 Task: Find connections with filter location Chabet el Ameur with filter topic #lawsuitswith filter profile language English with filter current company Aavas Financiers Ltd with filter school Gudlavalleru Engineering College, Seshadri Rao Knowledge Village, Gudlavalleru, PIN-521356(CC-48) with filter industry Specialty Trade Contractors with filter service category Family Law with filter keywords title Chief Robot Whisperer
Action: Mouse moved to (541, 79)
Screenshot: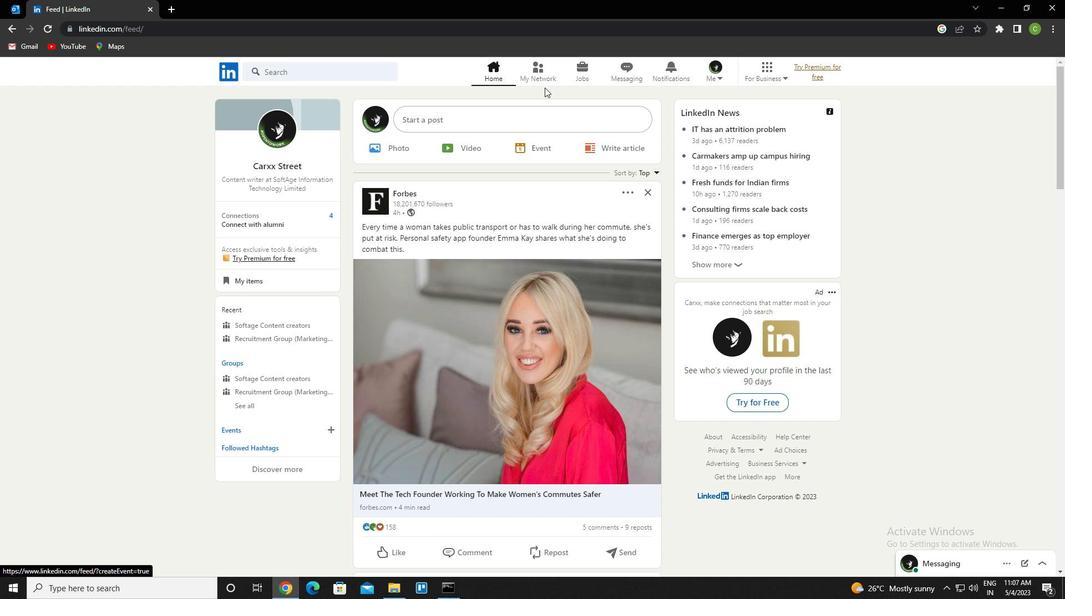 
Action: Mouse pressed left at (541, 79)
Screenshot: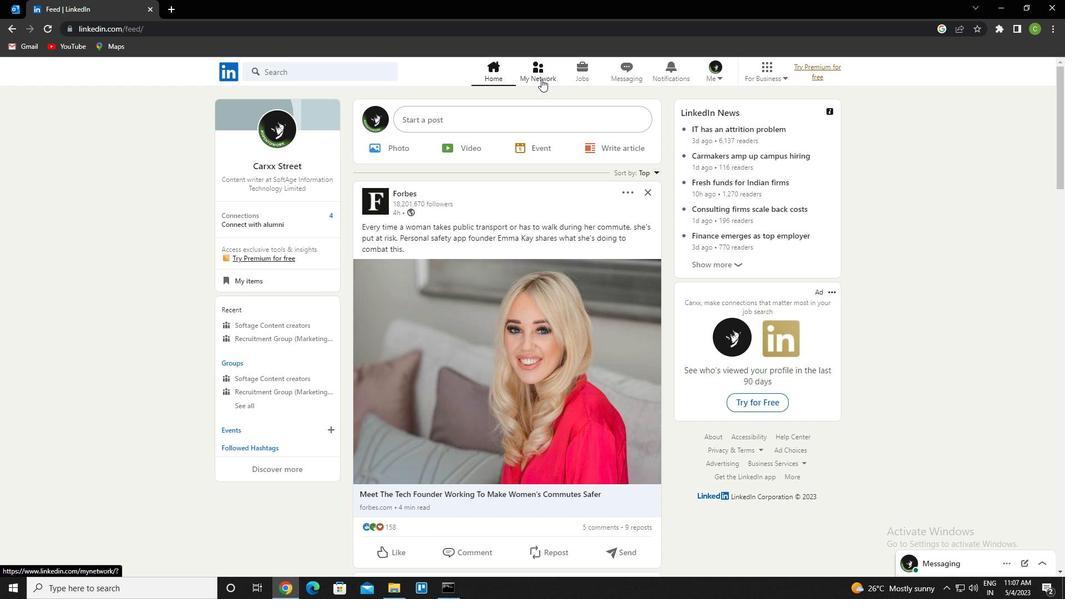 
Action: Mouse moved to (334, 137)
Screenshot: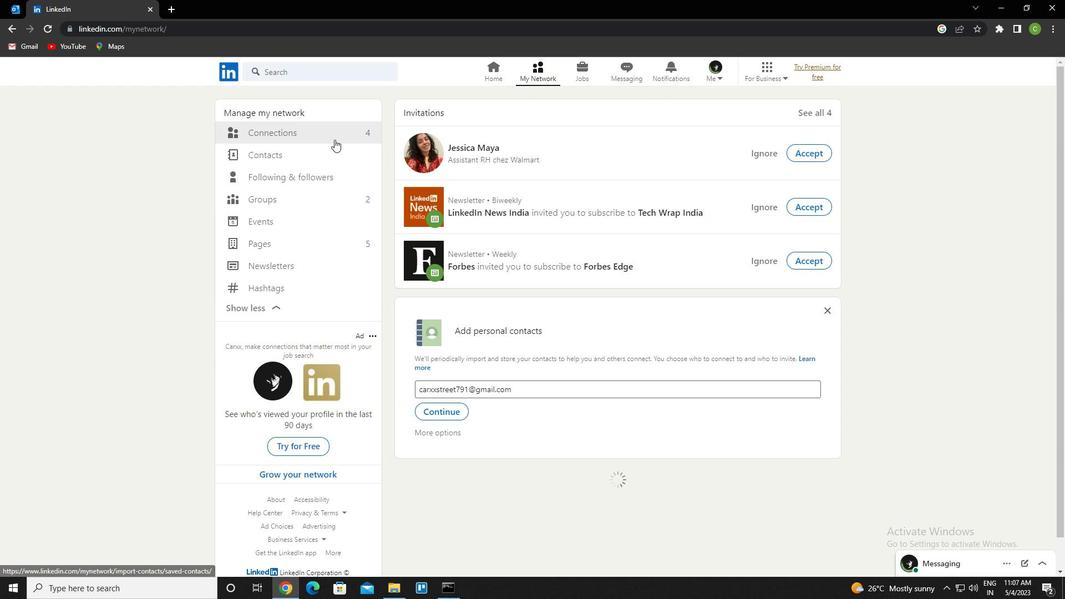 
Action: Mouse pressed left at (334, 137)
Screenshot: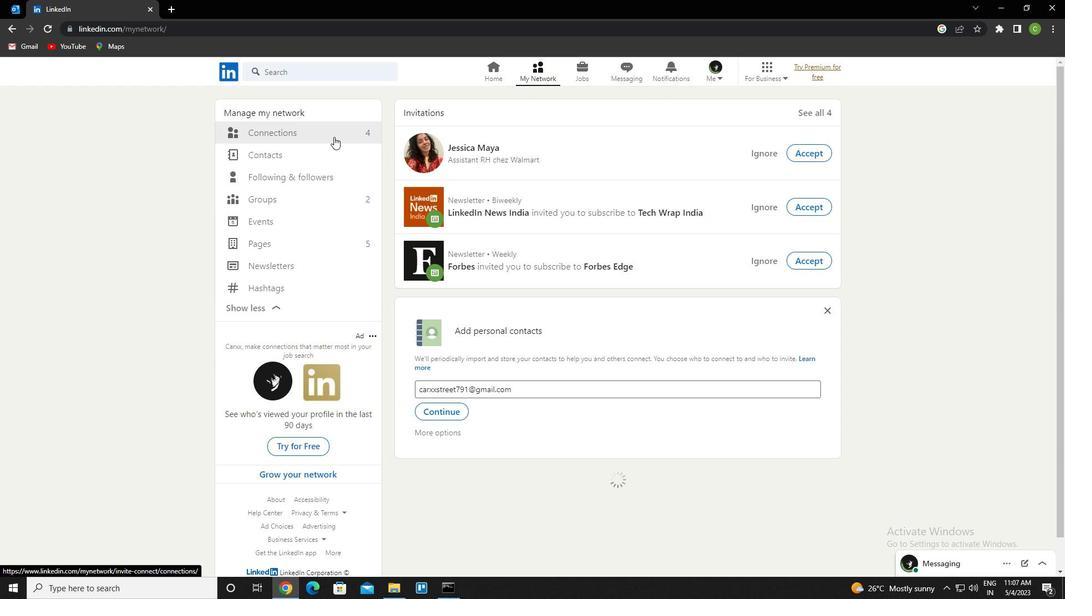 
Action: Mouse moved to (611, 134)
Screenshot: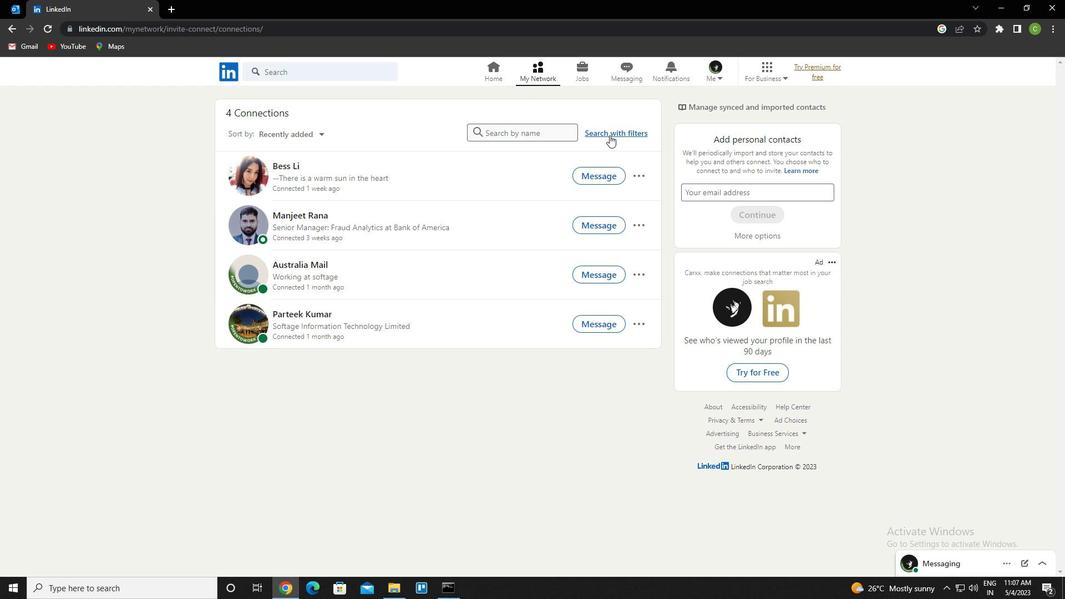 
Action: Mouse pressed left at (611, 134)
Screenshot: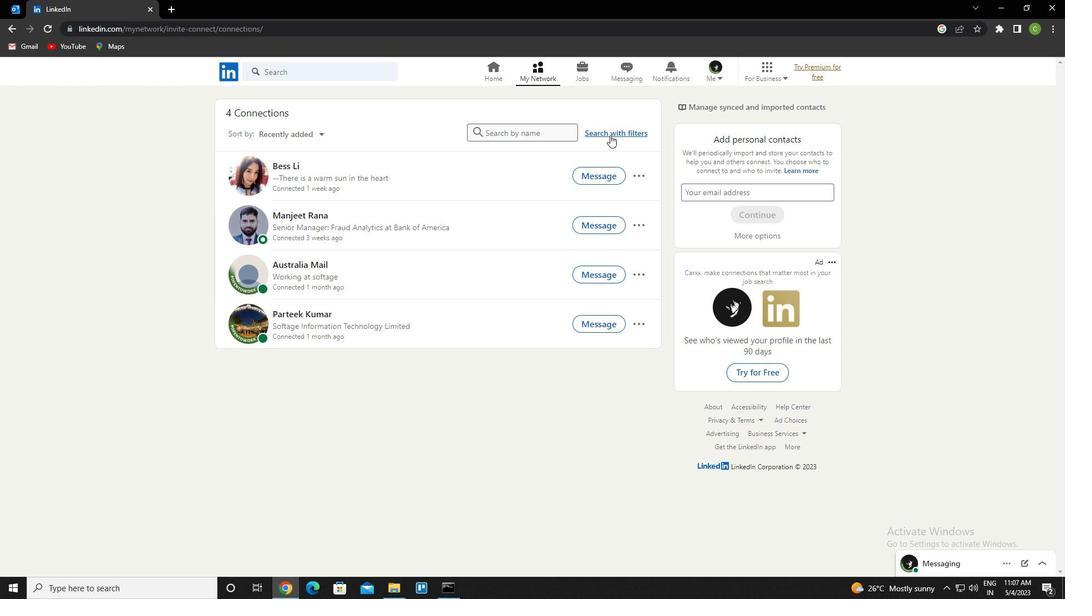 
Action: Mouse moved to (567, 106)
Screenshot: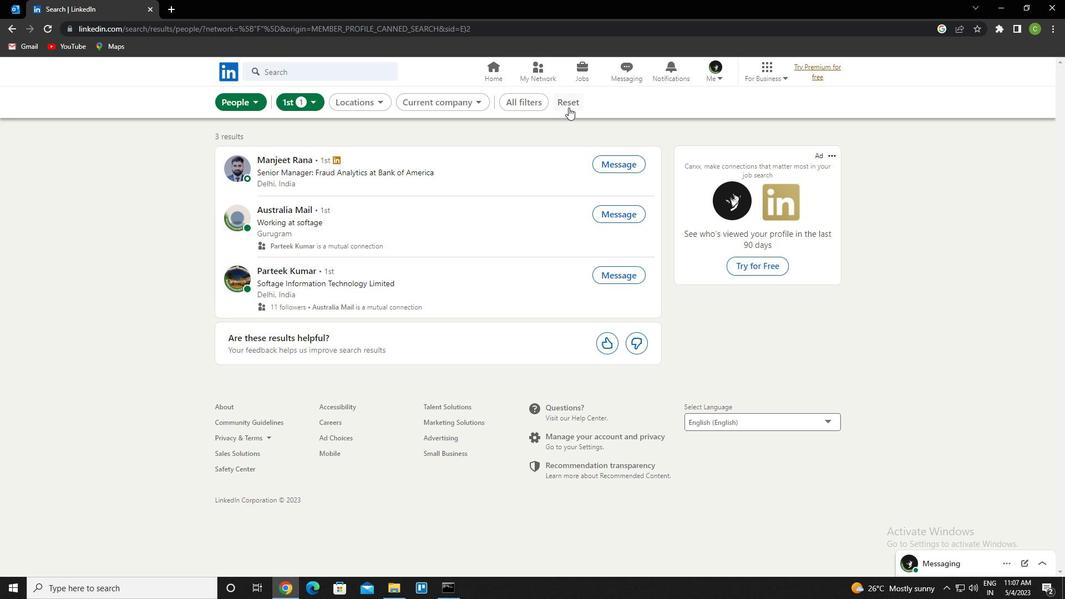 
Action: Mouse pressed left at (567, 106)
Screenshot: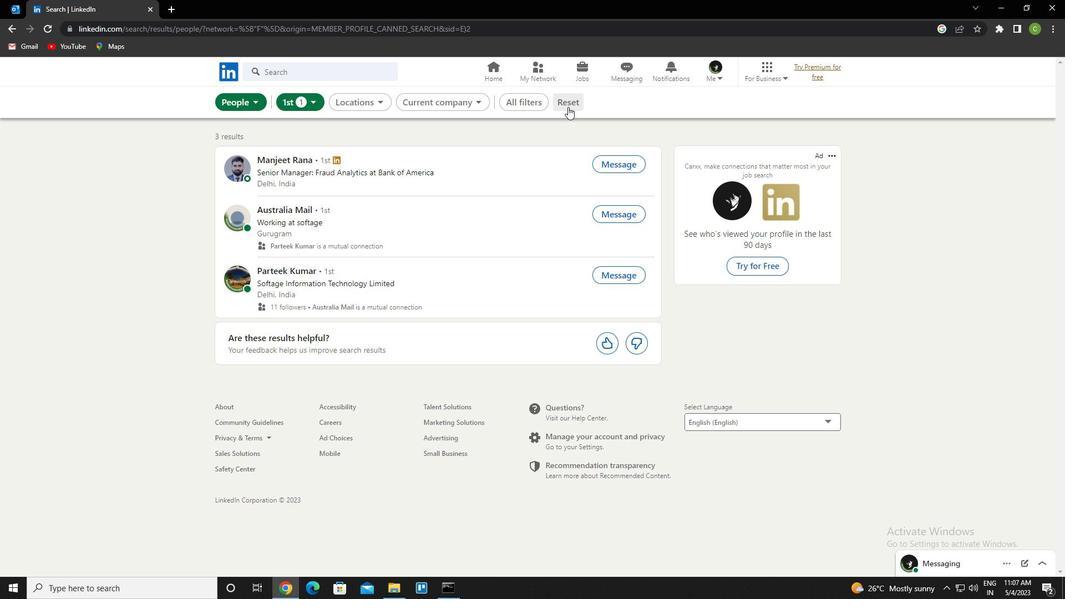 
Action: Mouse moved to (560, 105)
Screenshot: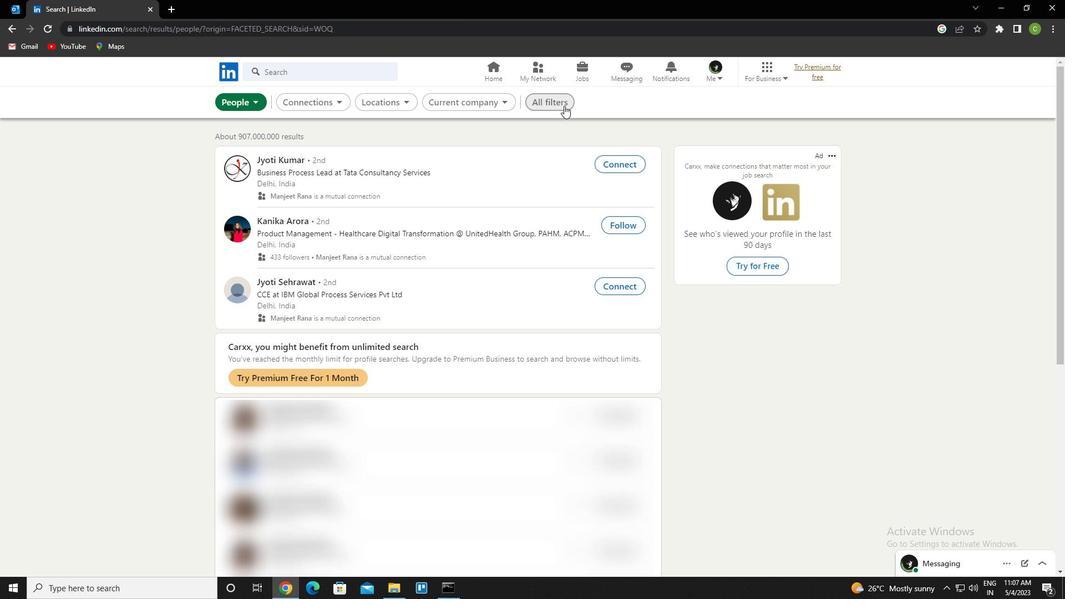 
Action: Mouse pressed left at (560, 105)
Screenshot: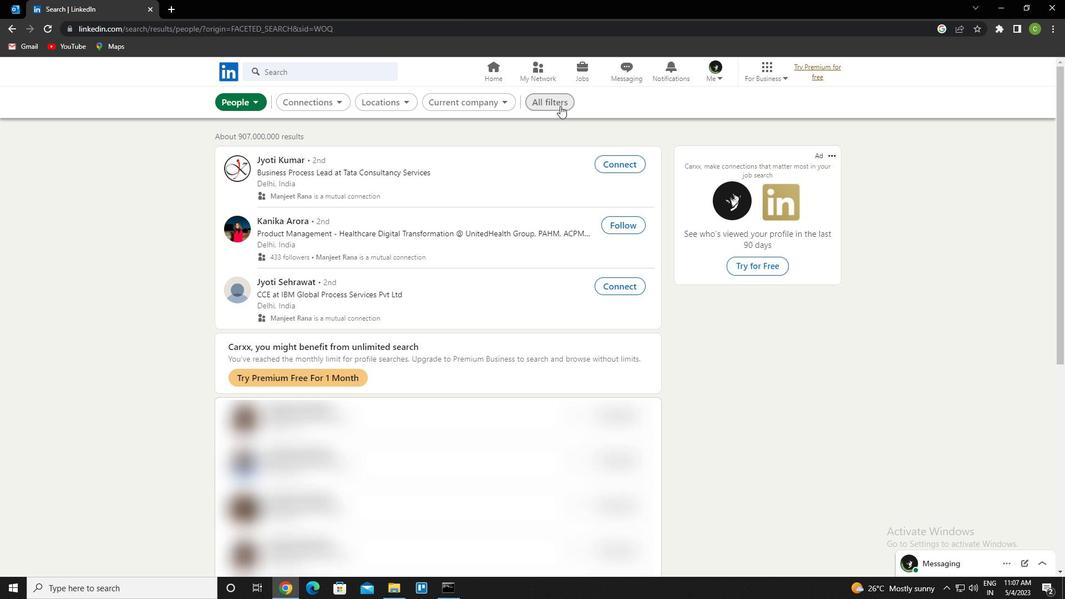 
Action: Mouse moved to (1043, 381)
Screenshot: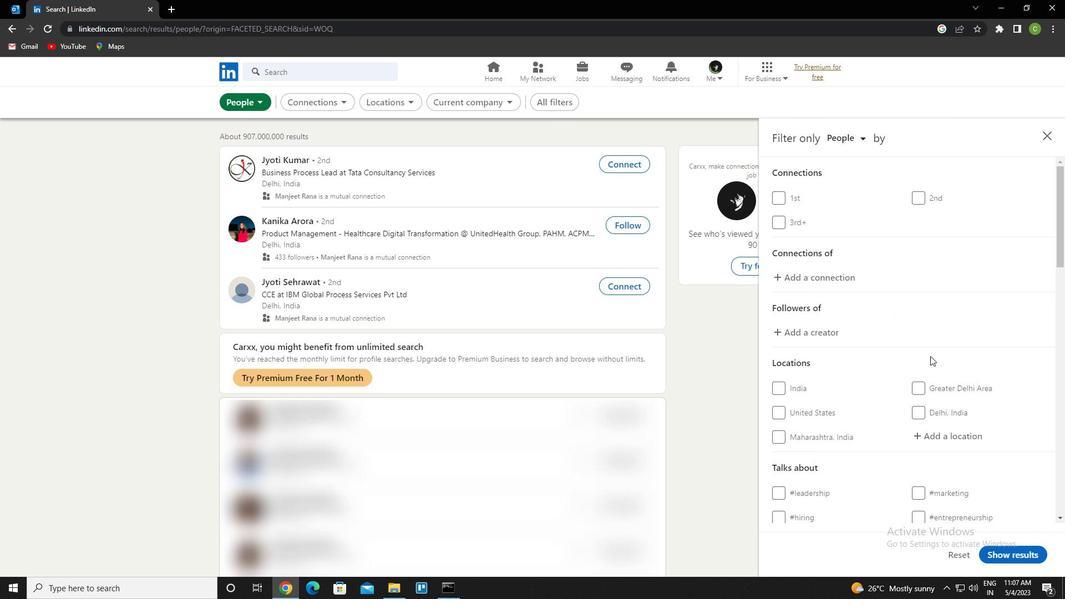 
Action: Mouse scrolled (1043, 381) with delta (0, 0)
Screenshot: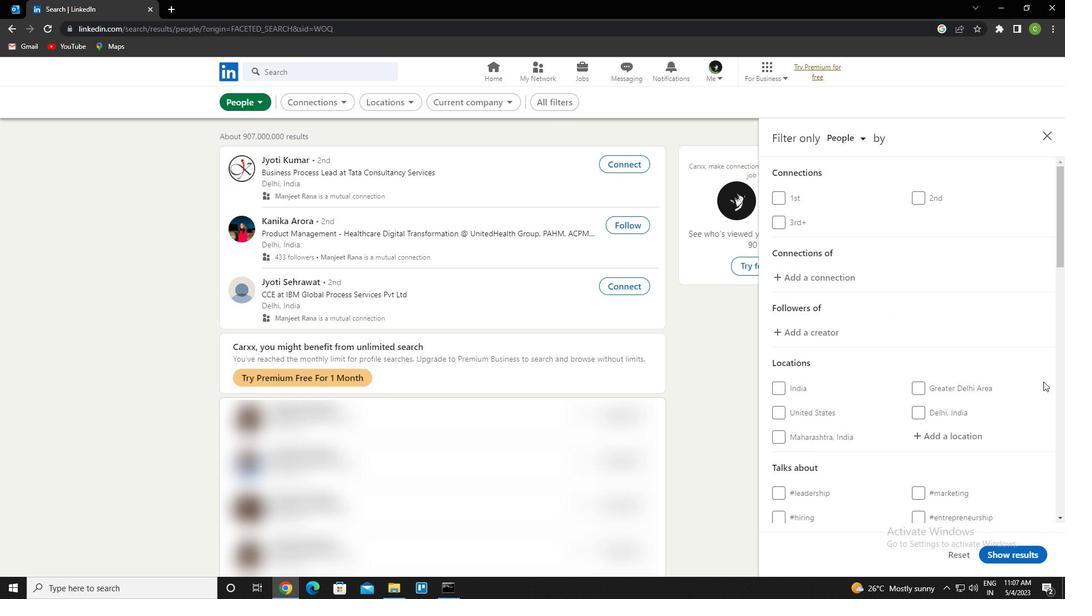 
Action: Mouse moved to (1038, 379)
Screenshot: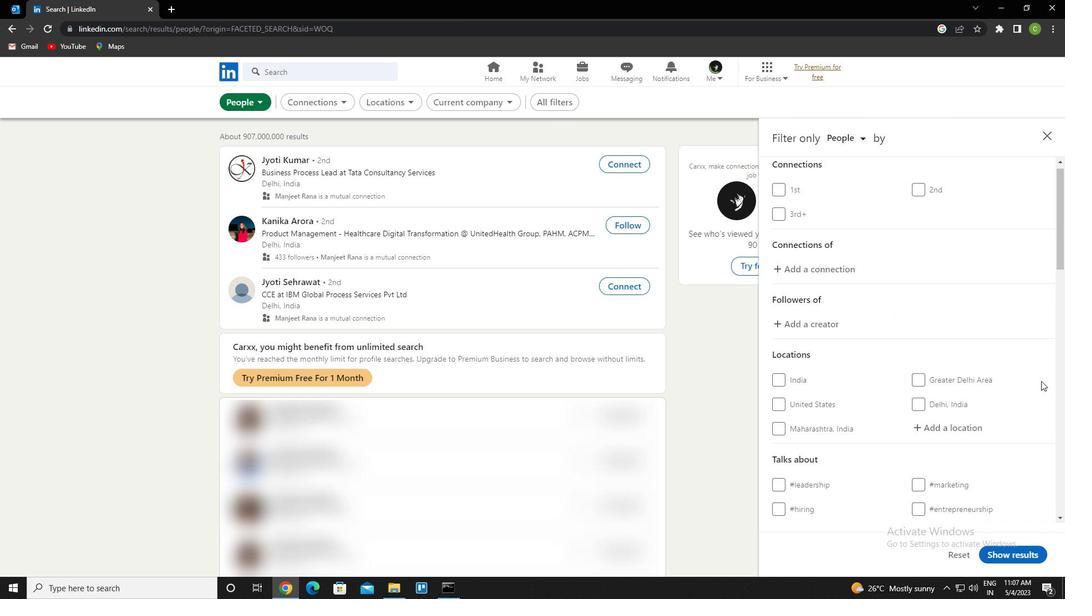 
Action: Mouse scrolled (1038, 379) with delta (0, 0)
Screenshot: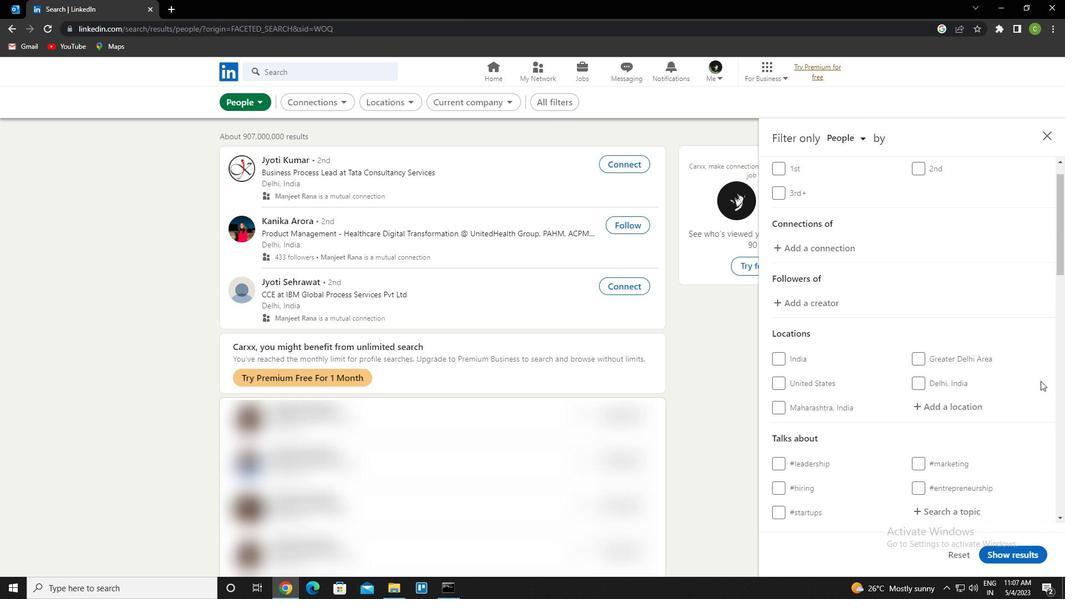 
Action: Mouse moved to (963, 325)
Screenshot: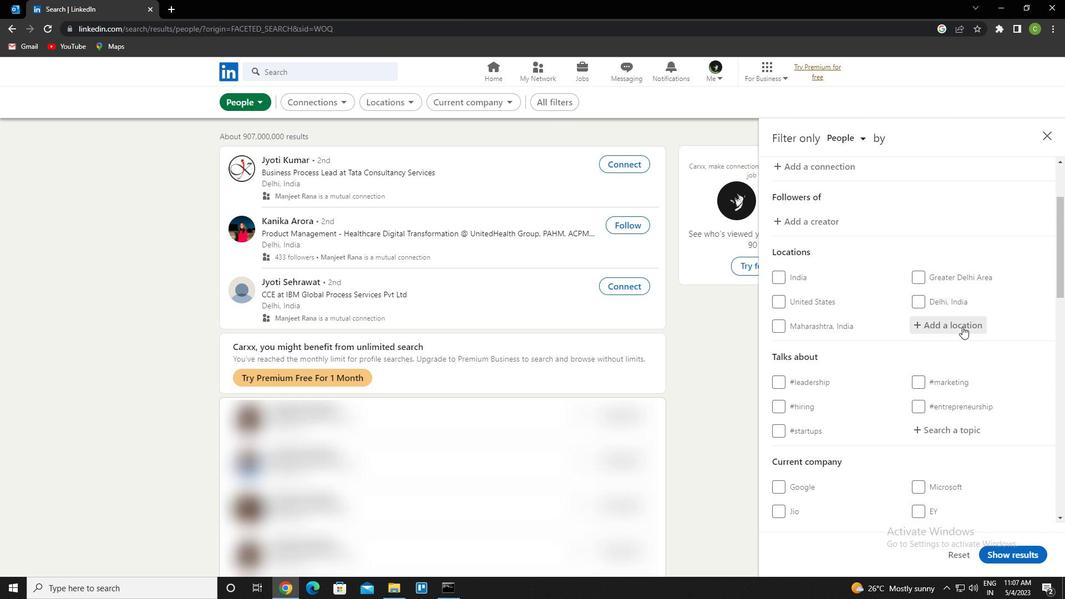 
Action: Mouse pressed left at (963, 325)
Screenshot: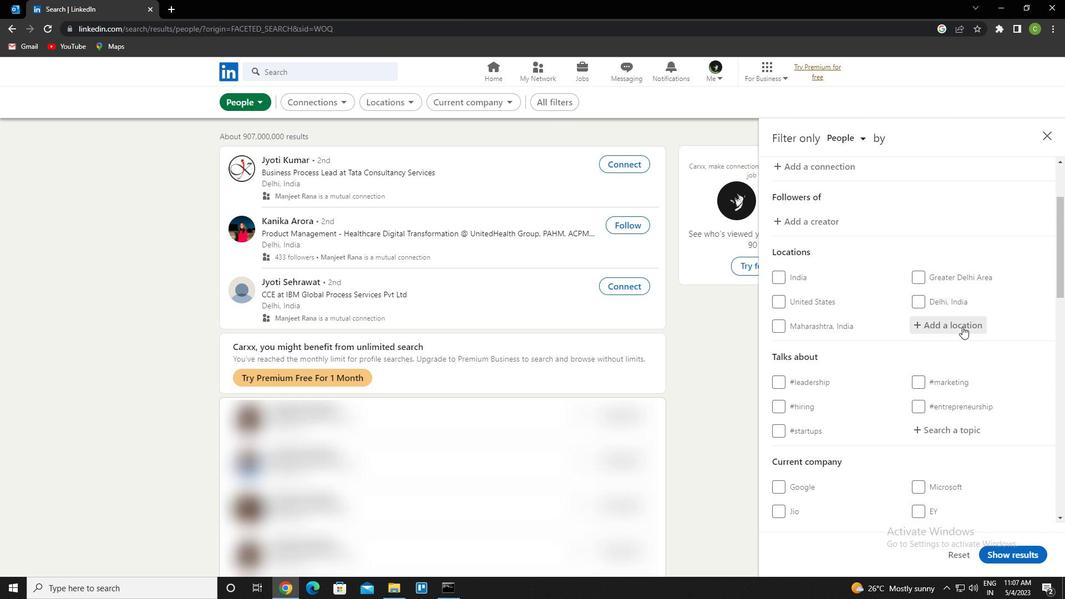 
Action: Mouse moved to (963, 325)
Screenshot: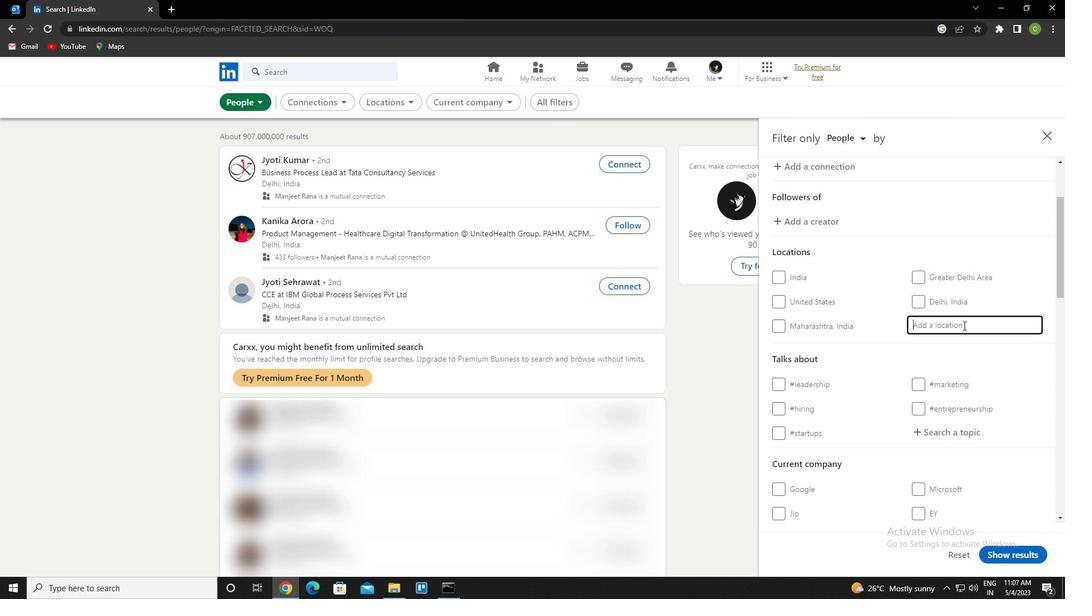 
Action: Key pressed <Key.caps_lock>c<Key.caps_lock>habet<Key.space>el<Key.space><Key.caps_lock>a<Key.caps_lock>meur<Key.down><Key.enter>
Screenshot: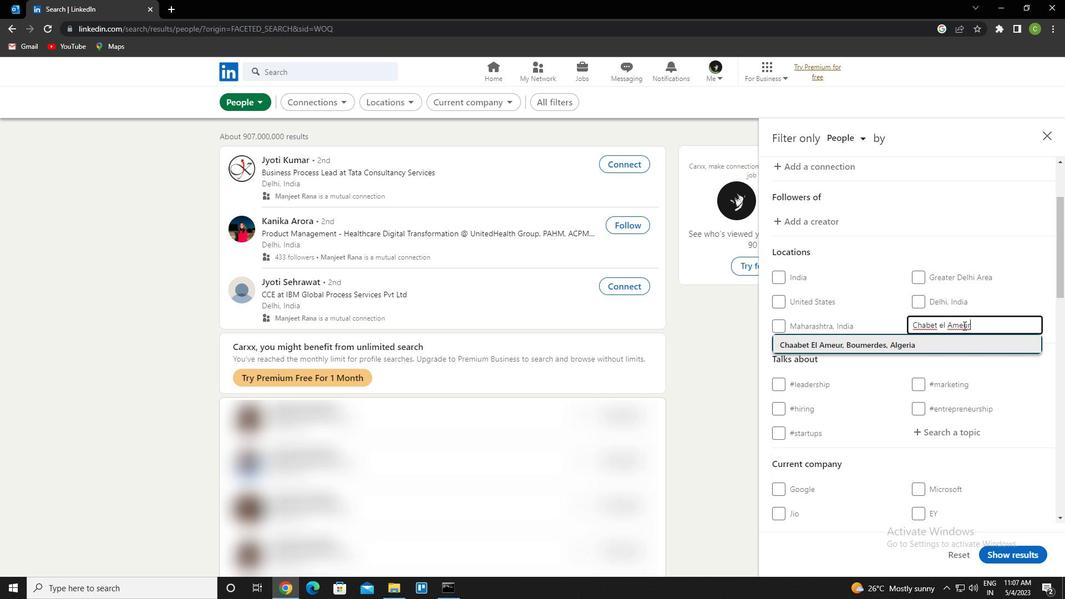 
Action: Mouse moved to (995, 380)
Screenshot: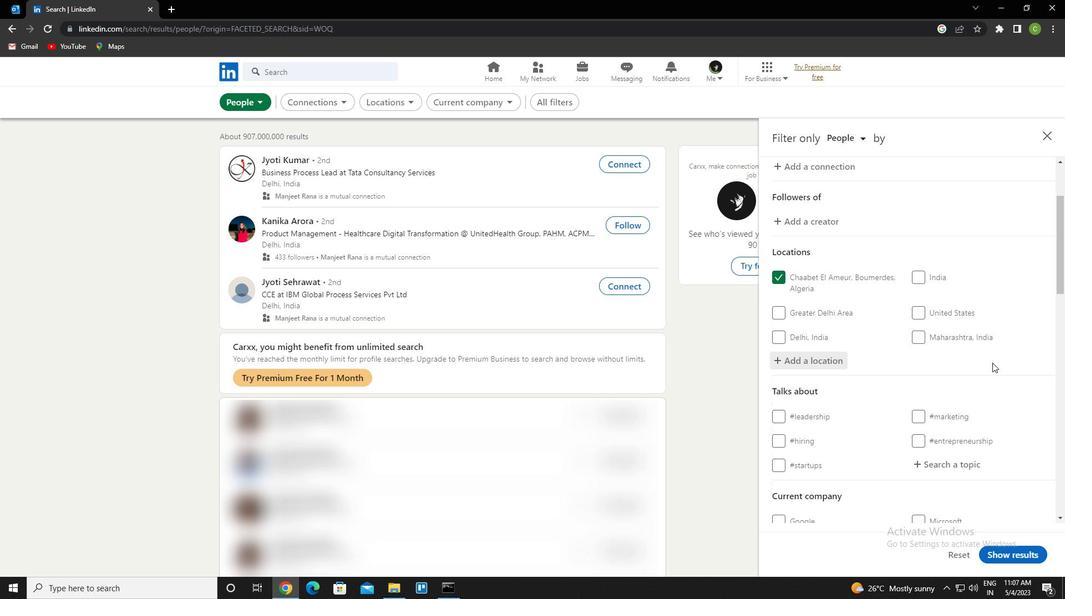 
Action: Mouse scrolled (995, 379) with delta (0, 0)
Screenshot: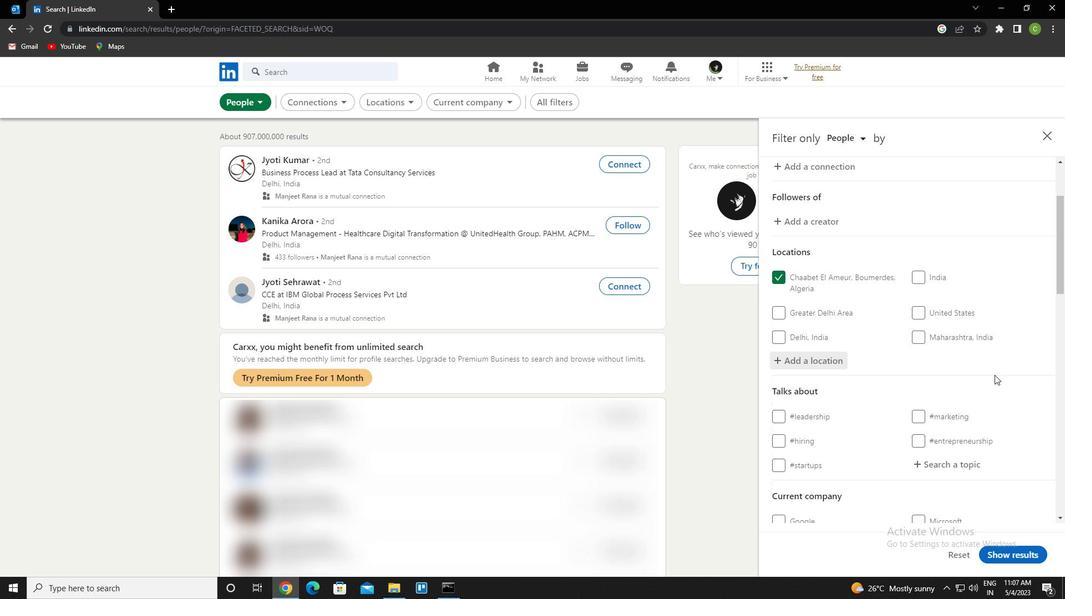 
Action: Mouse scrolled (995, 379) with delta (0, 0)
Screenshot: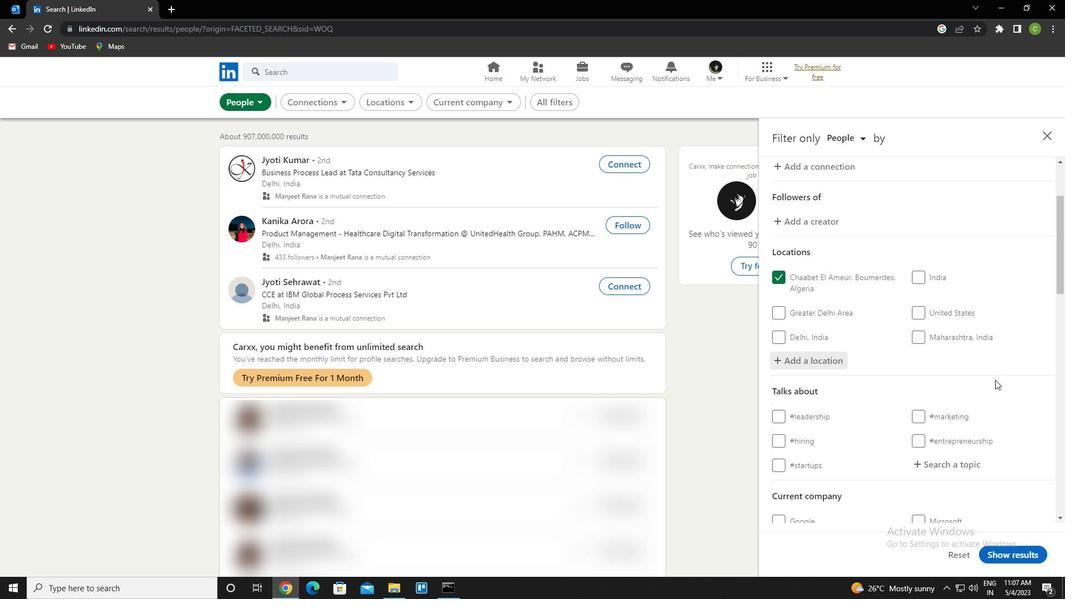 
Action: Mouse moved to (964, 357)
Screenshot: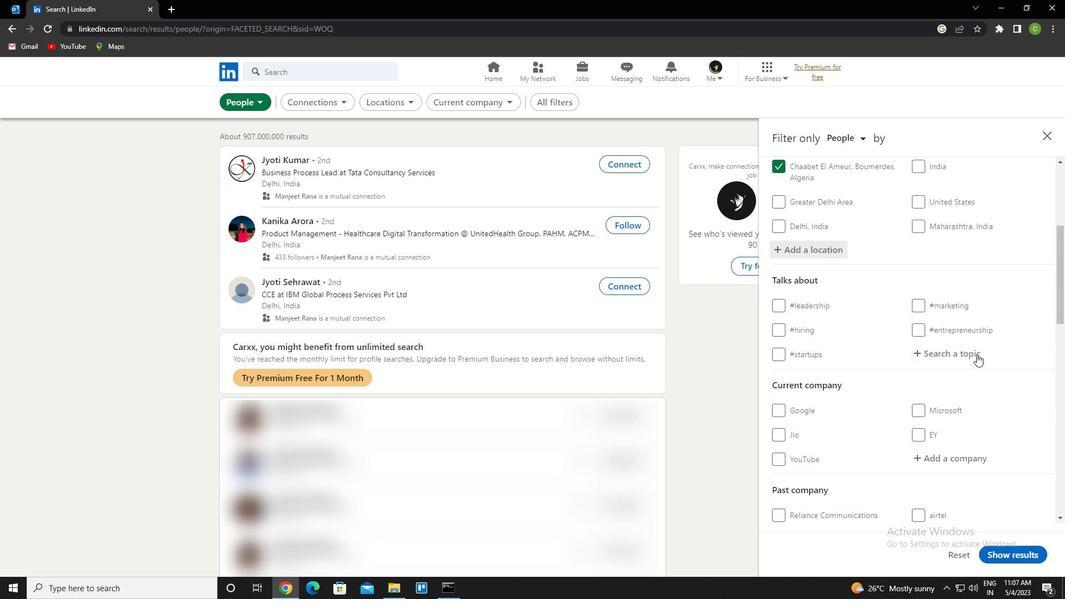 
Action: Mouse pressed left at (964, 357)
Screenshot: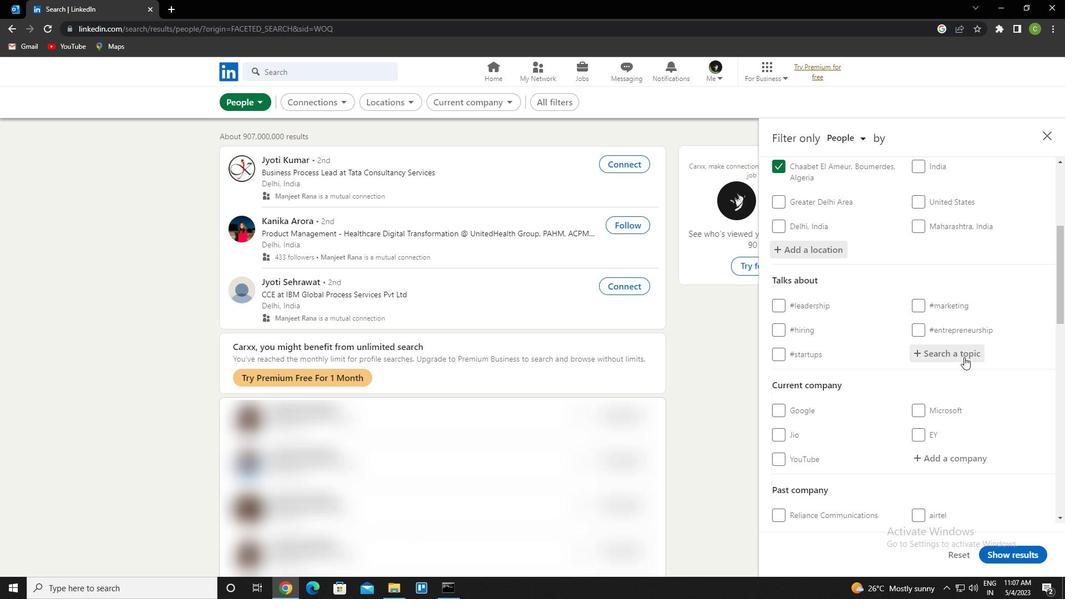 
Action: Key pressed lawsuits<Key.down><Key.enter>
Screenshot: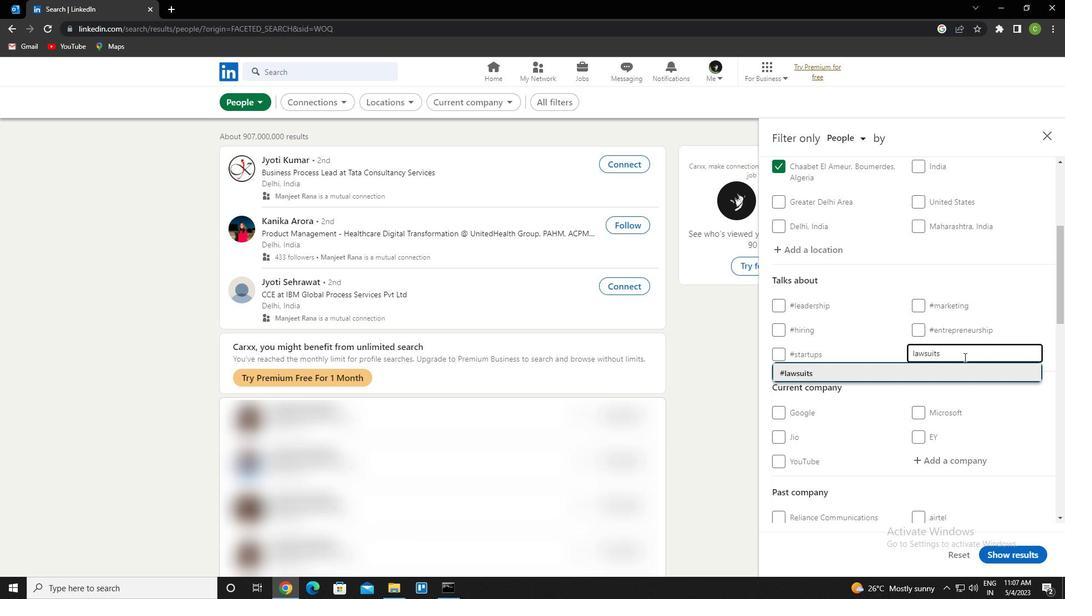 
Action: Mouse moved to (966, 356)
Screenshot: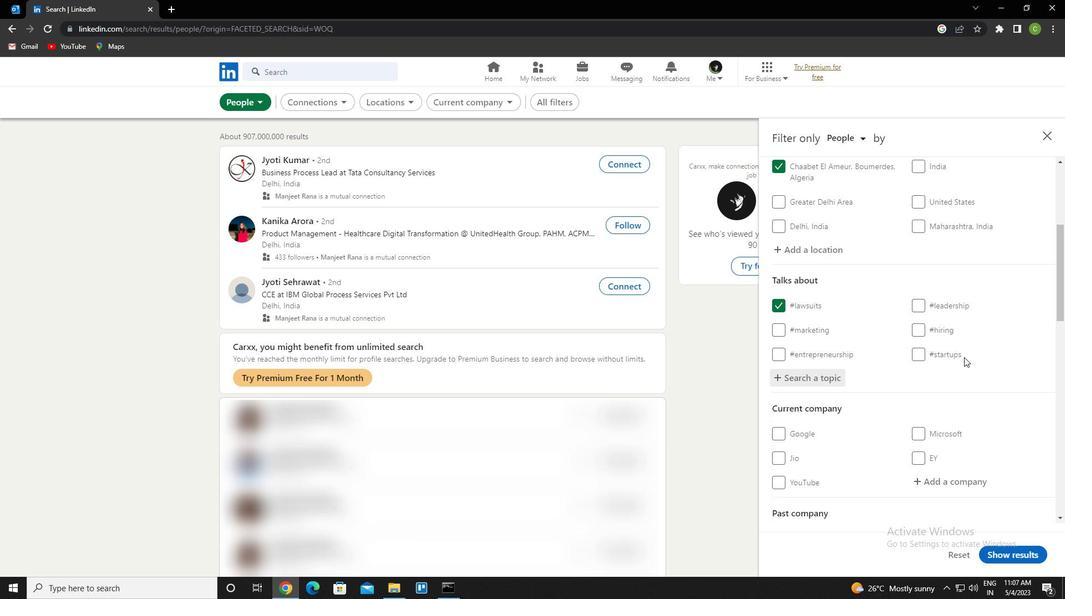 
Action: Mouse scrolled (966, 355) with delta (0, 0)
Screenshot: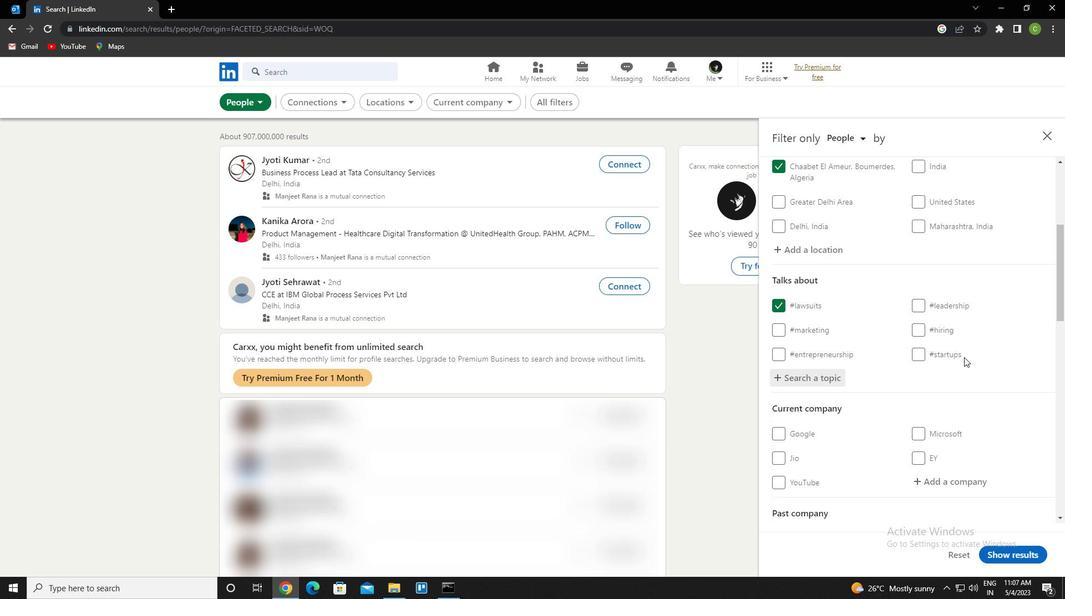 
Action: Mouse moved to (966, 373)
Screenshot: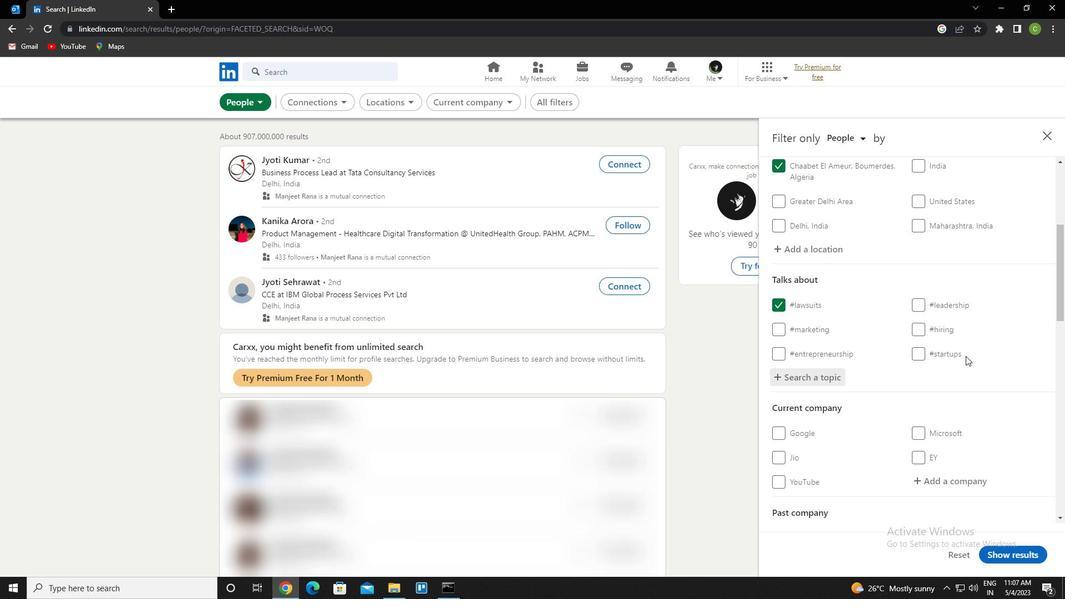 
Action: Mouse scrolled (966, 372) with delta (0, 0)
Screenshot: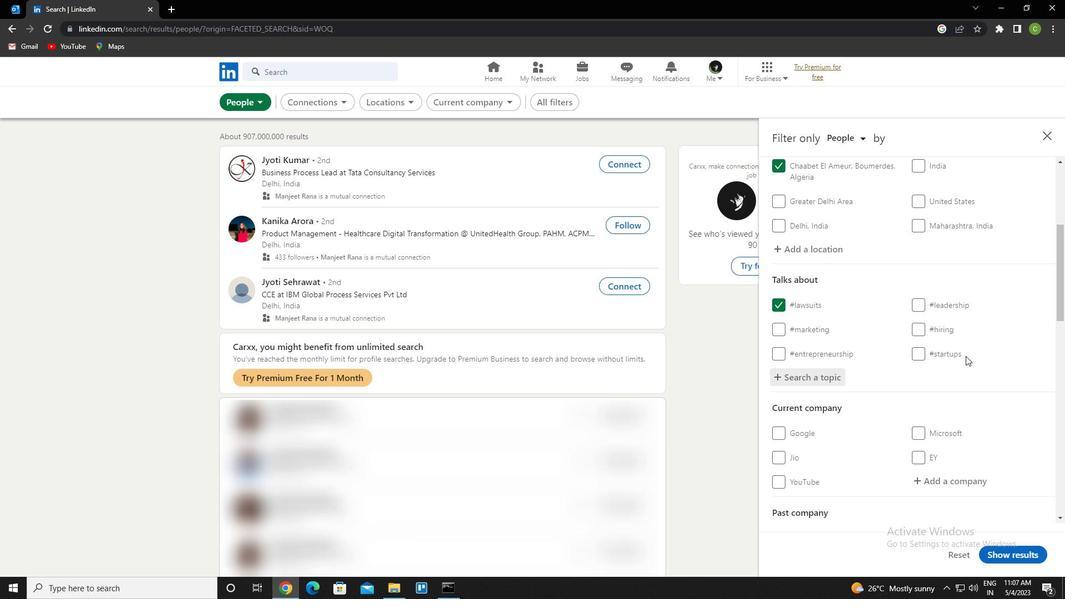 
Action: Mouse moved to (965, 399)
Screenshot: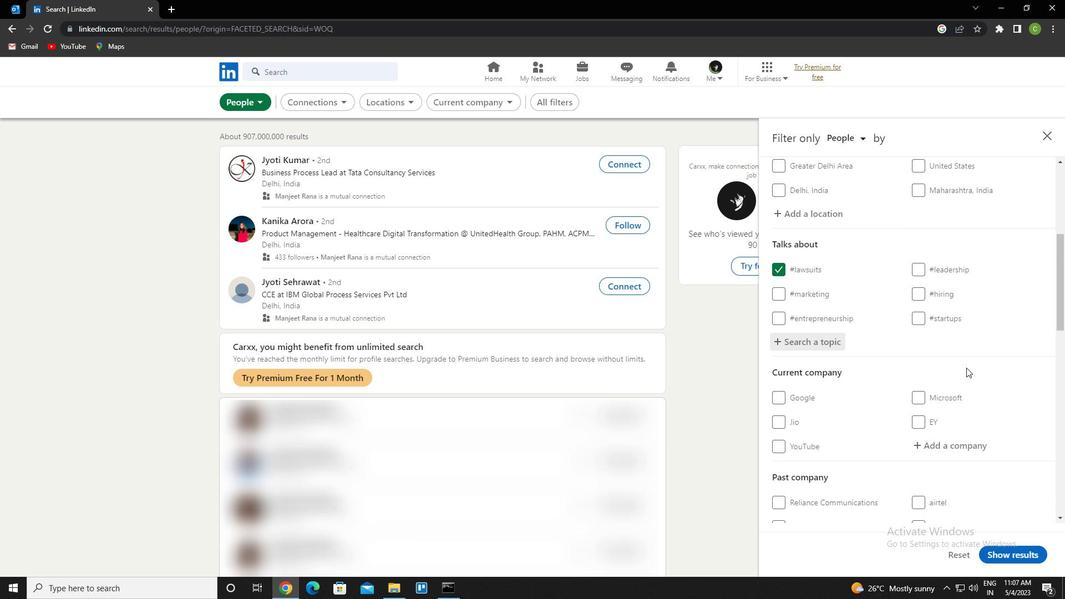 
Action: Mouse scrolled (965, 399) with delta (0, 0)
Screenshot: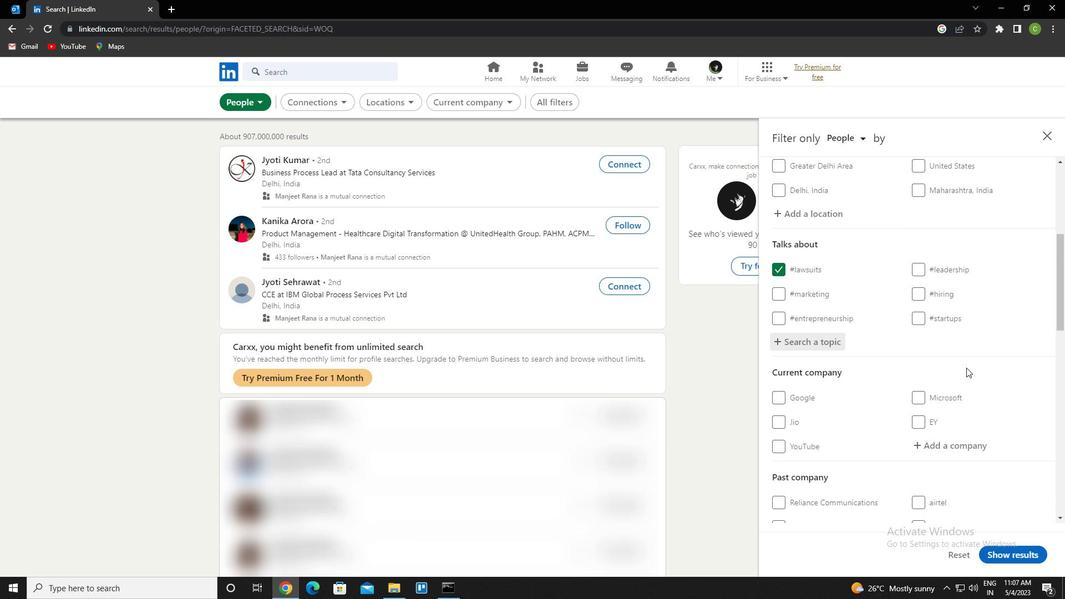 
Action: Mouse moved to (956, 400)
Screenshot: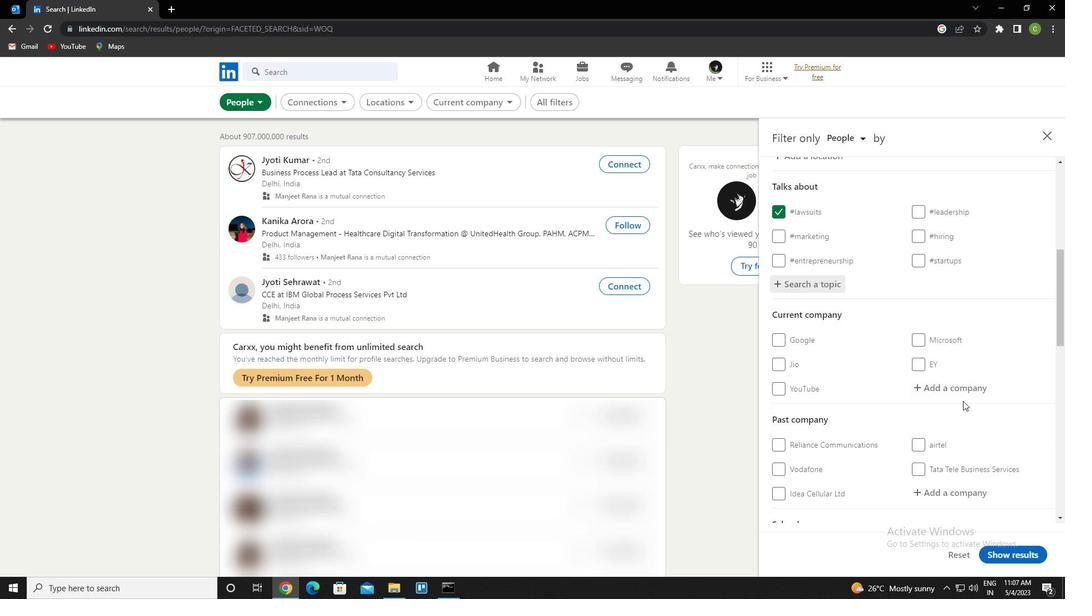 
Action: Mouse scrolled (956, 400) with delta (0, 0)
Screenshot: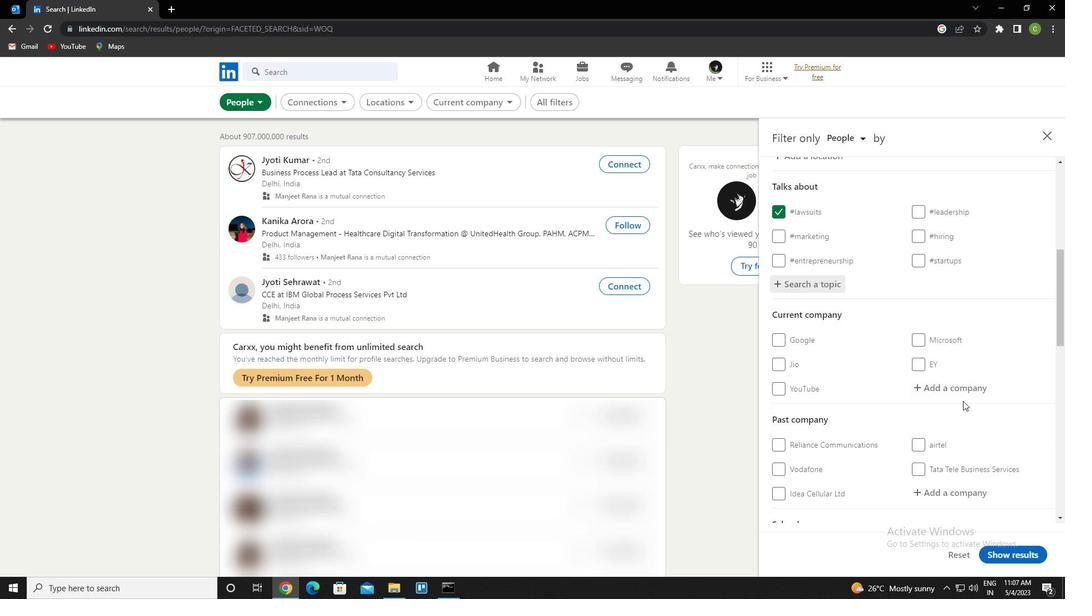 
Action: Mouse moved to (948, 394)
Screenshot: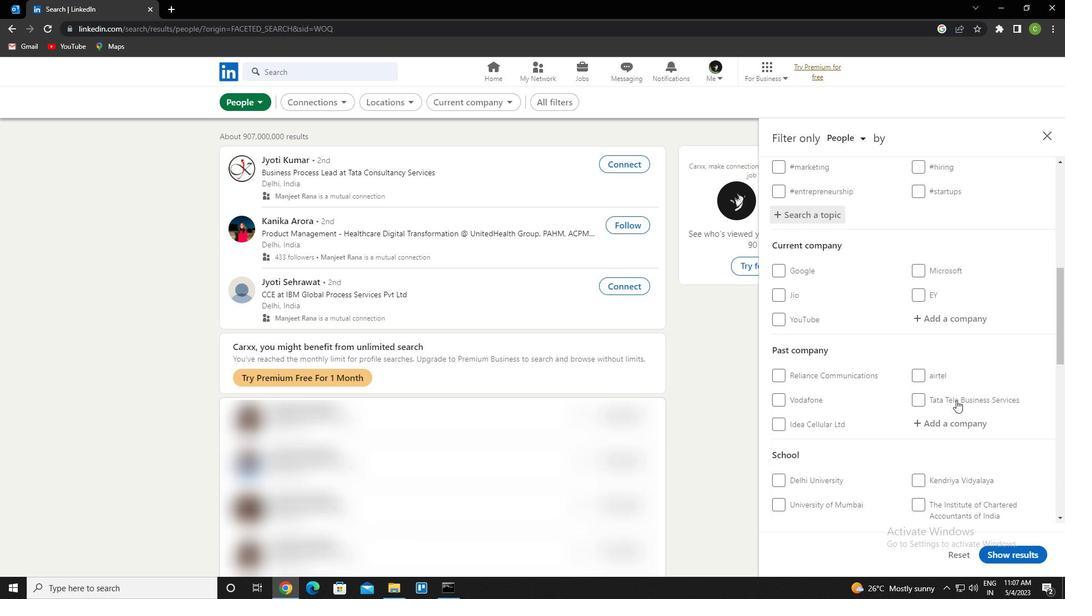 
Action: Mouse scrolled (948, 393) with delta (0, 0)
Screenshot: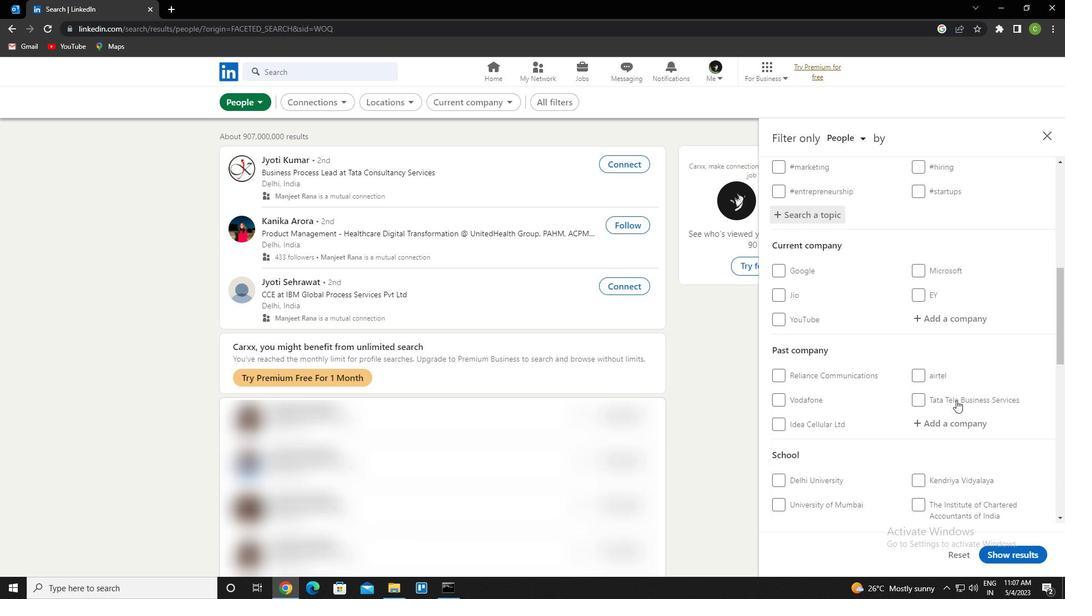 
Action: Mouse moved to (948, 393)
Screenshot: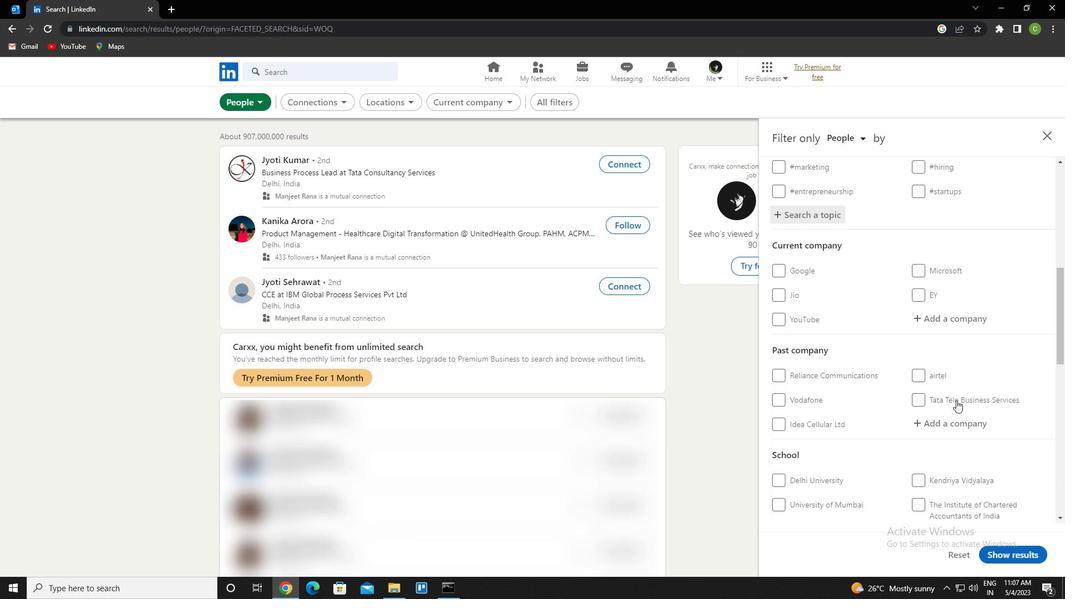
Action: Mouse scrolled (948, 392) with delta (0, 0)
Screenshot: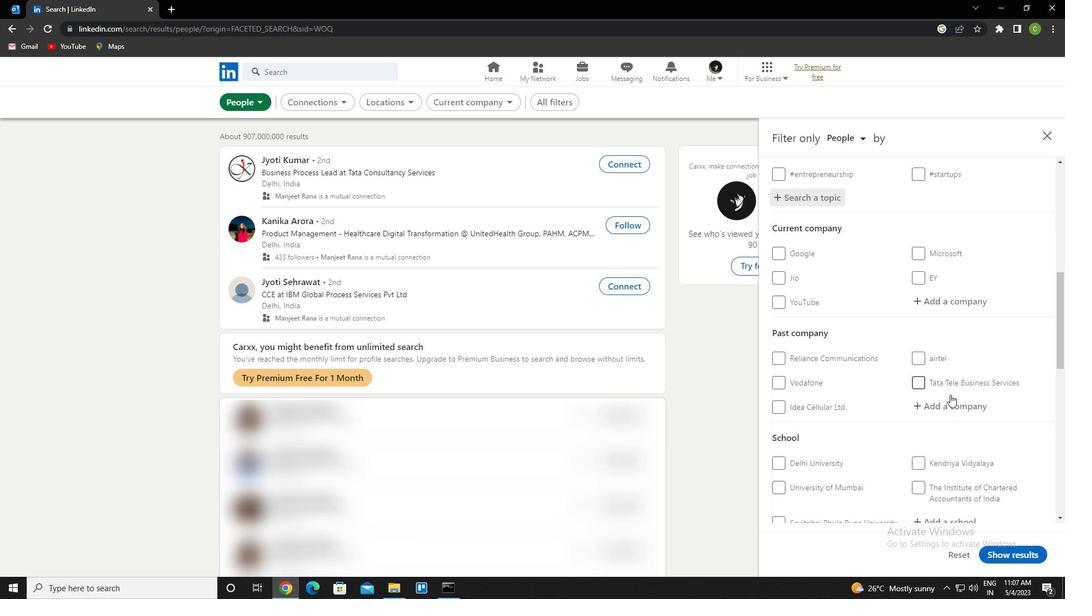
Action: Mouse moved to (947, 392)
Screenshot: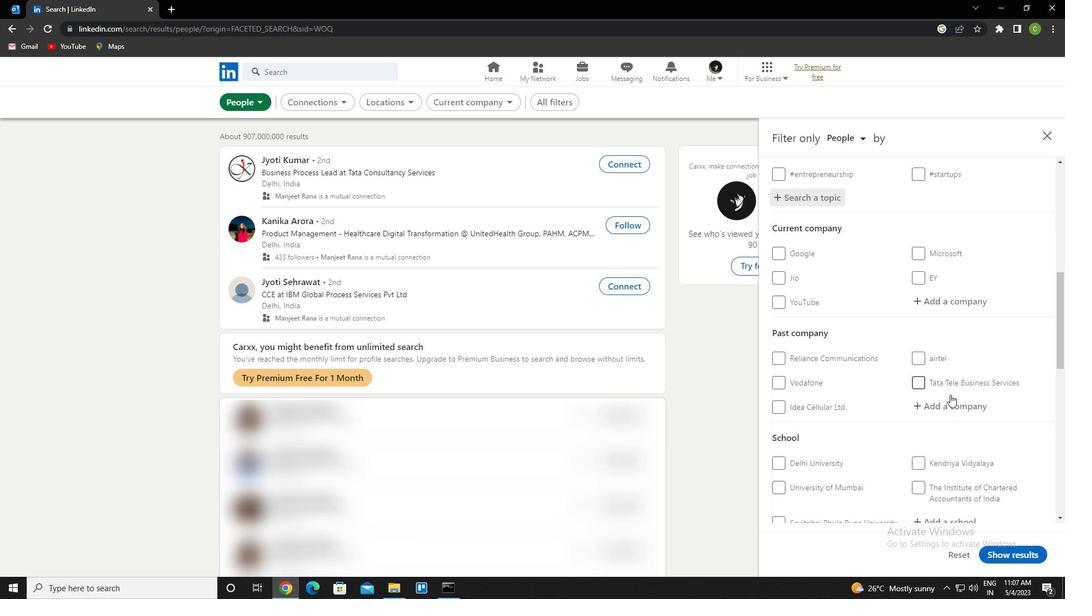 
Action: Mouse scrolled (947, 392) with delta (0, 0)
Screenshot: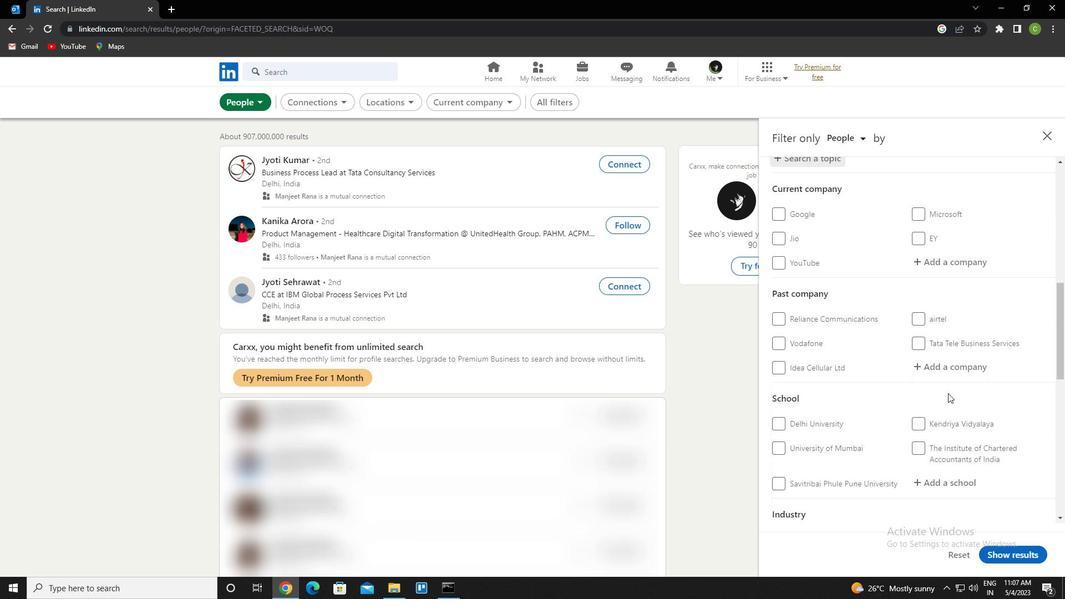 
Action: Mouse moved to (952, 389)
Screenshot: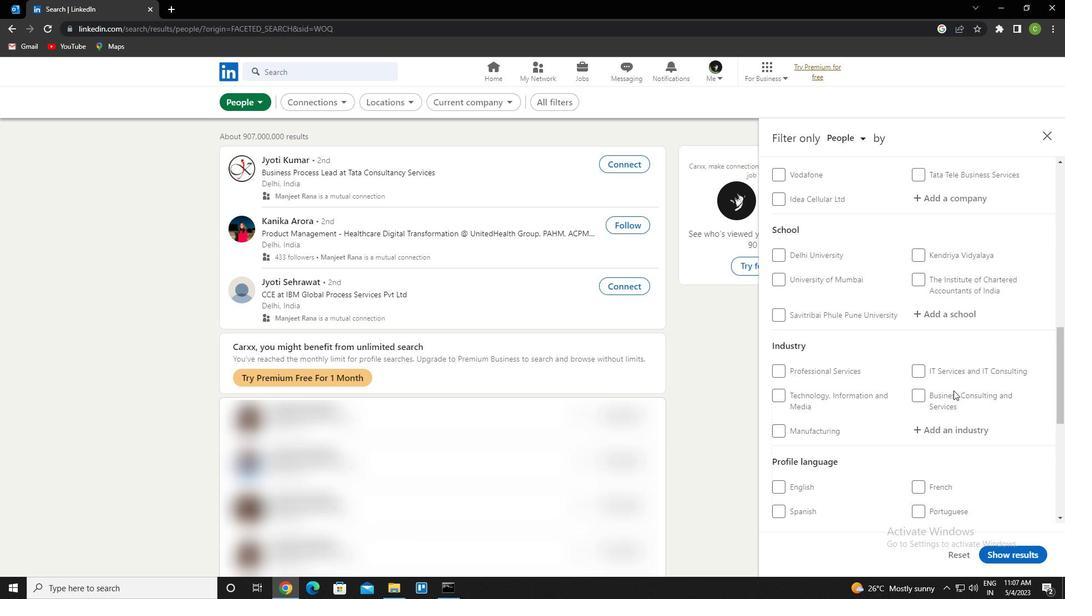 
Action: Mouse scrolled (952, 388) with delta (0, 0)
Screenshot: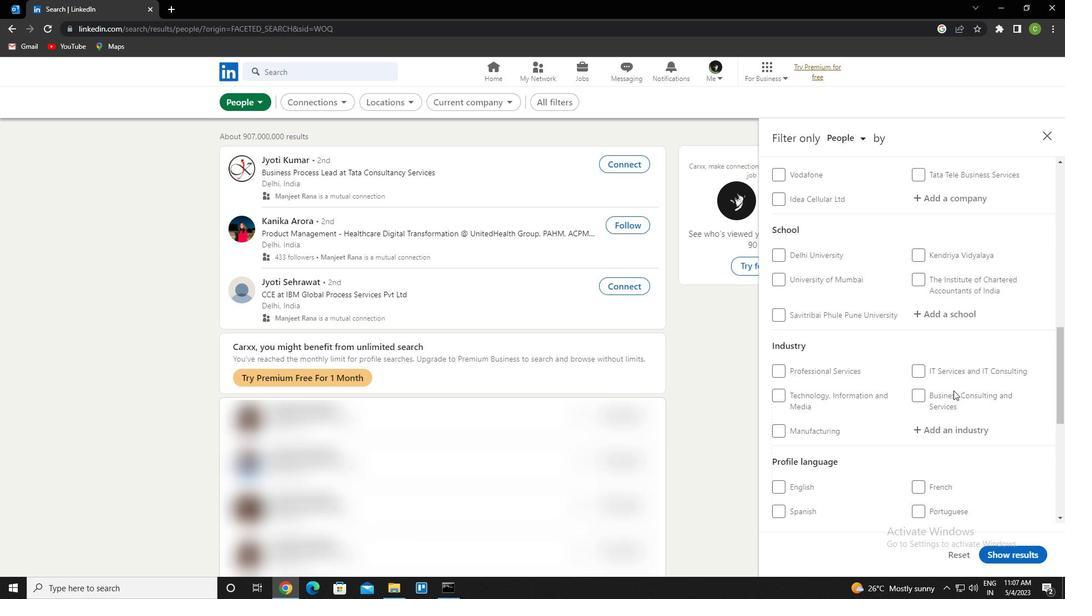 
Action: Mouse moved to (950, 390)
Screenshot: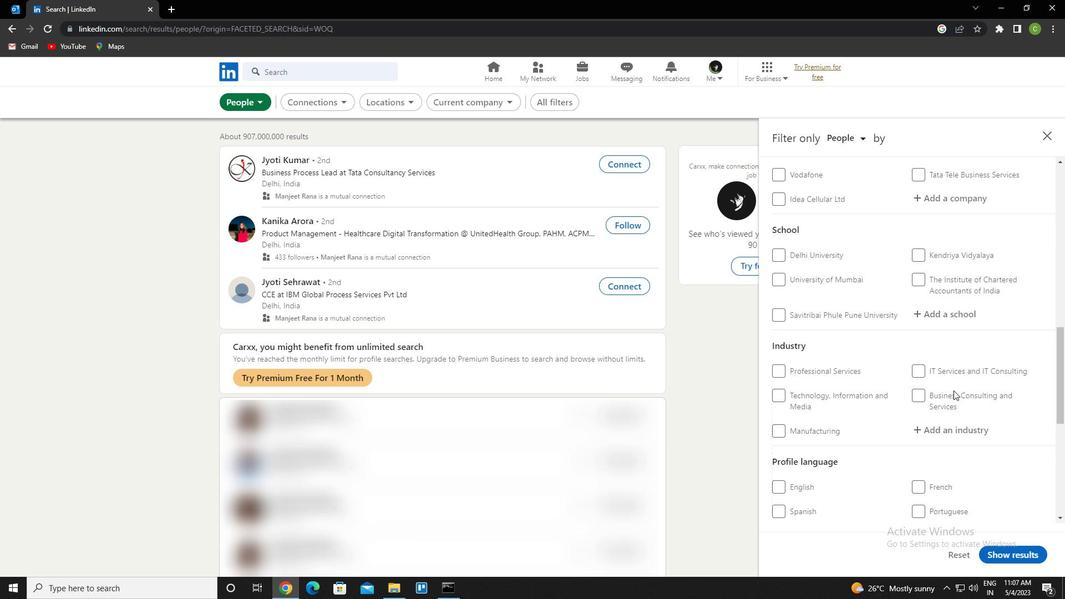 
Action: Mouse scrolled (950, 390) with delta (0, 0)
Screenshot: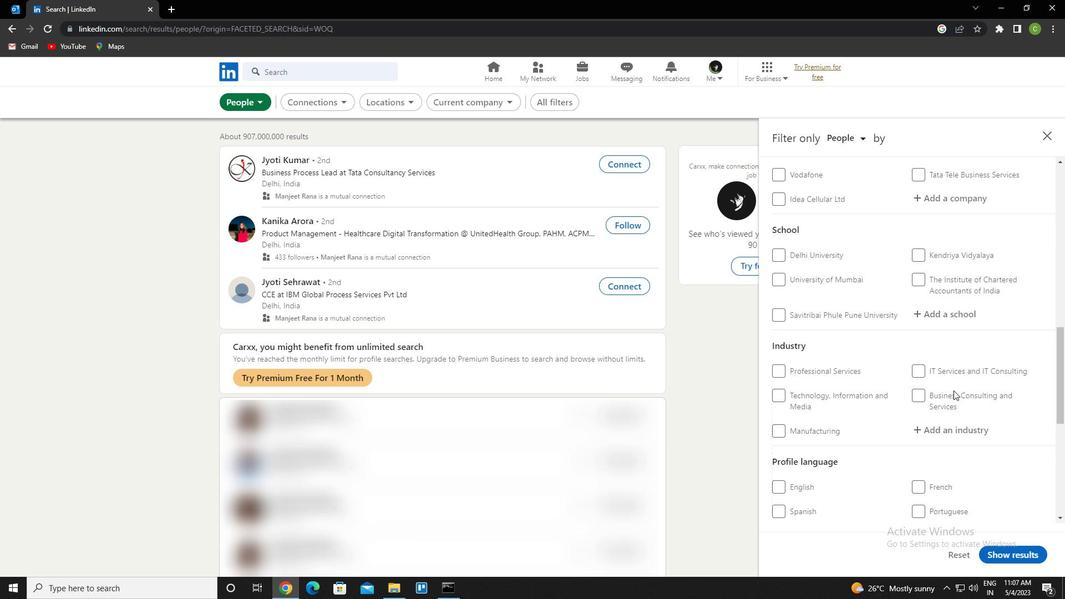 
Action: Mouse moved to (781, 376)
Screenshot: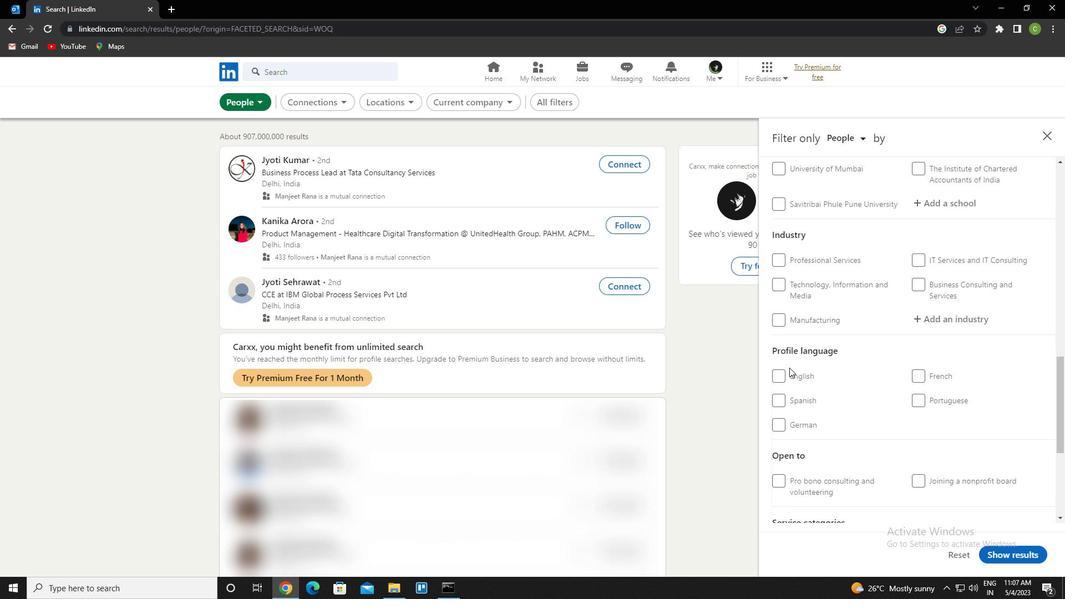 
Action: Mouse pressed left at (781, 376)
Screenshot: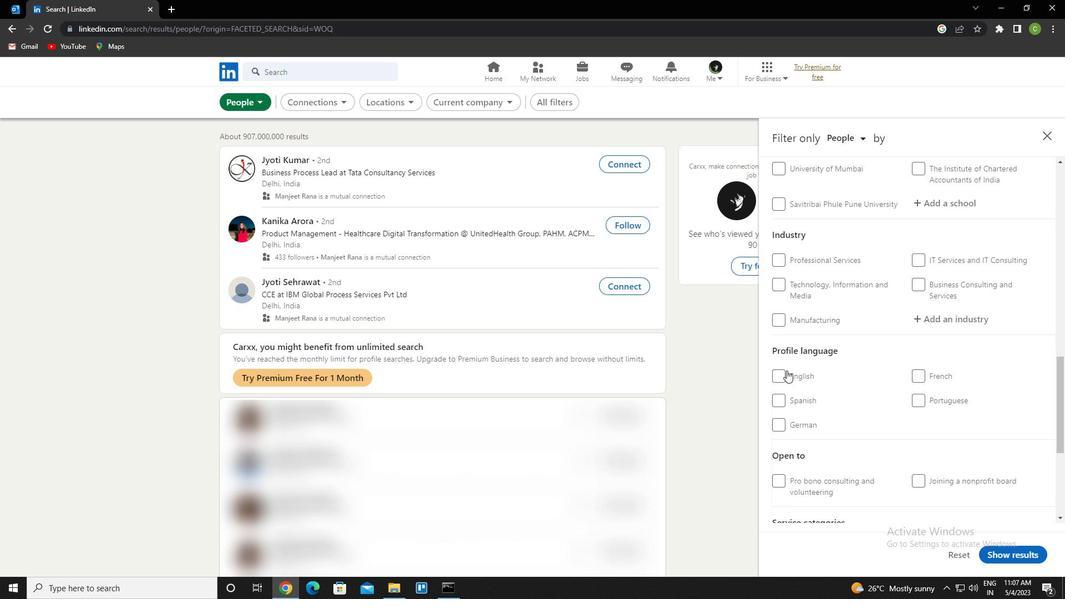 
Action: Mouse moved to (885, 396)
Screenshot: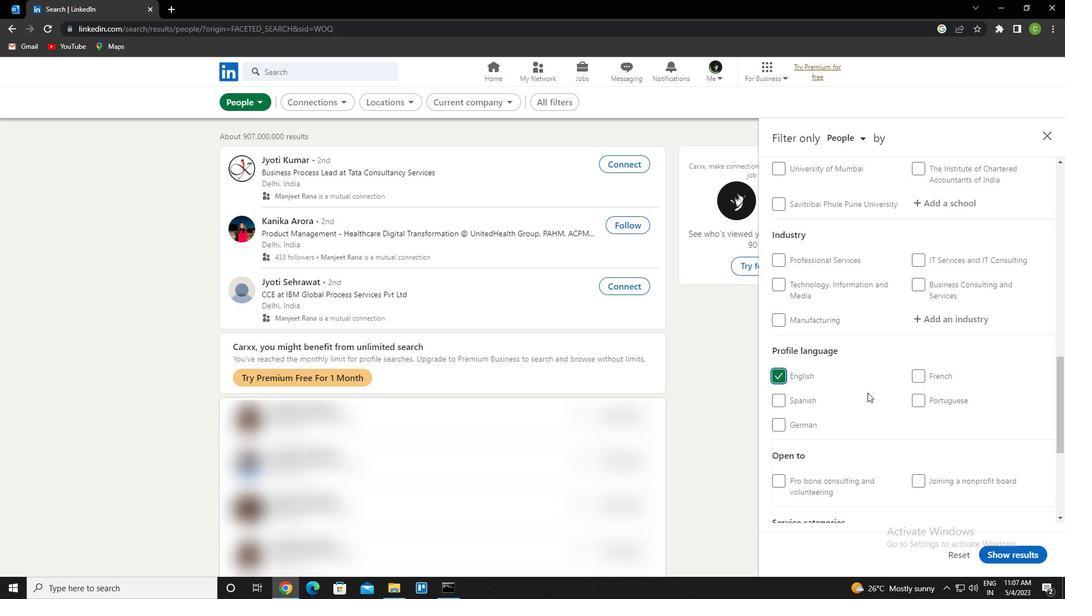 
Action: Mouse scrolled (885, 397) with delta (0, 0)
Screenshot: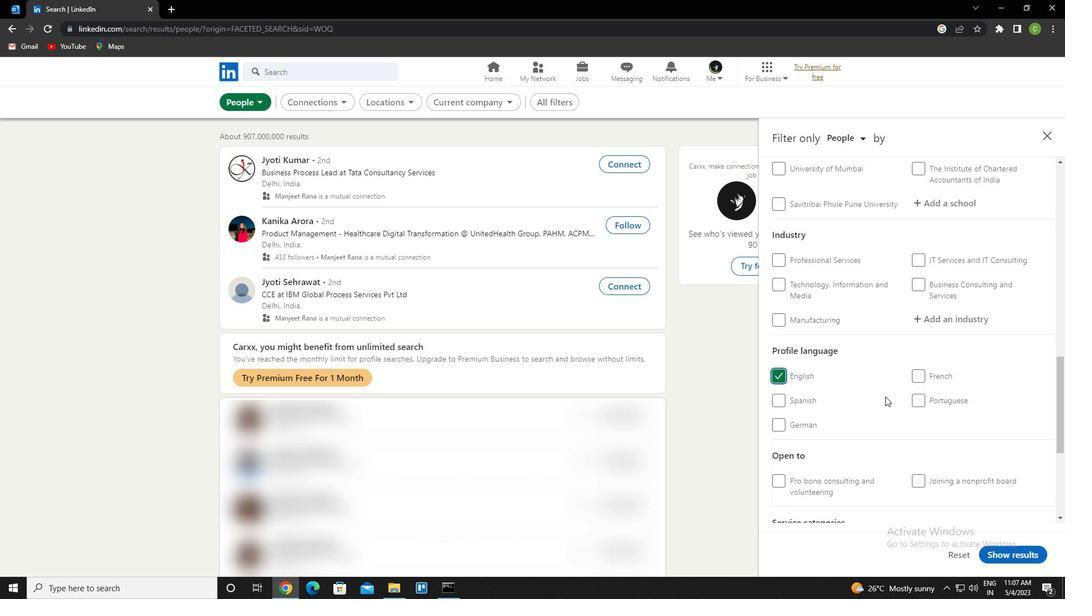 
Action: Mouse scrolled (885, 397) with delta (0, 0)
Screenshot: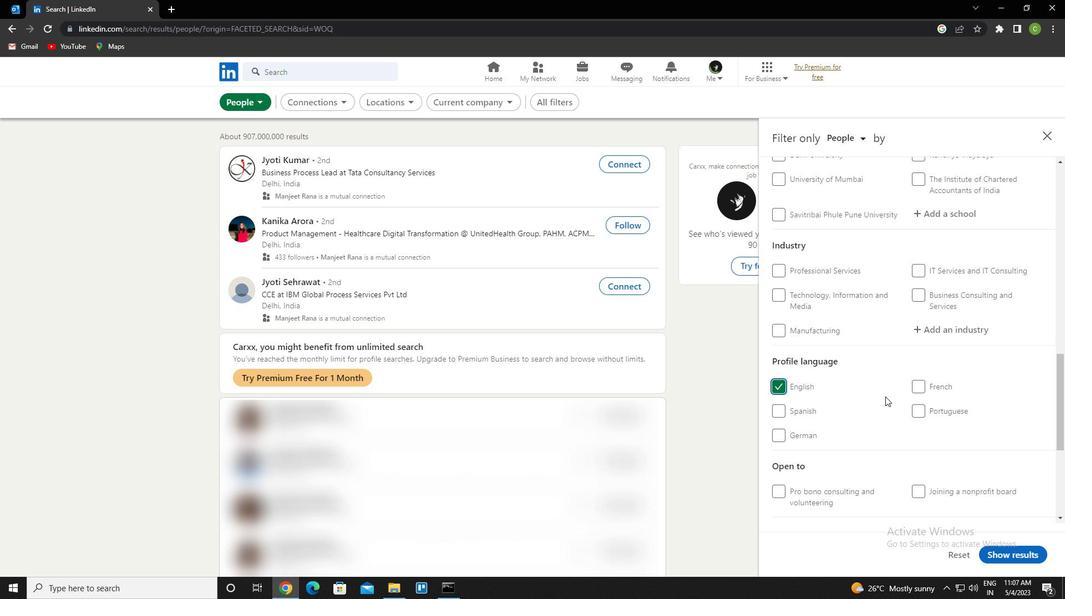 
Action: Mouse moved to (886, 397)
Screenshot: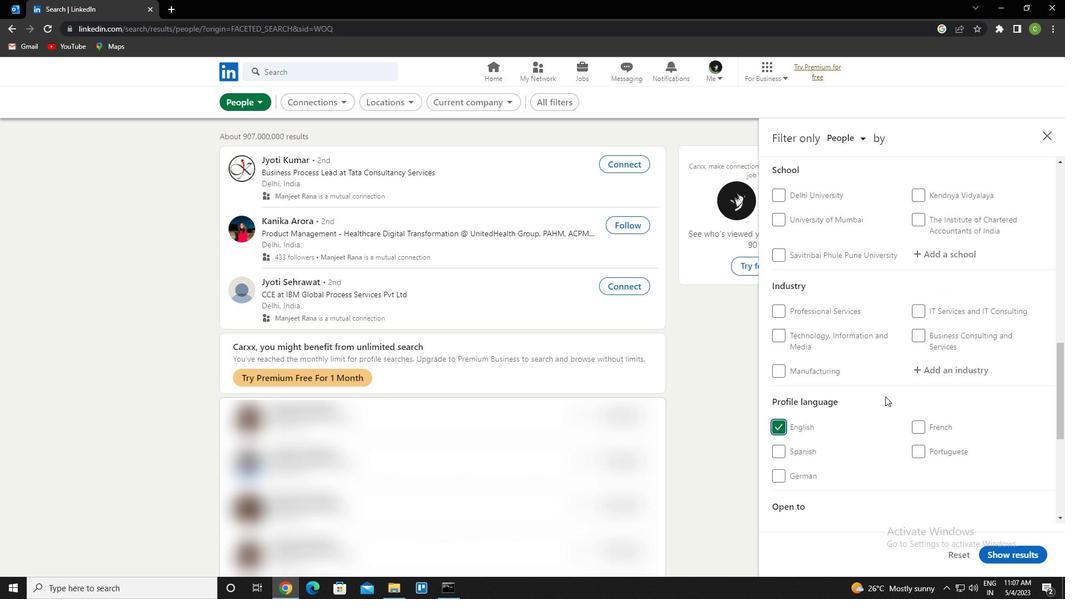 
Action: Mouse scrolled (886, 397) with delta (0, 0)
Screenshot: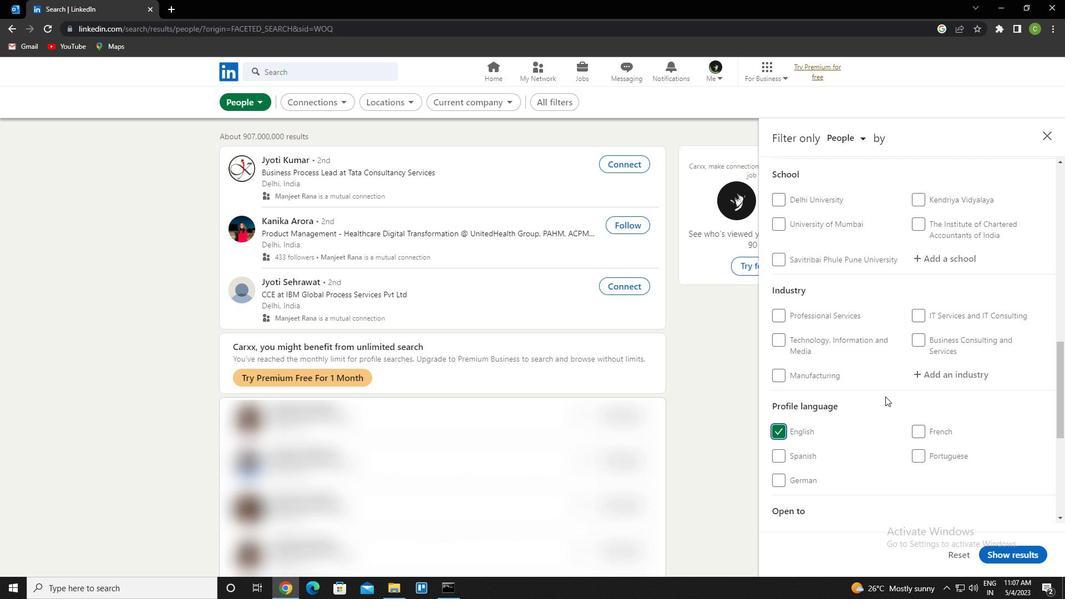 
Action: Mouse scrolled (886, 397) with delta (0, 0)
Screenshot: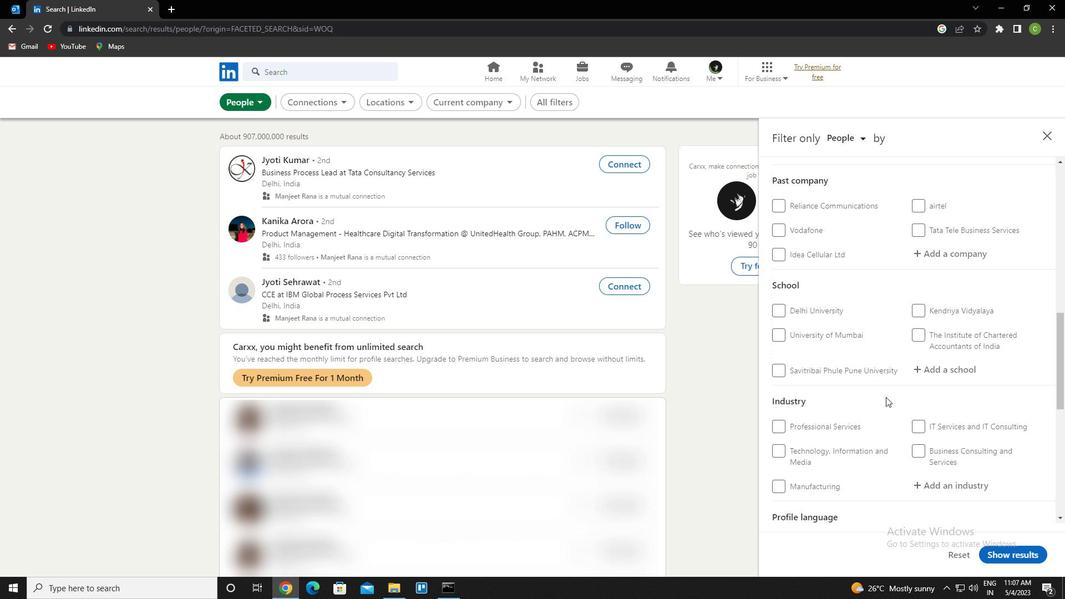 
Action: Mouse scrolled (886, 397) with delta (0, 0)
Screenshot: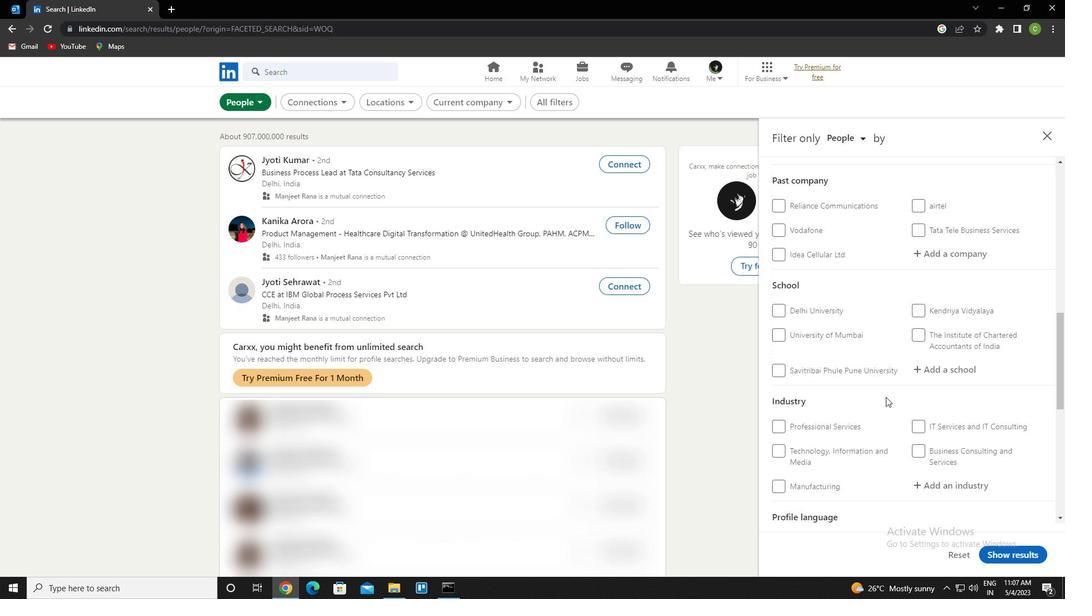 
Action: Mouse scrolled (886, 397) with delta (0, 0)
Screenshot: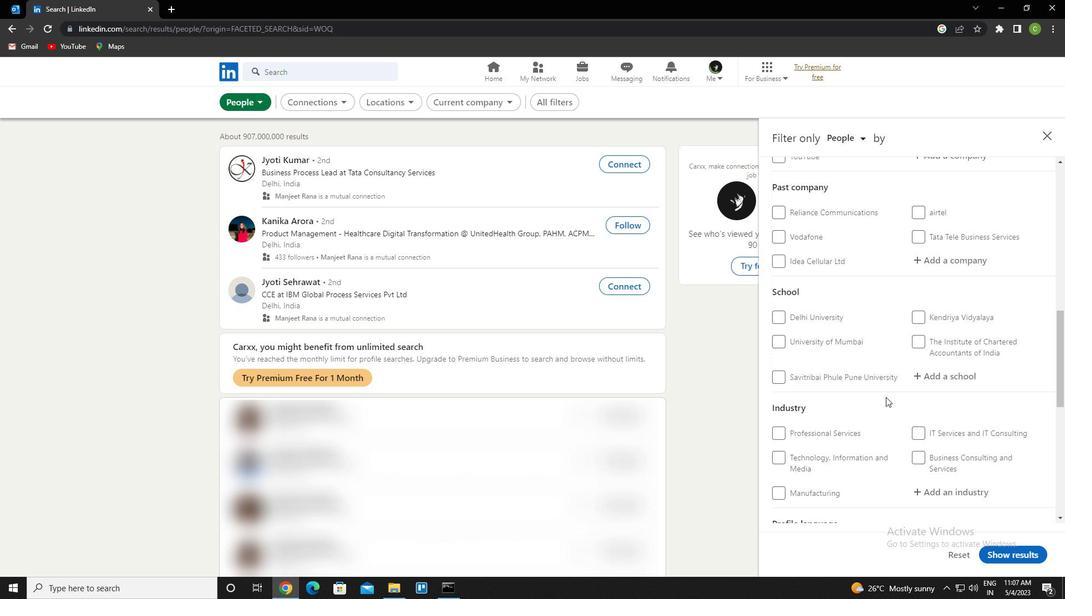 
Action: Mouse moved to (967, 321)
Screenshot: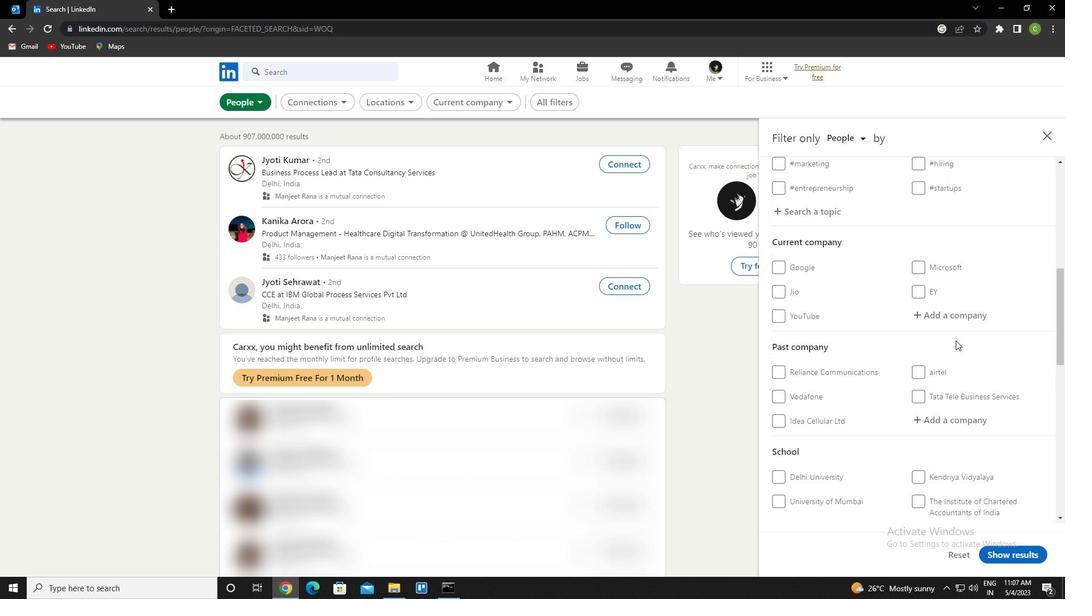 
Action: Mouse pressed left at (967, 321)
Screenshot: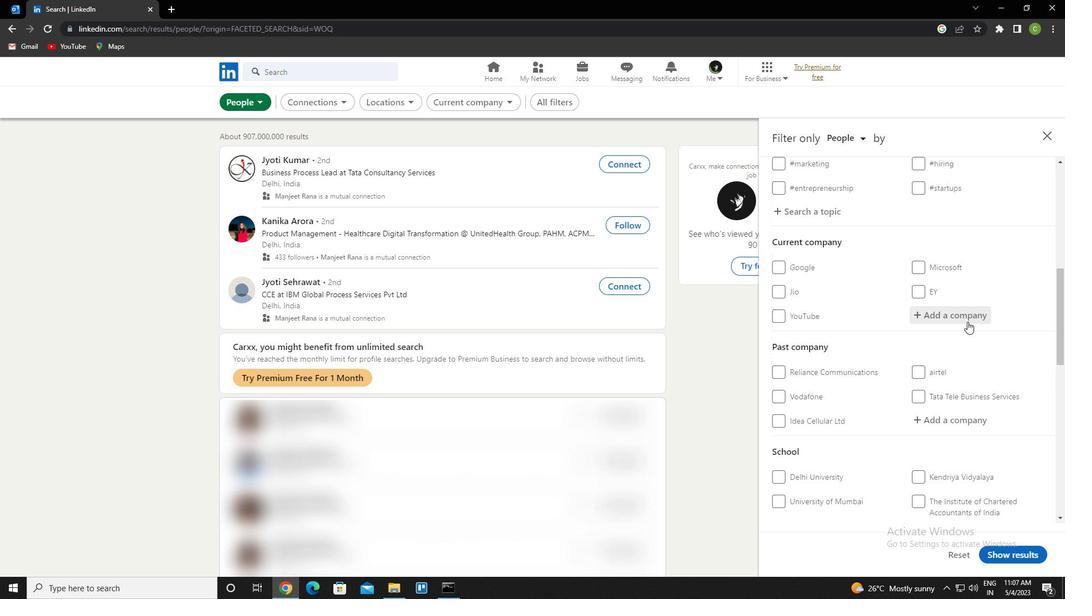 
Action: Key pressed <Key.caps_lock>a<Key.caps_lock>avas<Key.space><Key.caps_lock>f<Key.caps_lock>inanciers<Key.down><Key.enter>
Screenshot: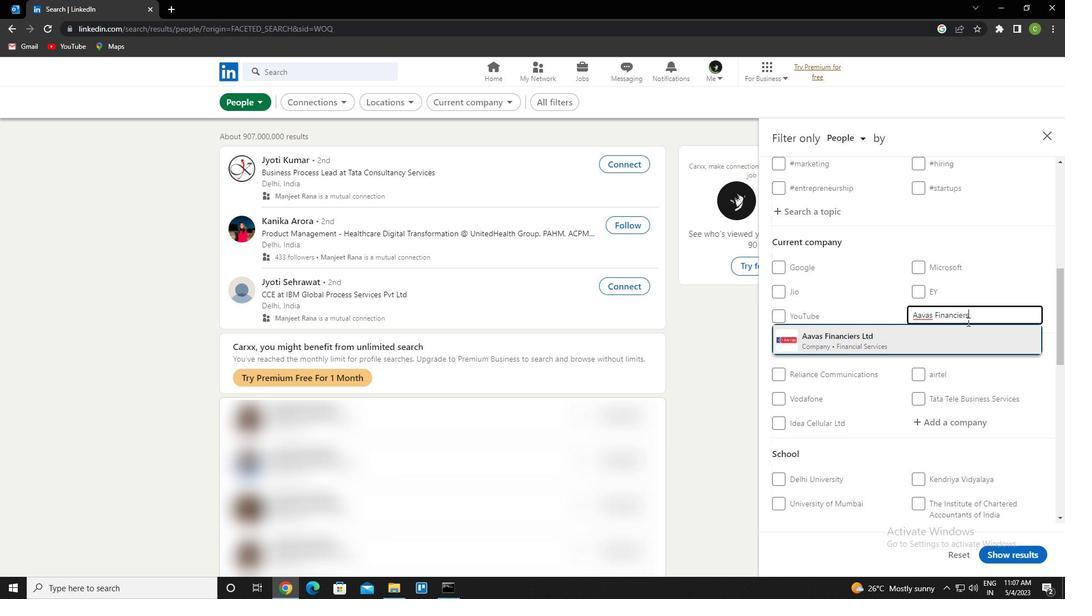 
Action: Mouse moved to (962, 327)
Screenshot: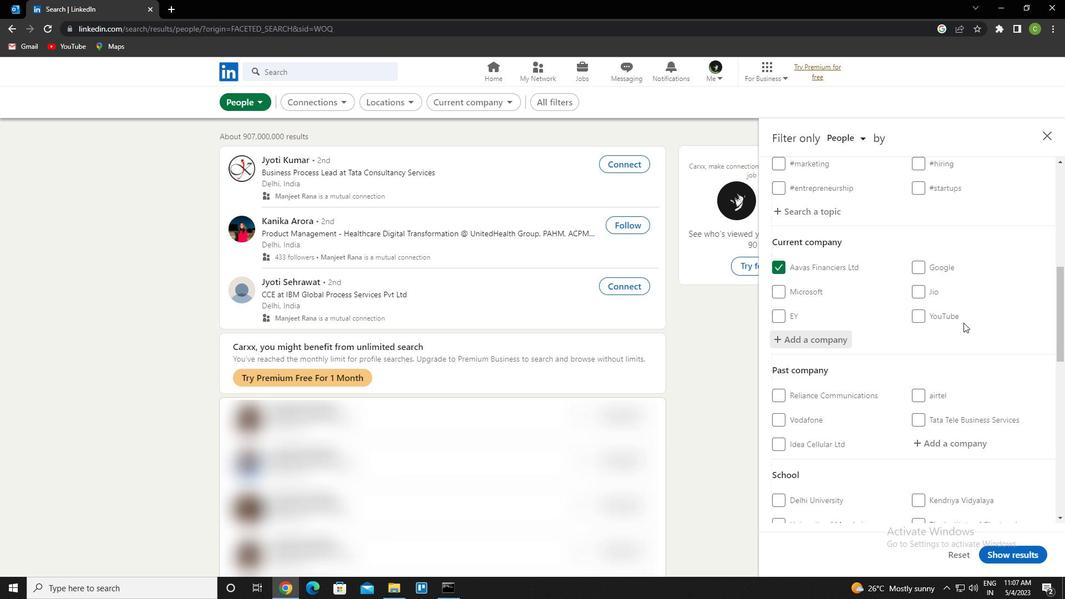 
Action: Mouse scrolled (962, 326) with delta (0, 0)
Screenshot: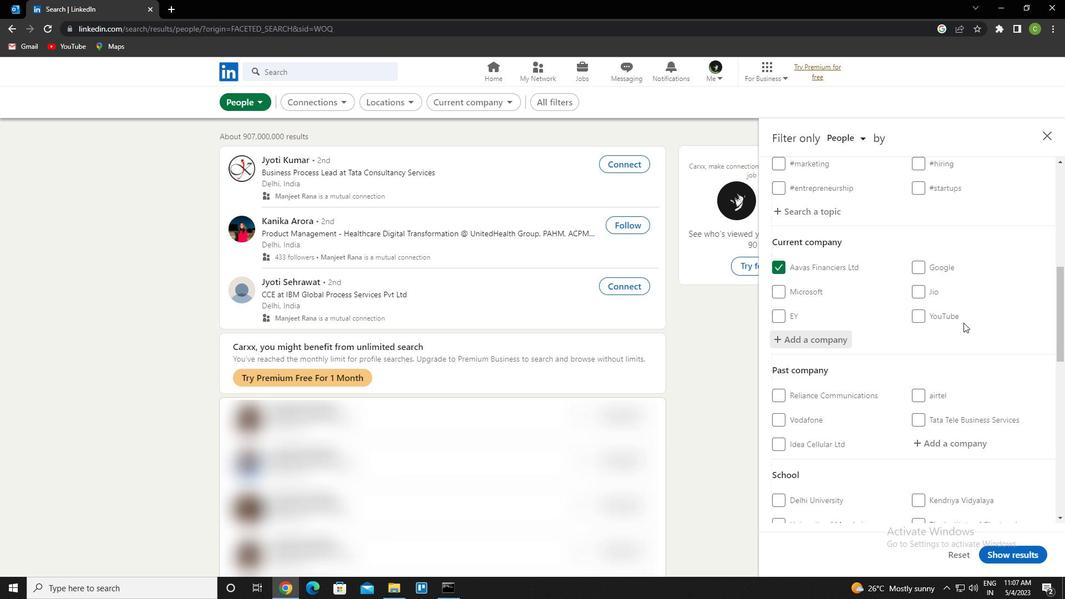 
Action: Mouse moved to (962, 328)
Screenshot: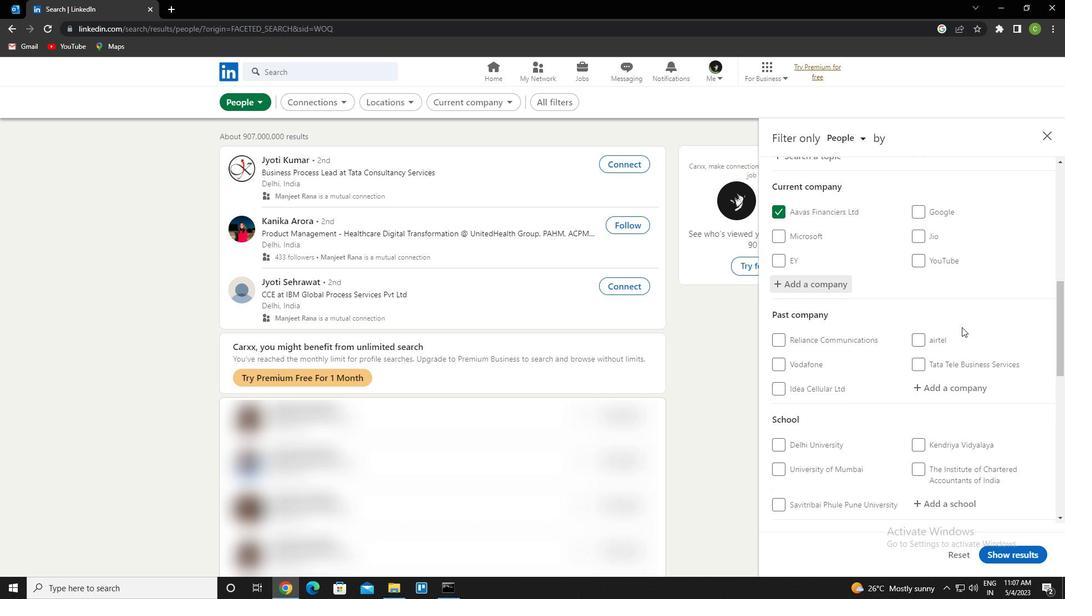 
Action: Mouse scrolled (962, 327) with delta (0, 0)
Screenshot: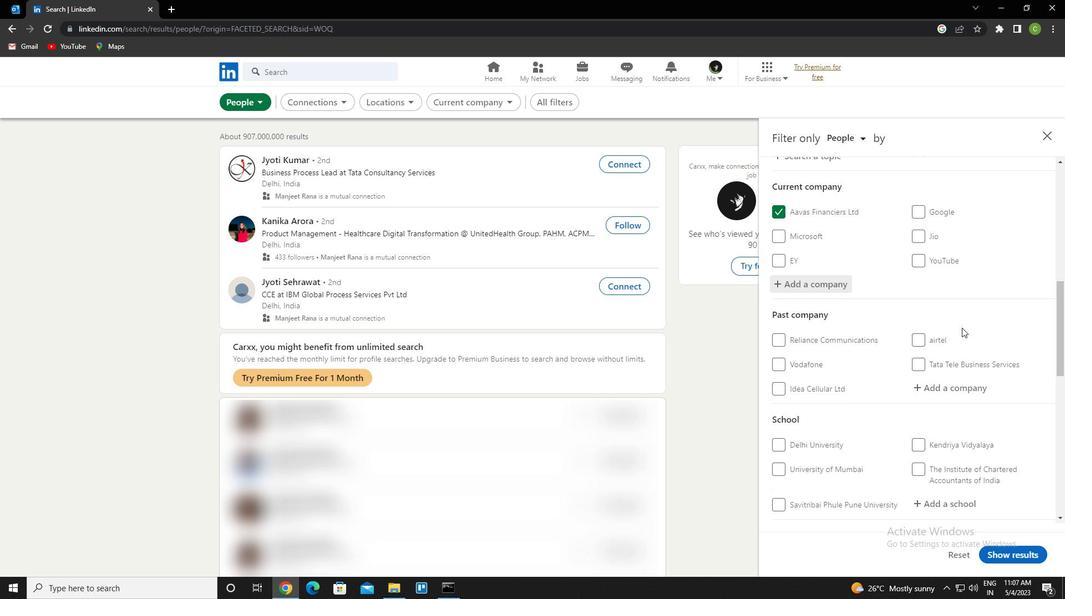 
Action: Mouse moved to (956, 401)
Screenshot: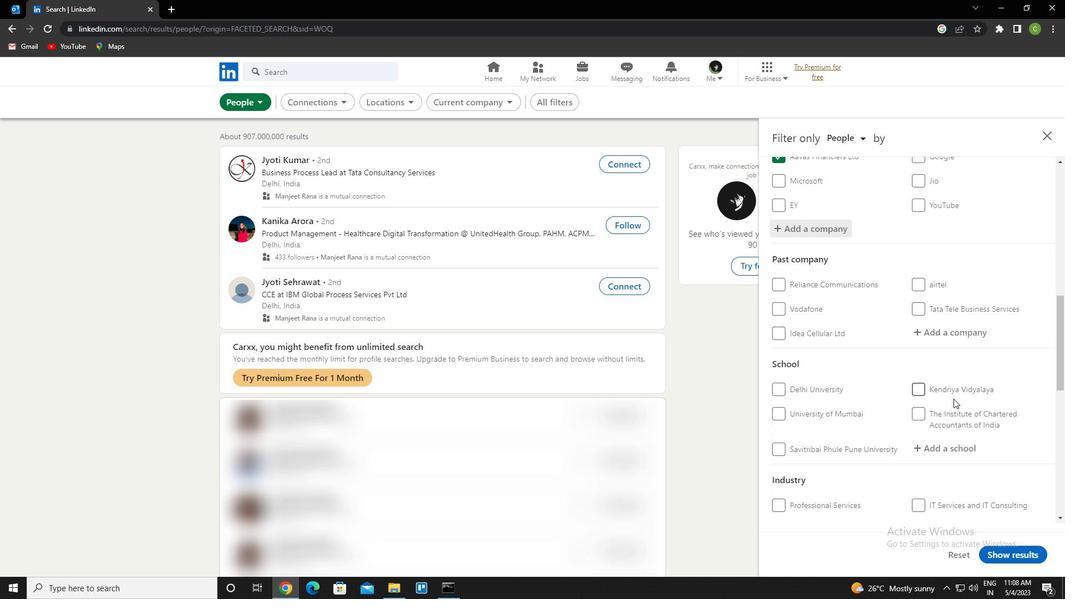 
Action: Mouse scrolled (956, 401) with delta (0, 0)
Screenshot: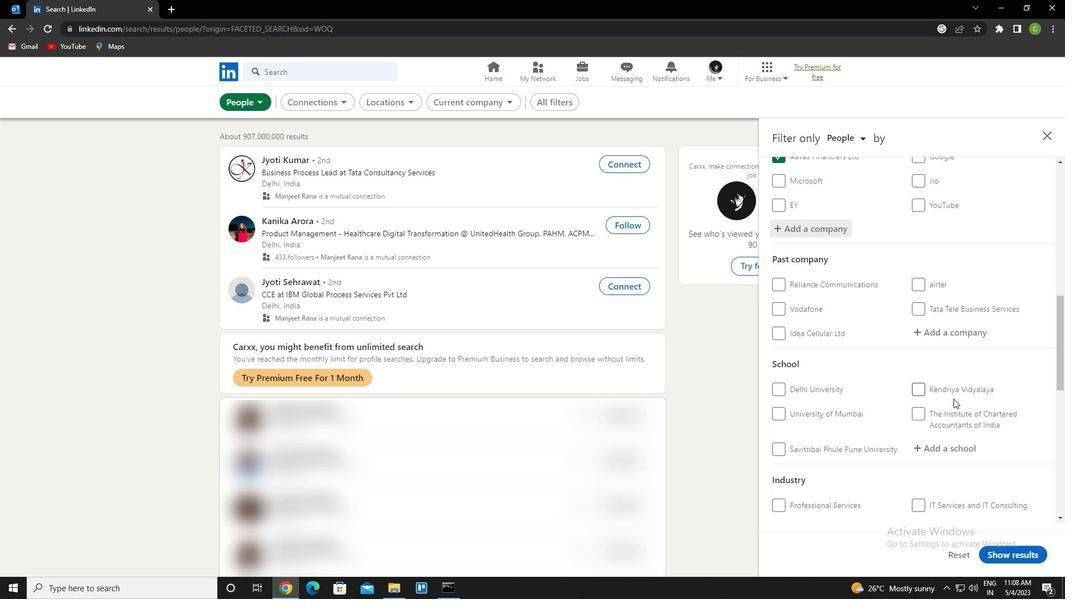
Action: Mouse moved to (945, 389)
Screenshot: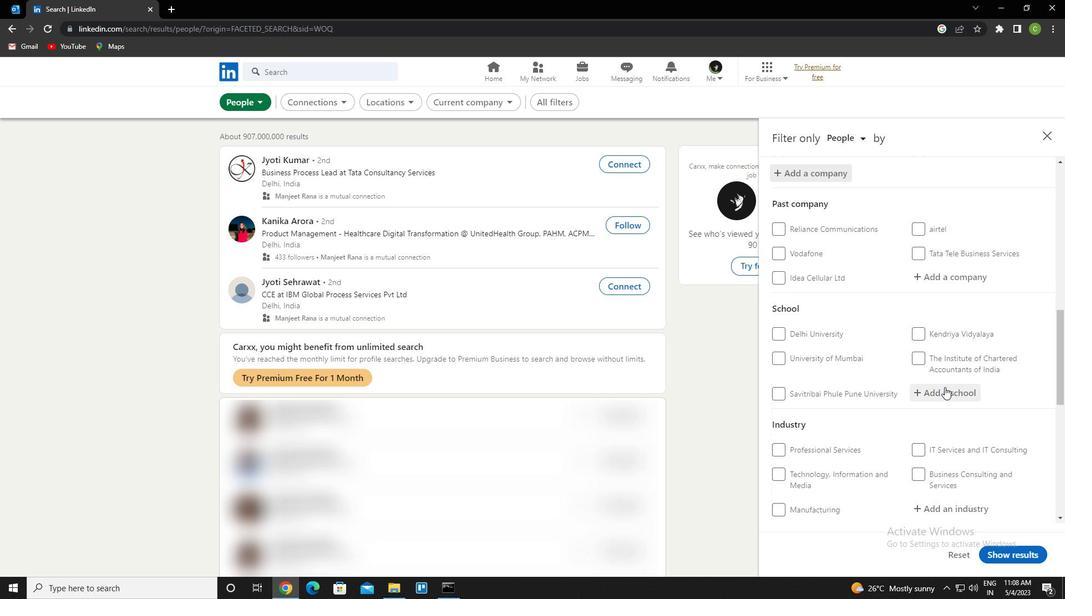 
Action: Mouse pressed left at (945, 389)
Screenshot: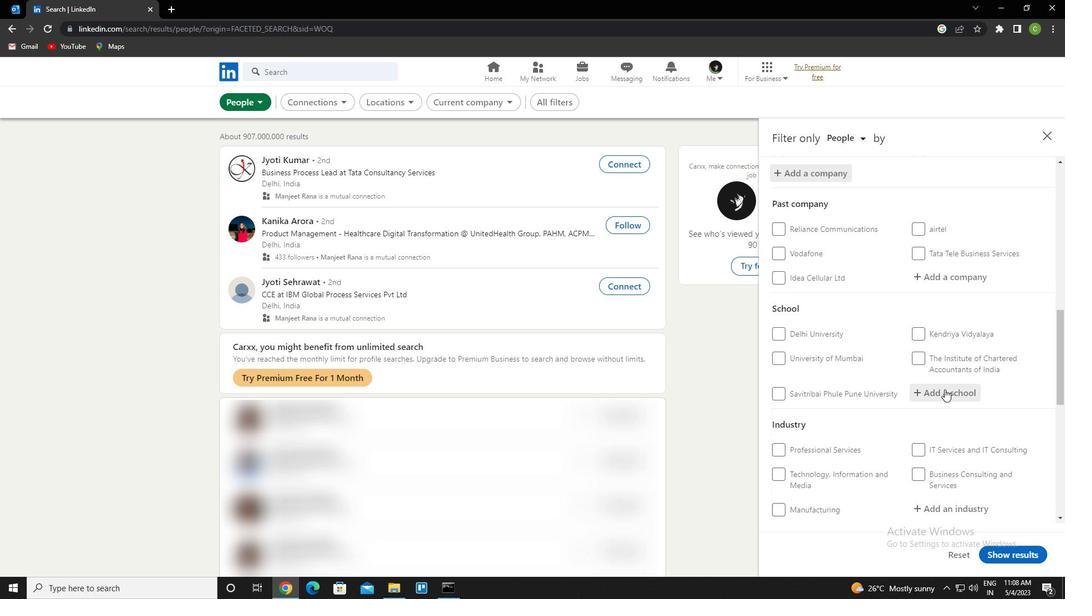 
Action: Key pressed <Key.caps_lock>g<Key.caps_lock>udlavellaru
Screenshot: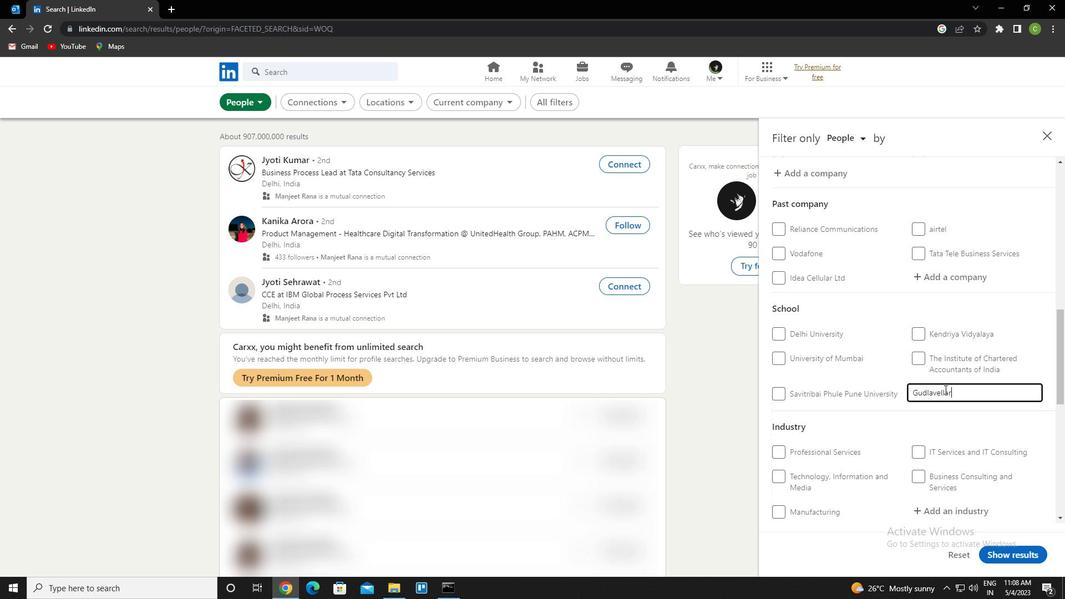 
Action: Mouse moved to (942, 392)
Screenshot: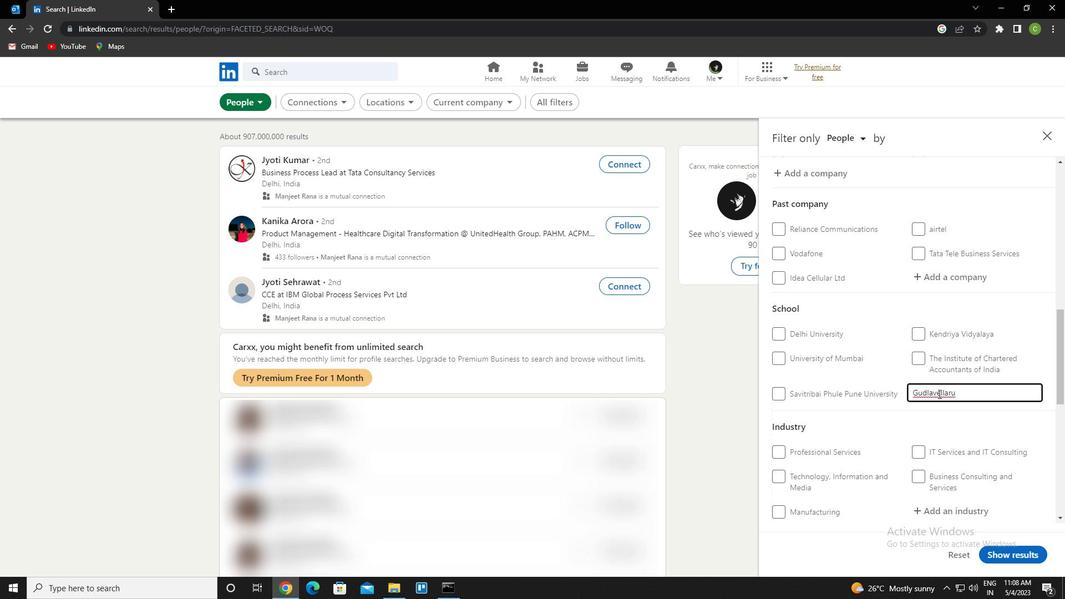 
Action: Mouse pressed left at (942, 392)
Screenshot: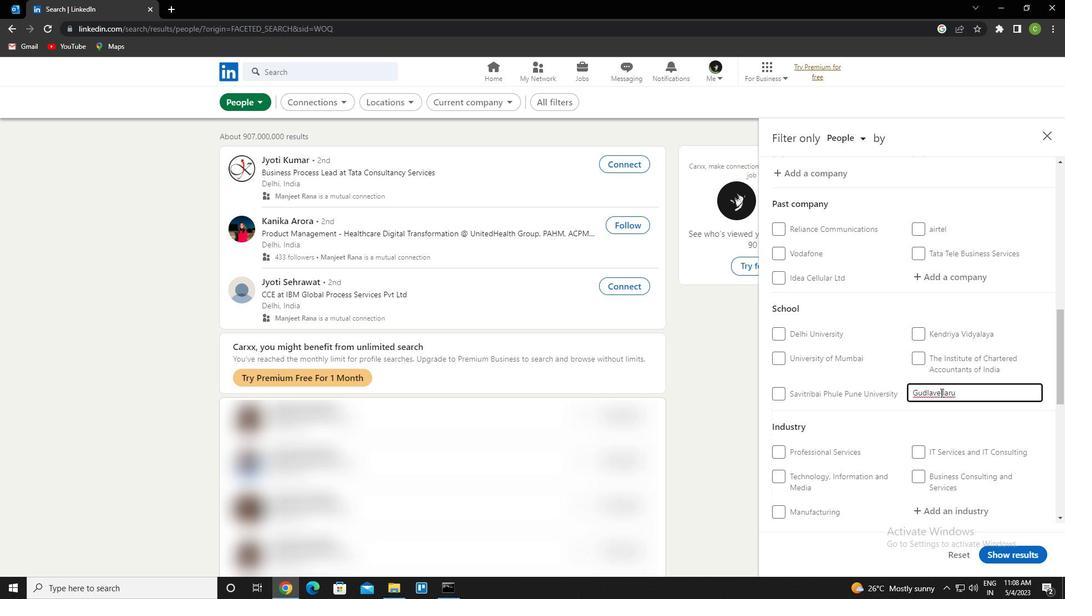
Action: Mouse moved to (945, 392)
Screenshot: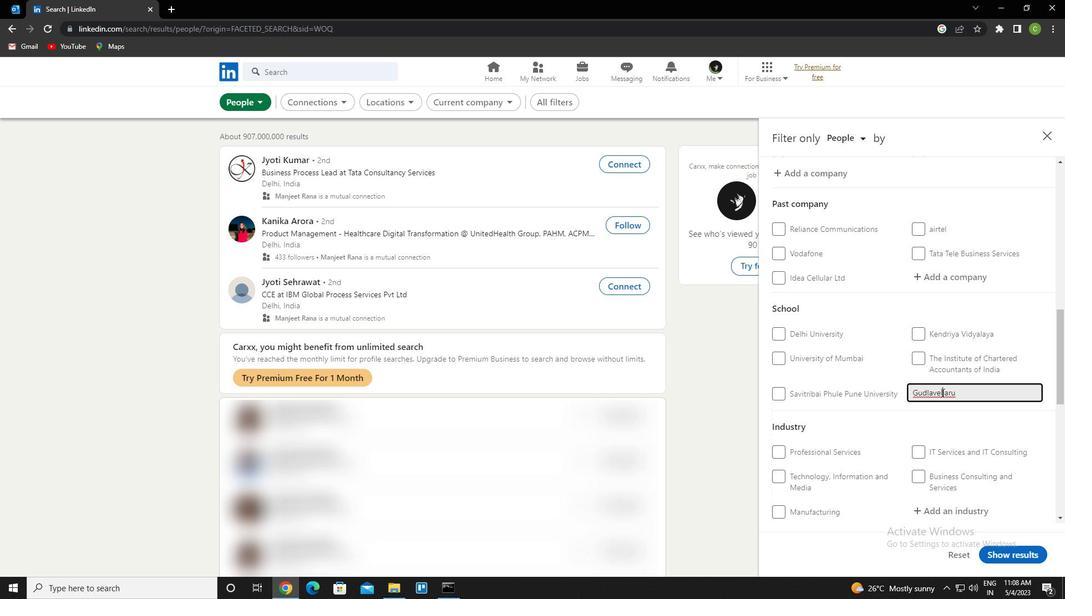 
Action: Key pressed <Key.left><Key.backspace>a
Screenshot: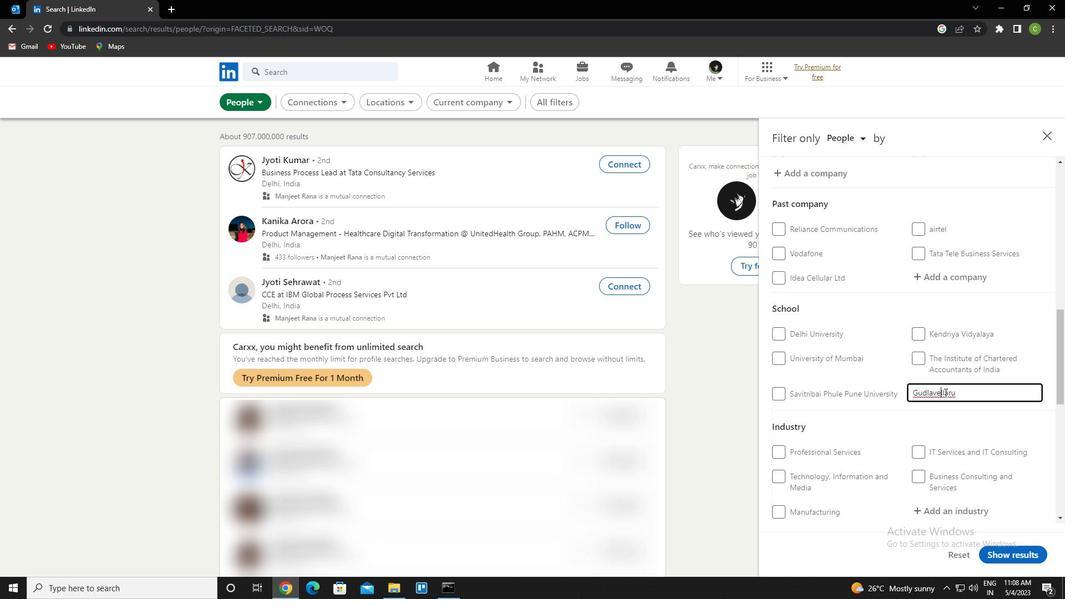 
Action: Mouse moved to (948, 391)
Screenshot: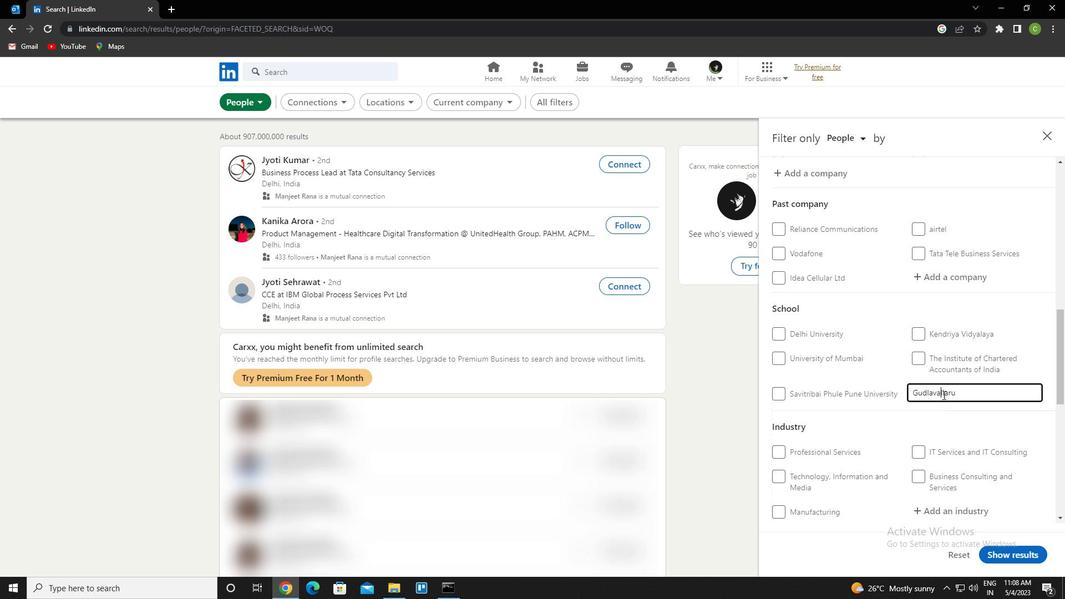 
Action: Mouse pressed left at (948, 391)
Screenshot: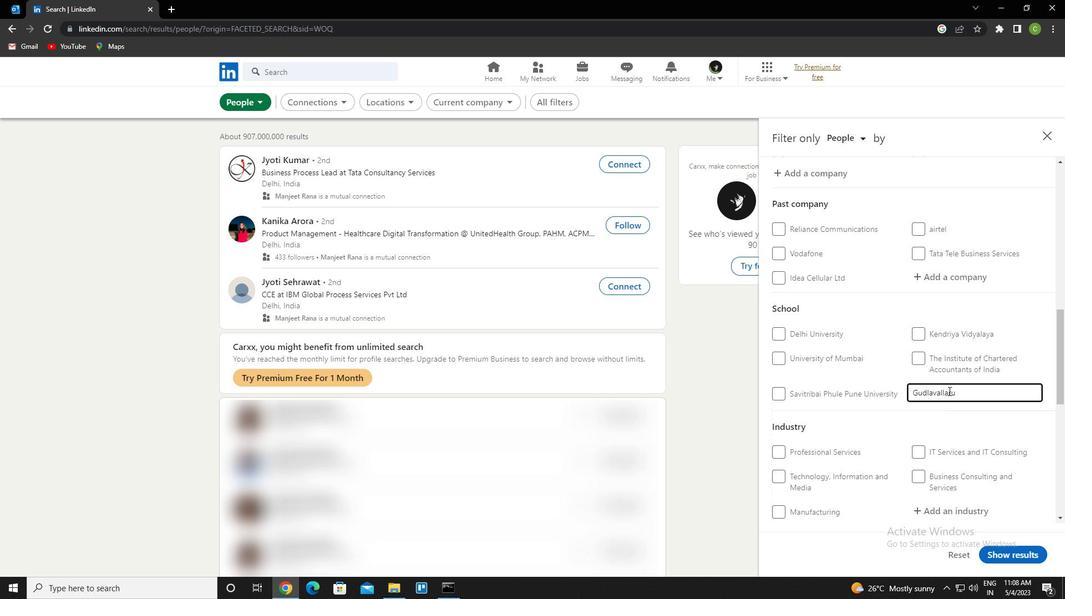 
Action: Mouse moved to (948, 391)
Screenshot: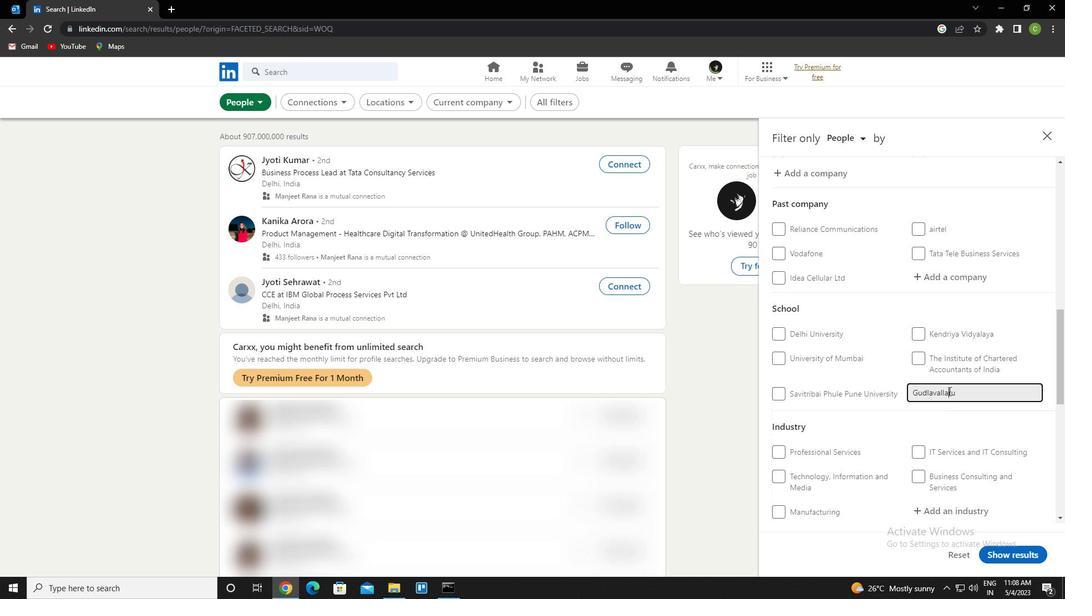 
Action: Key pressed <Key.backspace>e<Key.right><Key.space>ctrl+Engineering<Key.space>college<Key.space><Key.caps_lock>s<Key.caps_lock>eshadri<Key.down><Key.enter>
Screenshot: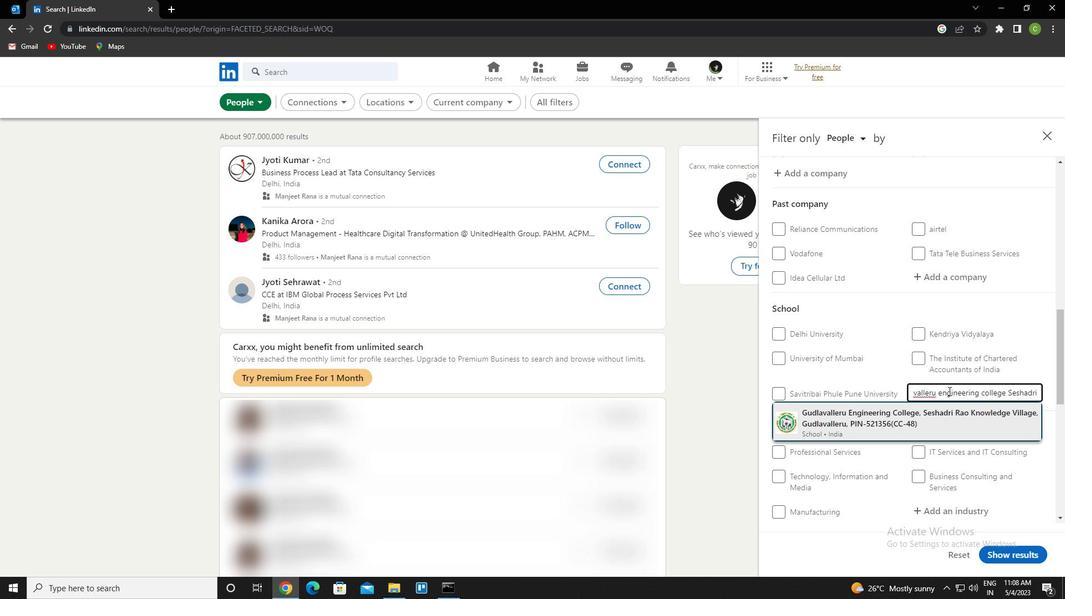 
Action: Mouse moved to (900, 385)
Screenshot: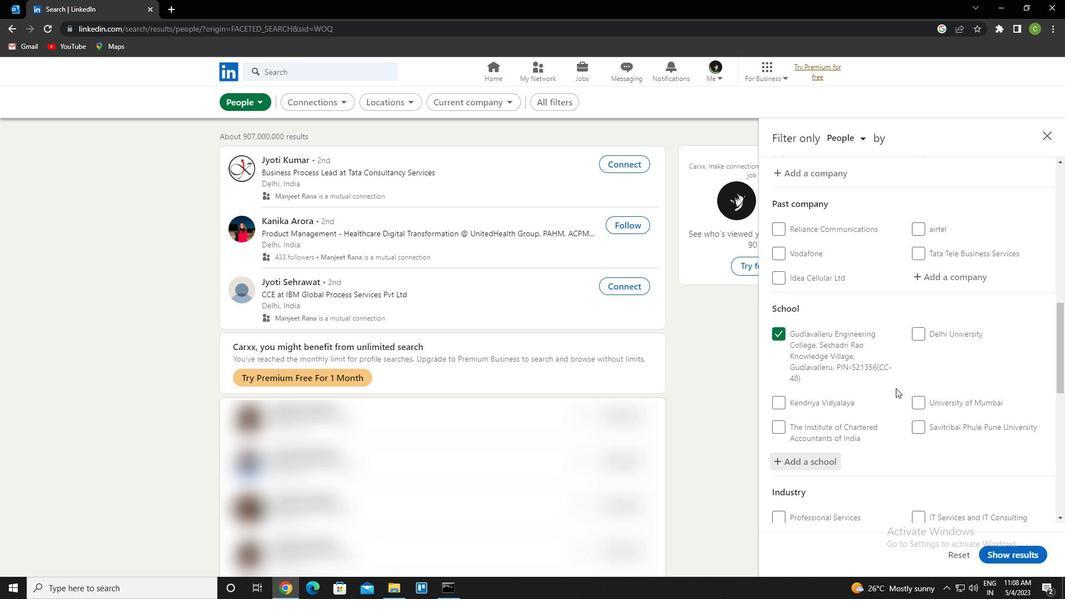 
Action: Mouse scrolled (900, 384) with delta (0, 0)
Screenshot: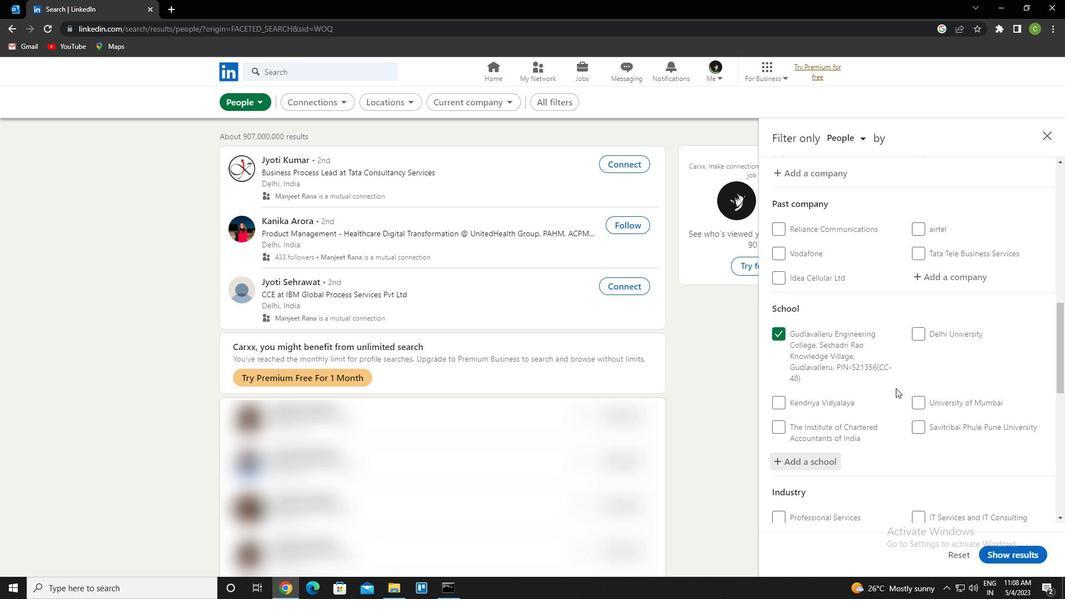 
Action: Mouse scrolled (900, 384) with delta (0, 0)
Screenshot: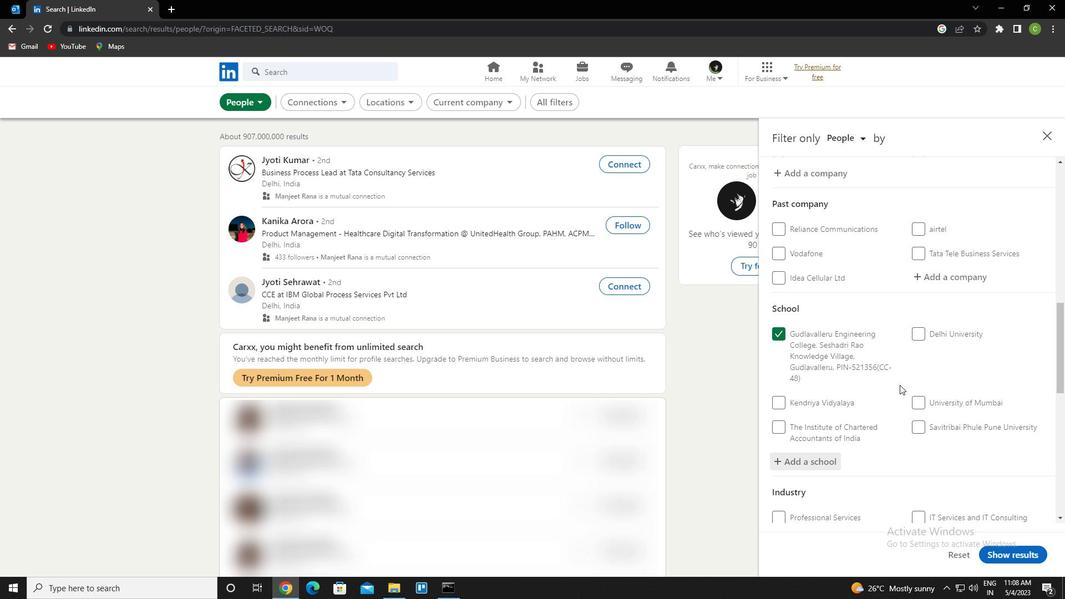 
Action: Mouse moved to (901, 391)
Screenshot: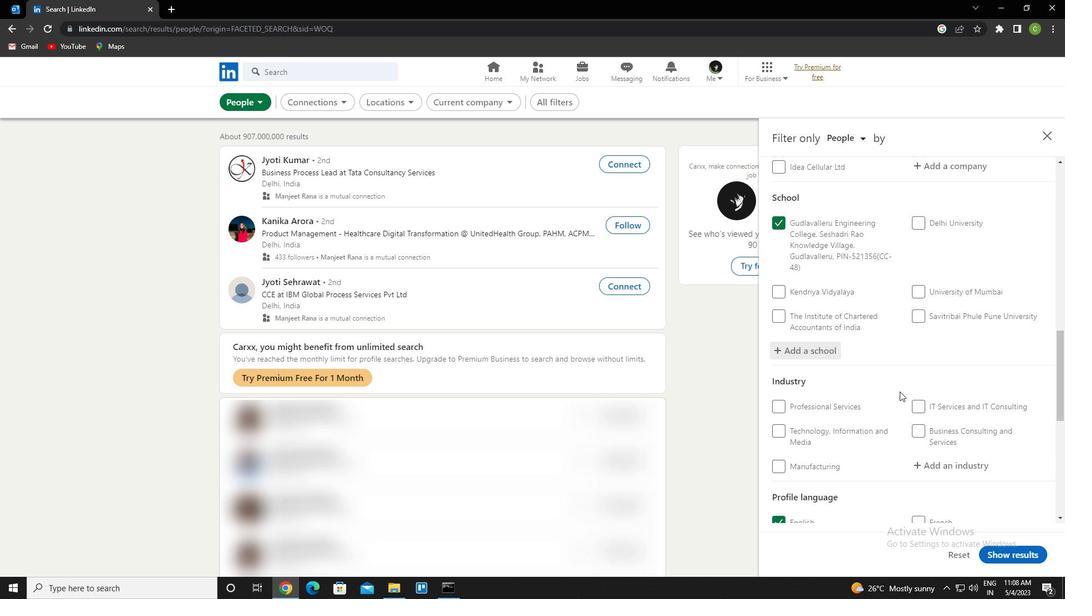 
Action: Mouse scrolled (901, 390) with delta (0, 0)
Screenshot: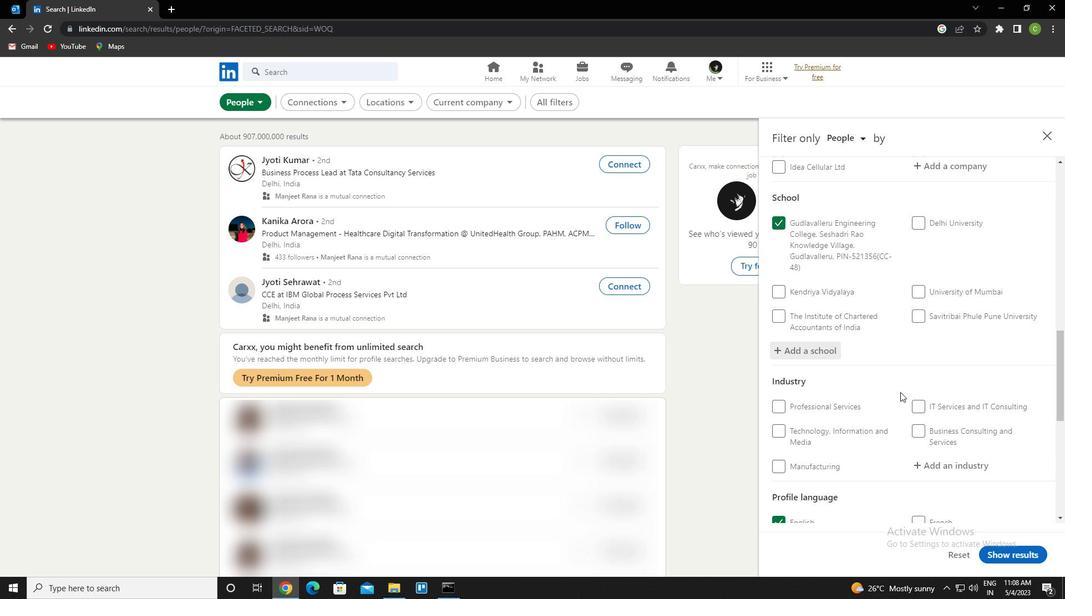 
Action: Mouse moved to (903, 390)
Screenshot: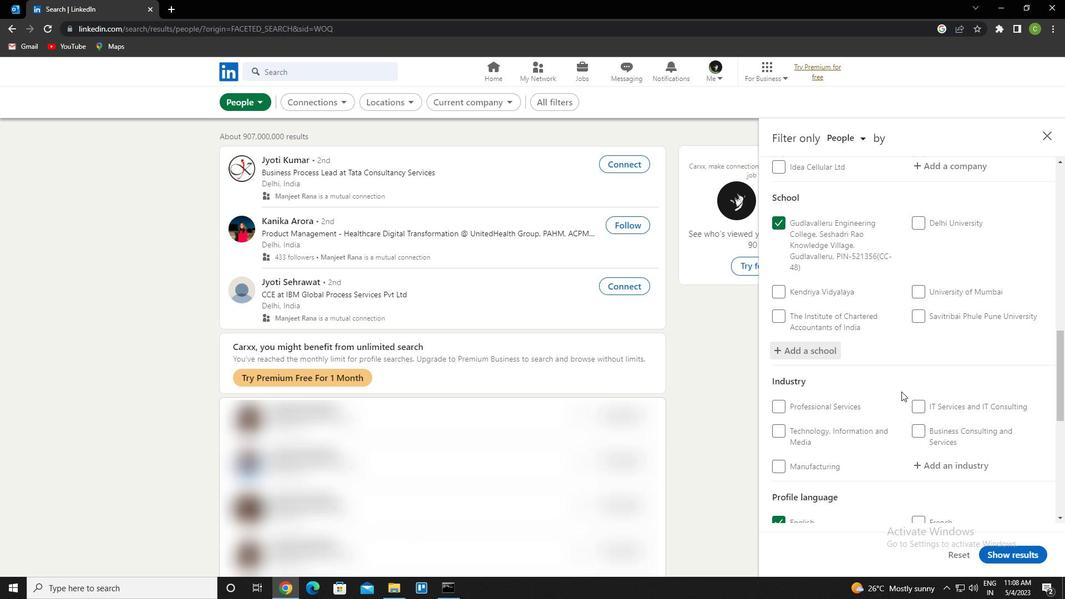
Action: Mouse scrolled (903, 389) with delta (0, 0)
Screenshot: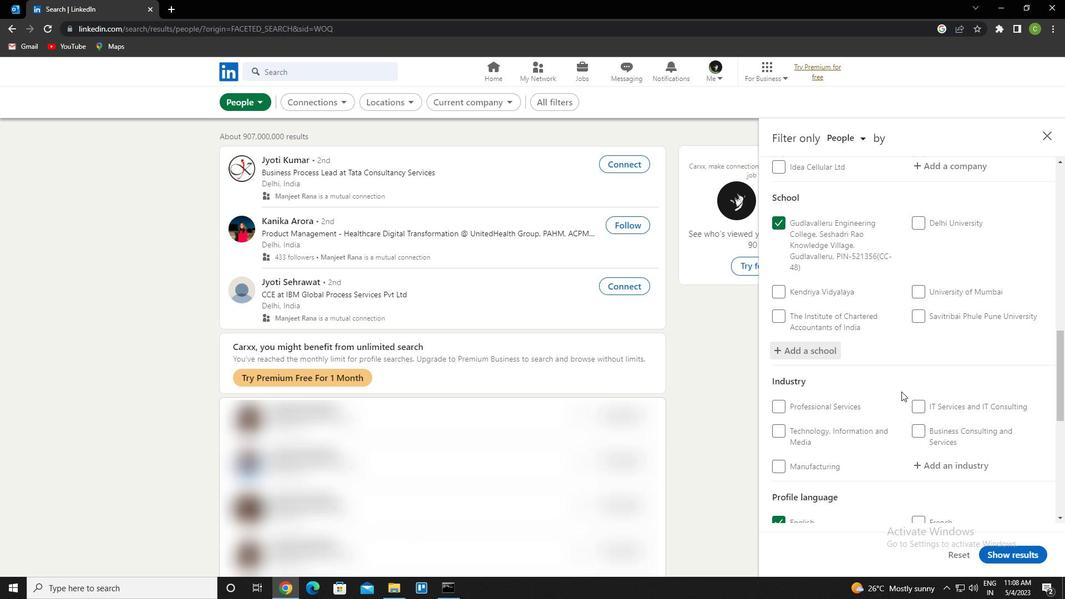 
Action: Mouse moved to (952, 358)
Screenshot: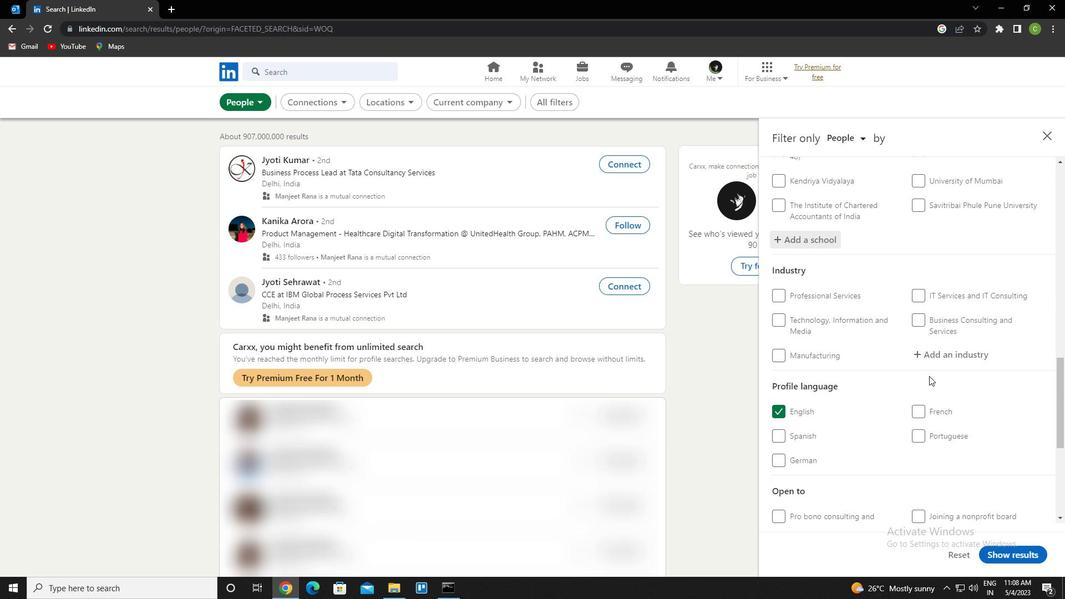 
Action: Mouse pressed left at (952, 358)
Screenshot: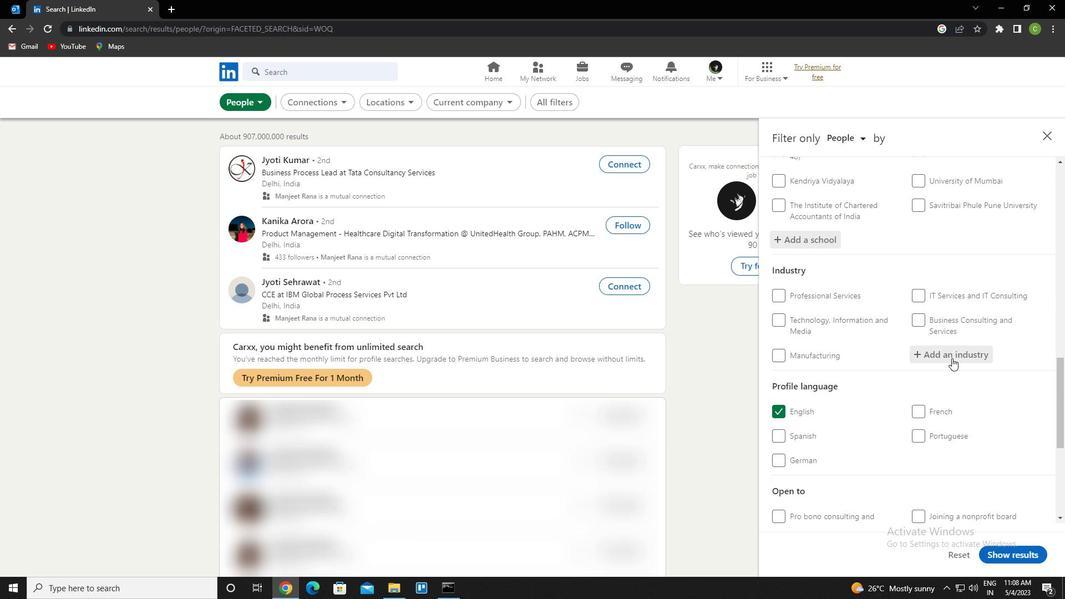 
Action: Key pressed <Key.caps_lock>s<Key.caps_lock>pecialty<Key.space>trade<Key.space>con<Key.down><Key.enter>
Screenshot: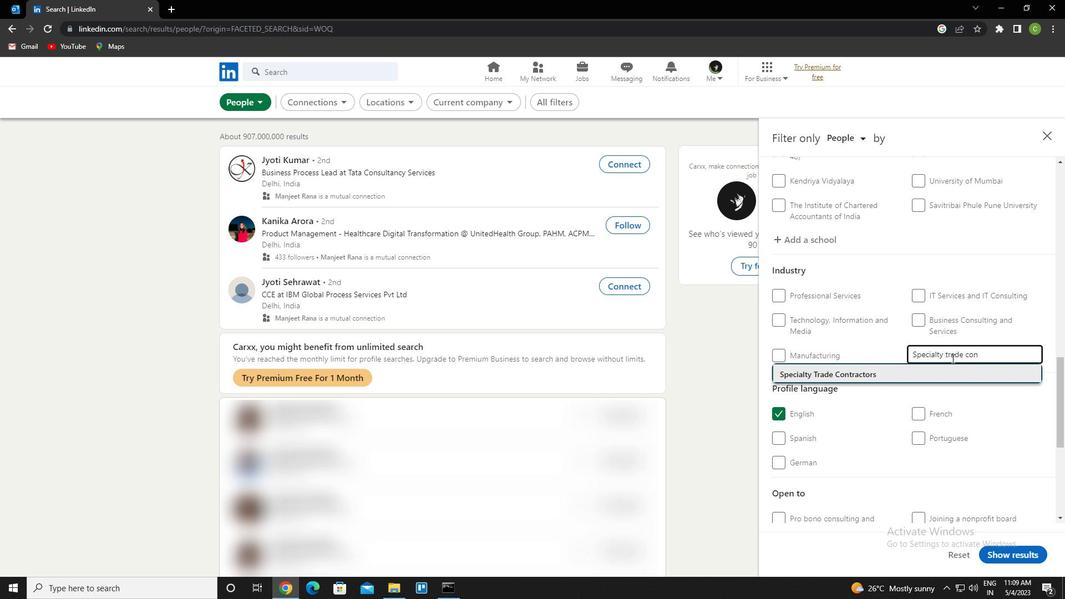 
Action: Mouse moved to (951, 334)
Screenshot: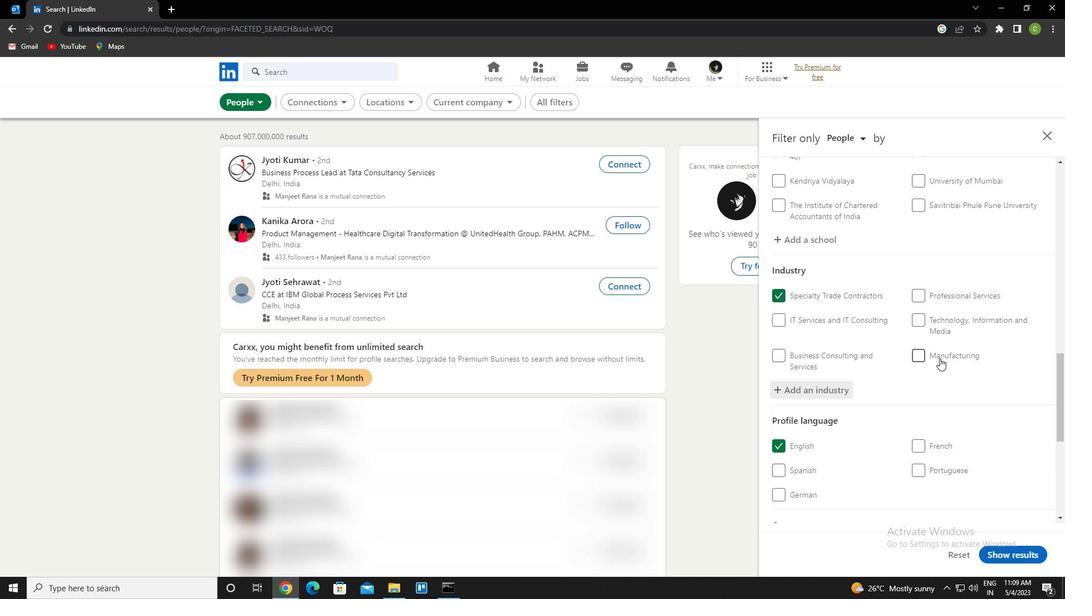 
Action: Mouse scrolled (951, 334) with delta (0, 0)
Screenshot: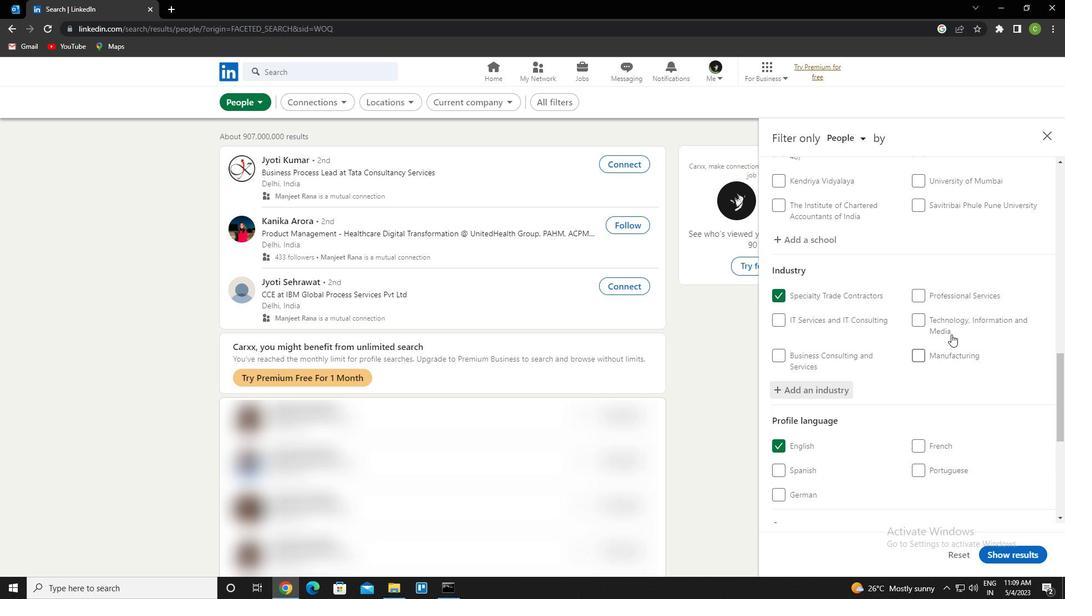
Action: Mouse scrolled (951, 334) with delta (0, 0)
Screenshot: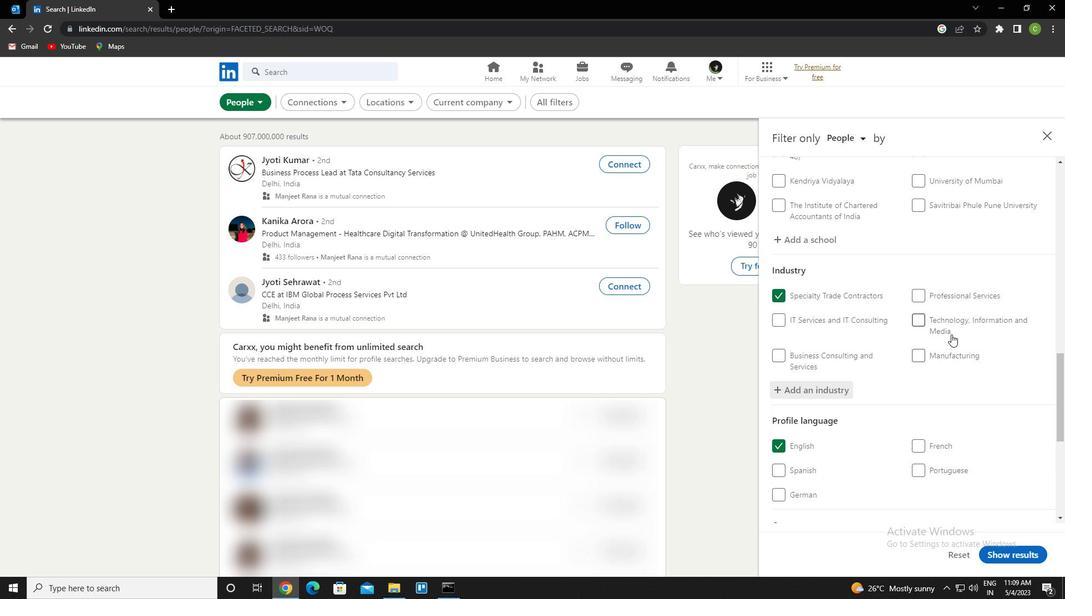 
Action: Mouse scrolled (951, 334) with delta (0, 0)
Screenshot: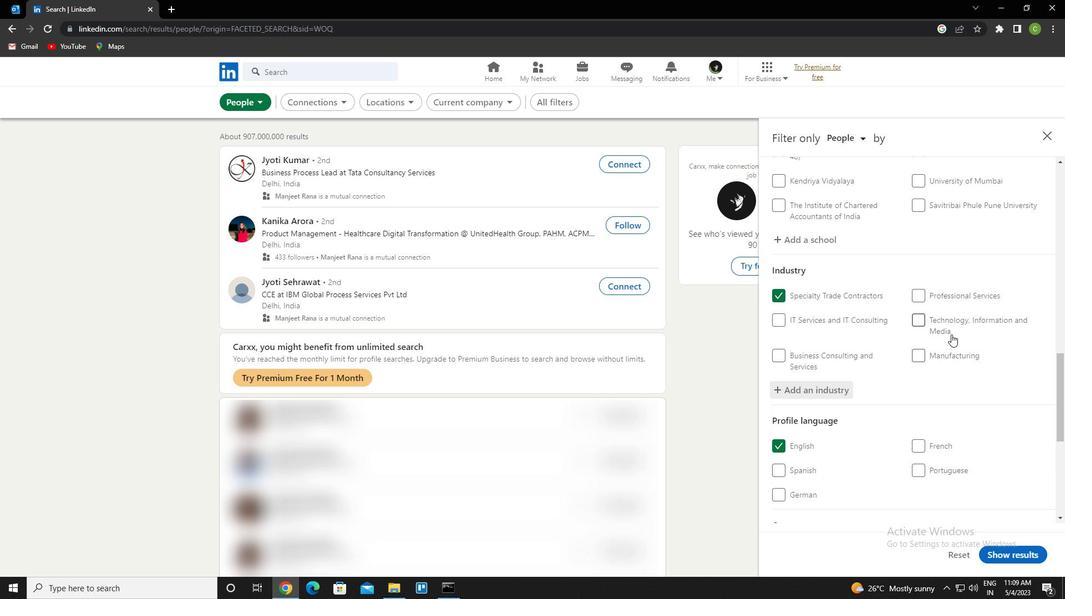 
Action: Mouse moved to (931, 355)
Screenshot: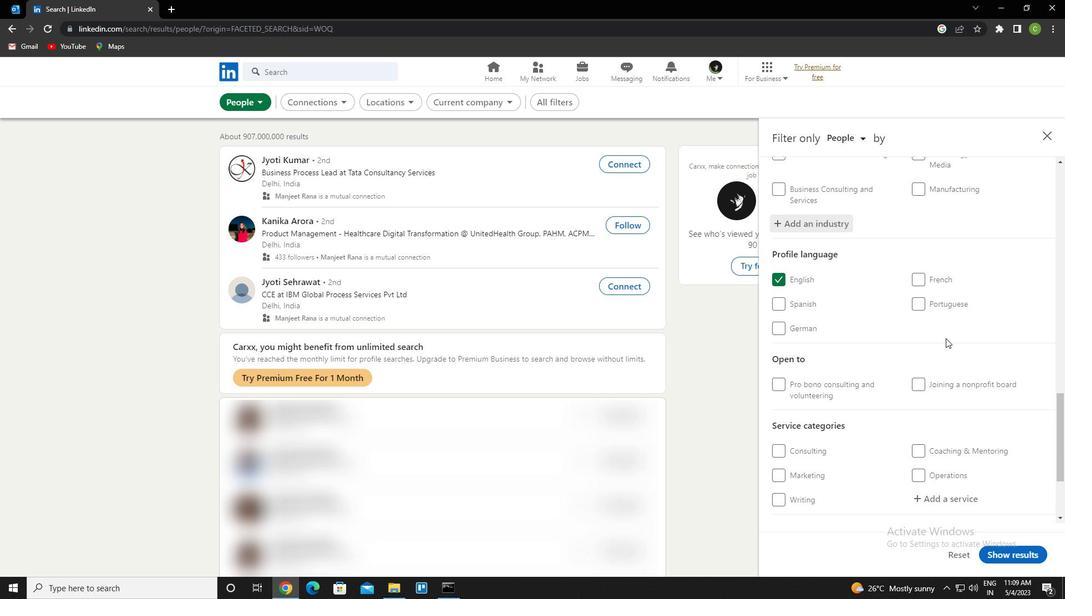 
Action: Mouse scrolled (931, 355) with delta (0, 0)
Screenshot: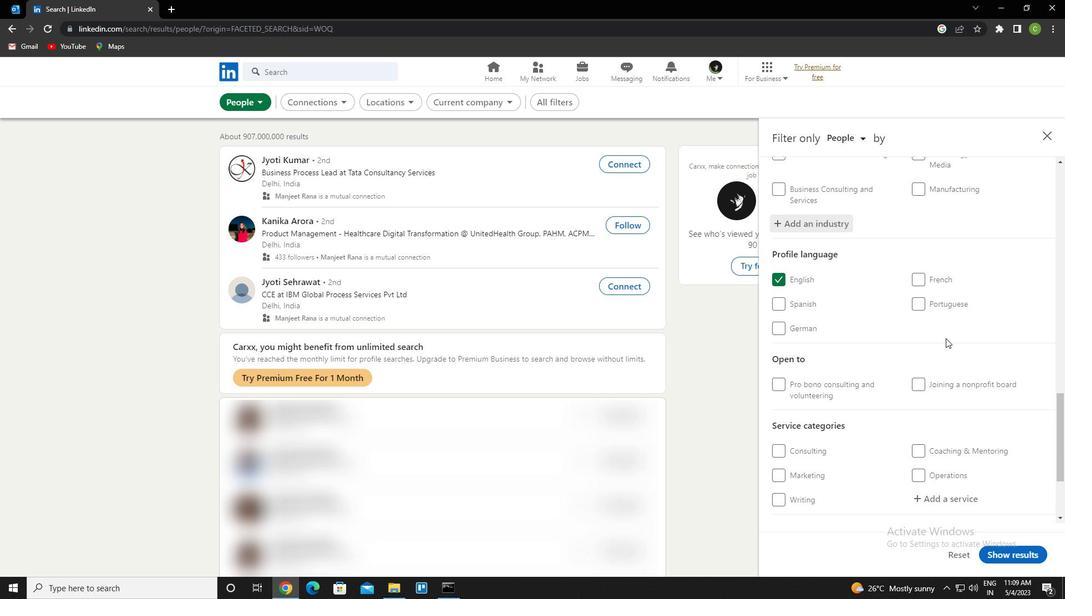 
Action: Mouse moved to (925, 360)
Screenshot: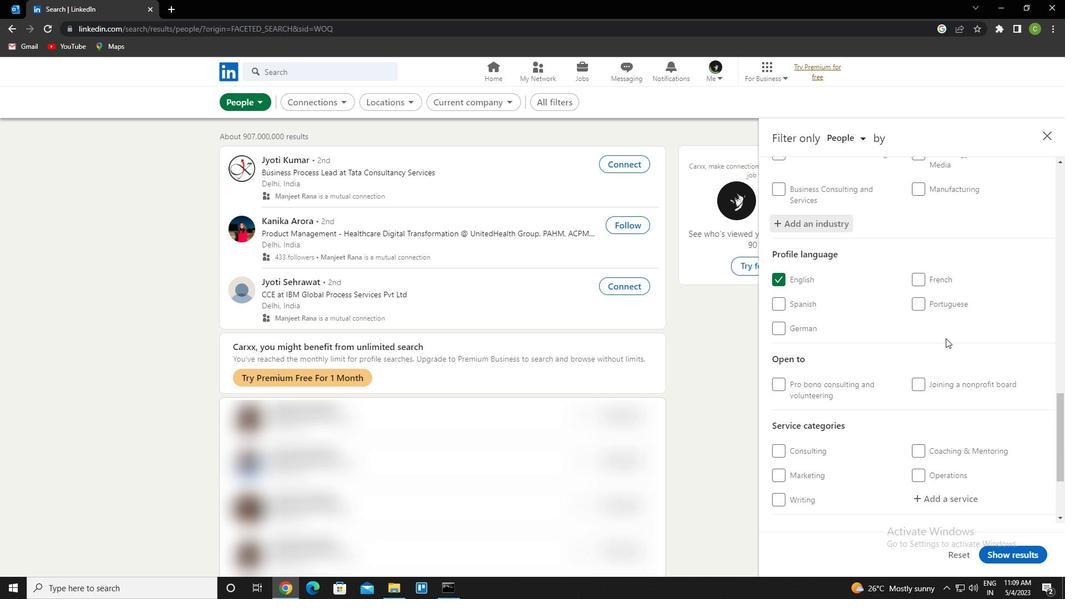 
Action: Mouse scrolled (925, 359) with delta (0, 0)
Screenshot: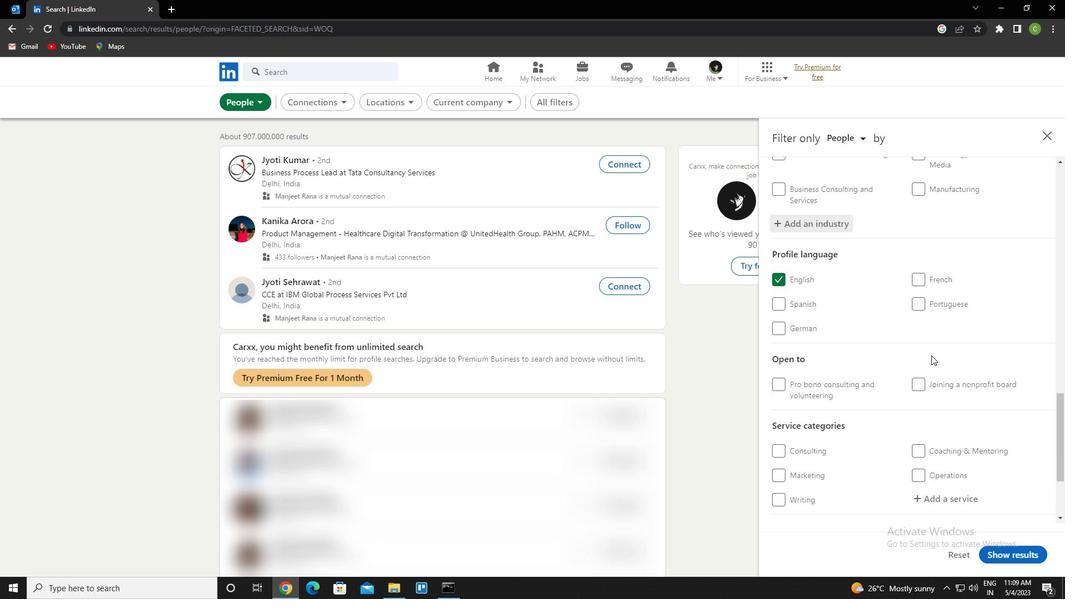 
Action: Mouse moved to (925, 360)
Screenshot: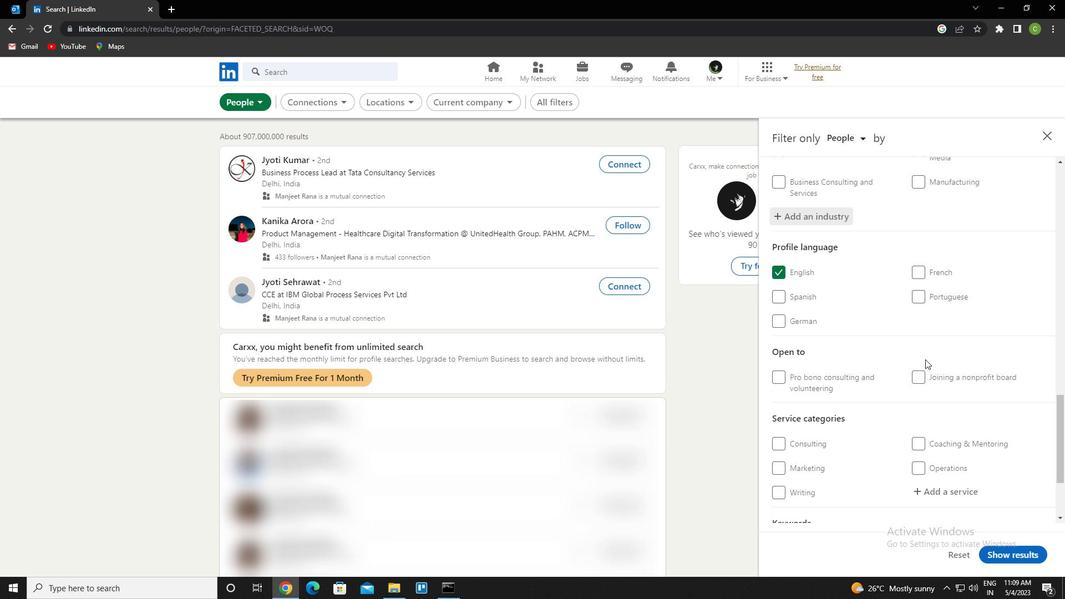 
Action: Mouse scrolled (925, 359) with delta (0, 0)
Screenshot: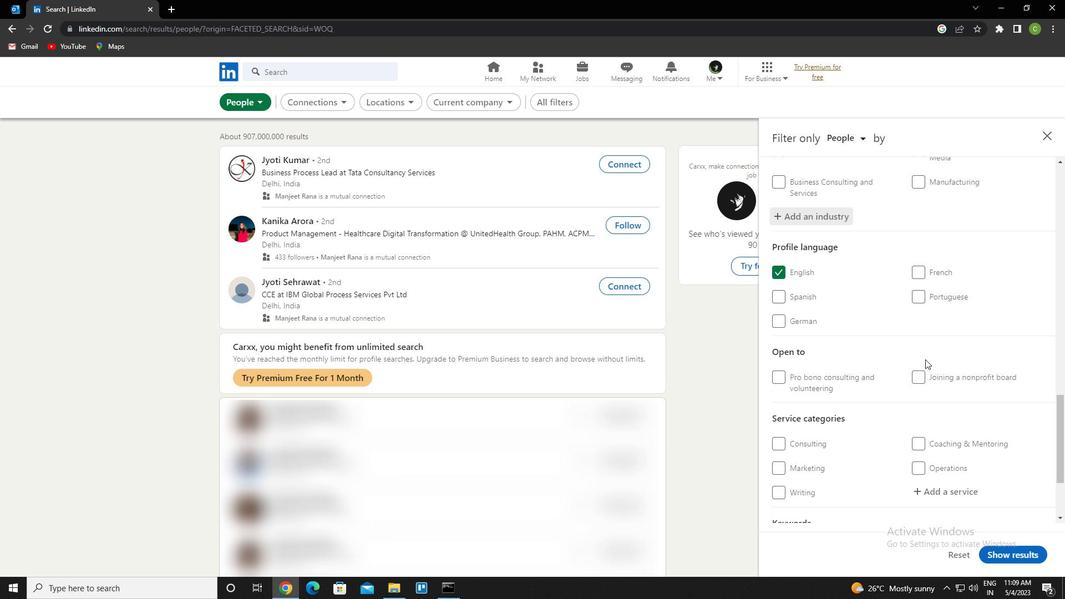 
Action: Mouse moved to (924, 360)
Screenshot: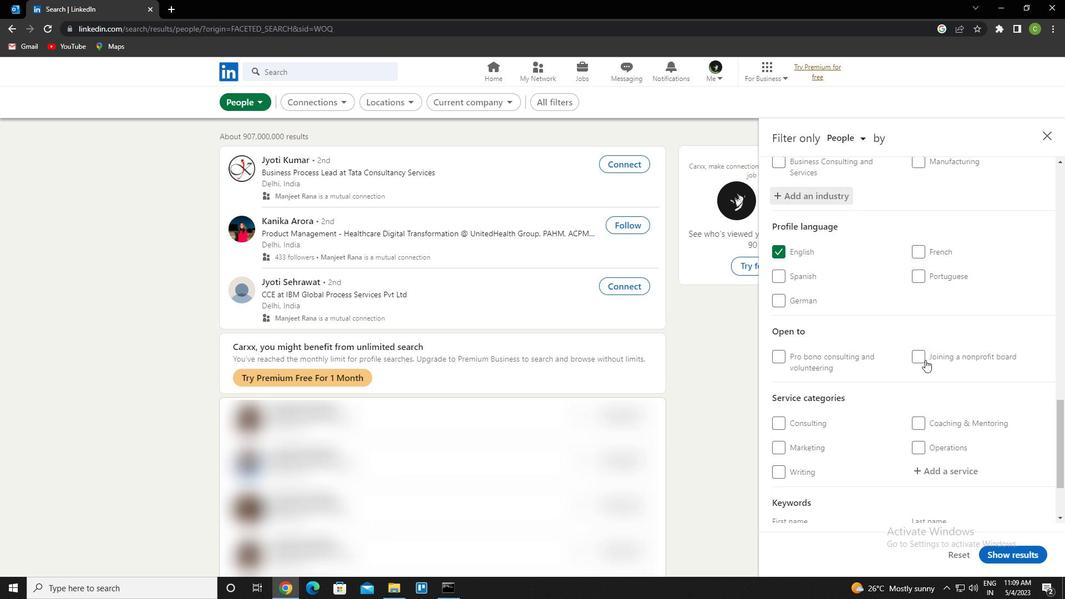 
Action: Mouse scrolled (924, 360) with delta (0, 0)
Screenshot: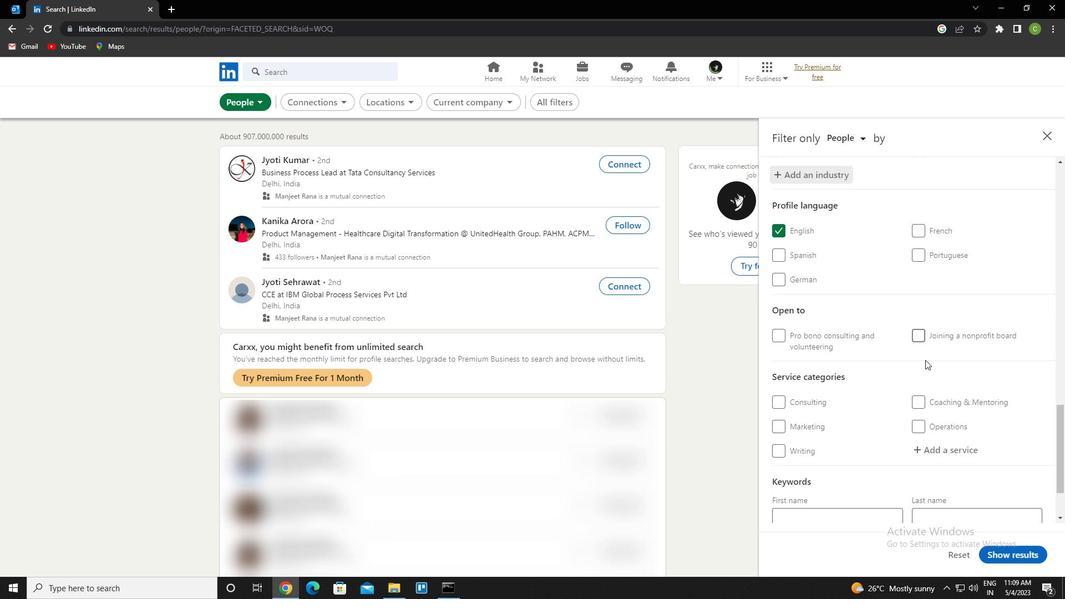 
Action: Mouse moved to (932, 369)
Screenshot: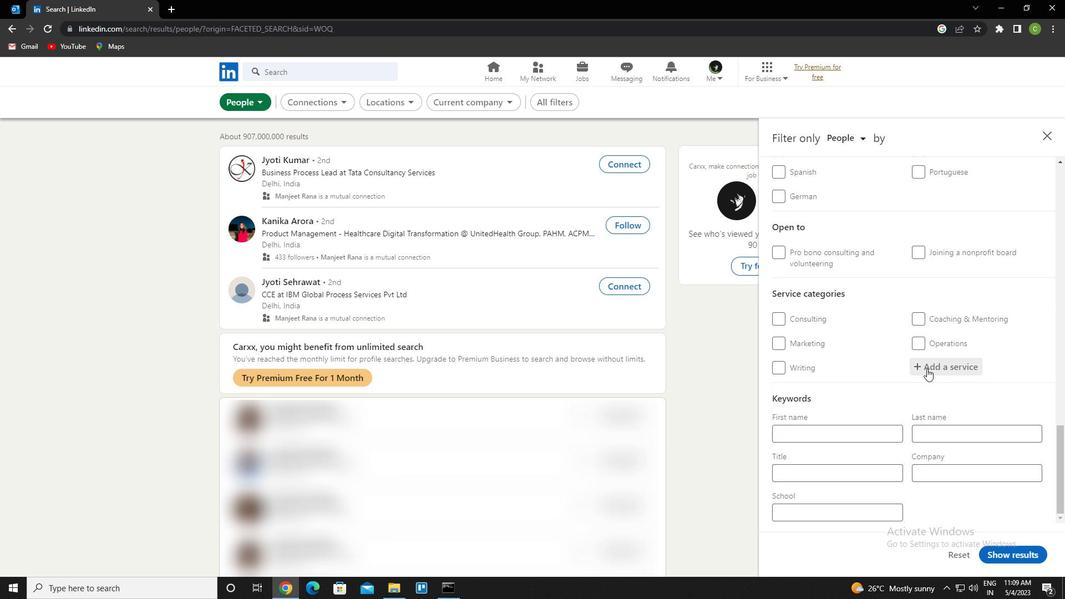 
Action: Mouse pressed left at (932, 369)
Screenshot: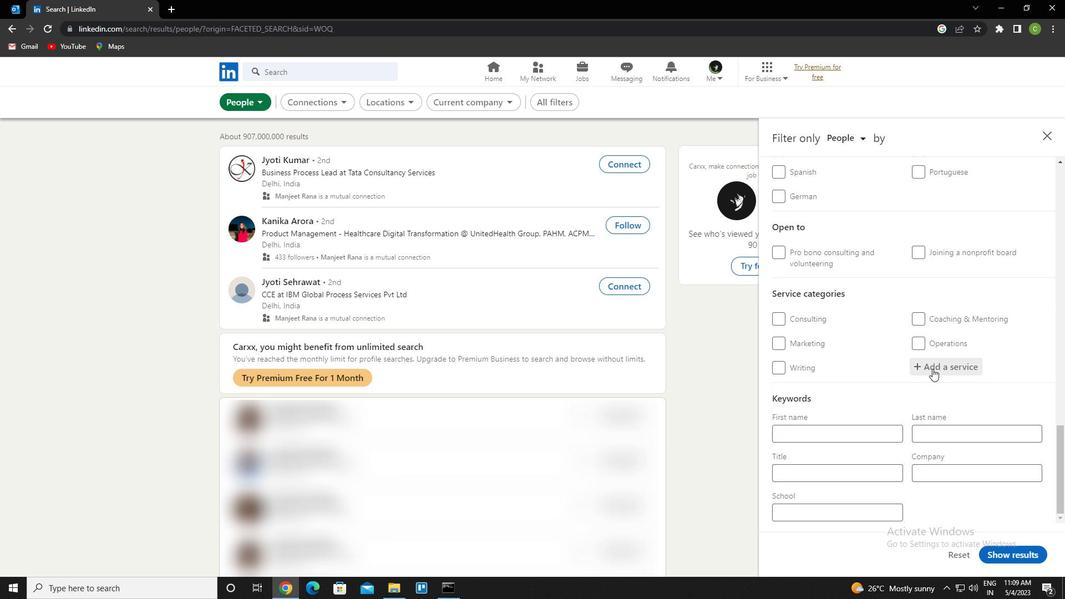
Action: Key pressed <Key.caps_lock>f<Key.caps_lock>amily<Key.space>law<Key.down><Key.enter>
Screenshot: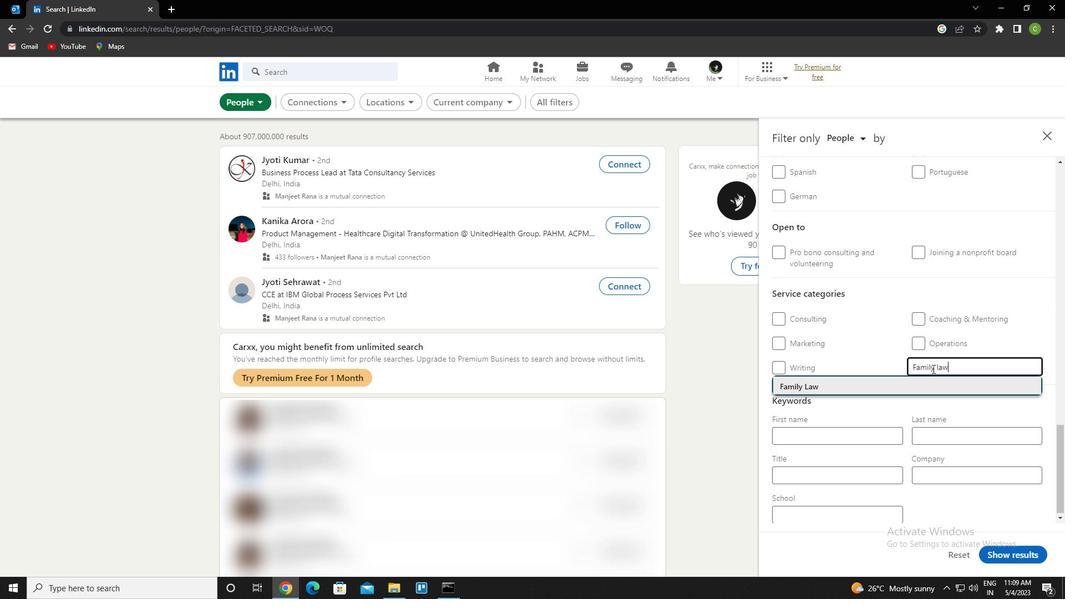
Action: Mouse moved to (928, 373)
Screenshot: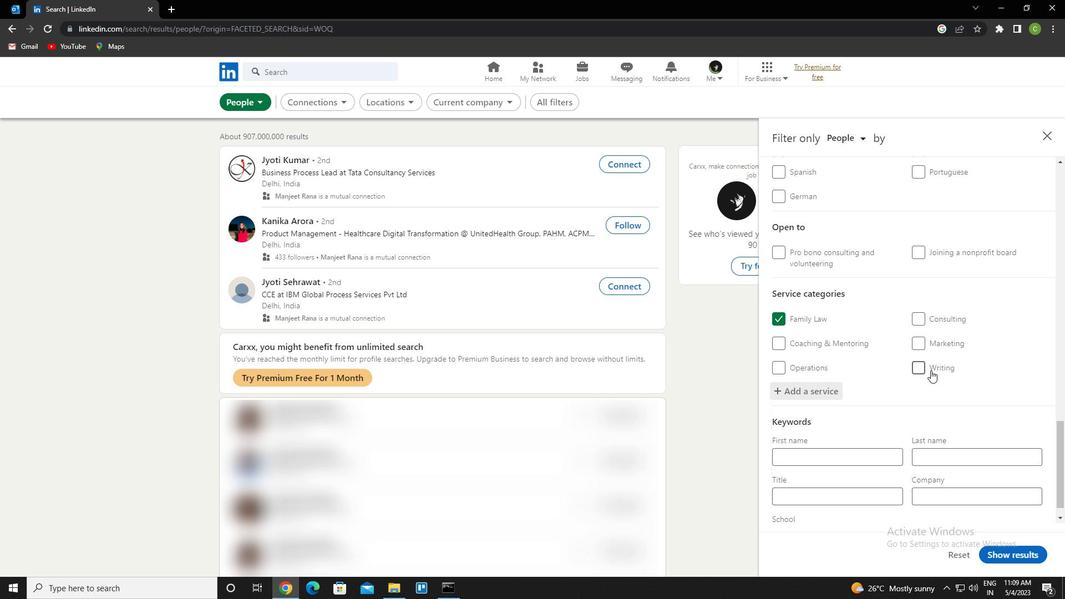 
Action: Mouse scrolled (928, 372) with delta (0, 0)
Screenshot: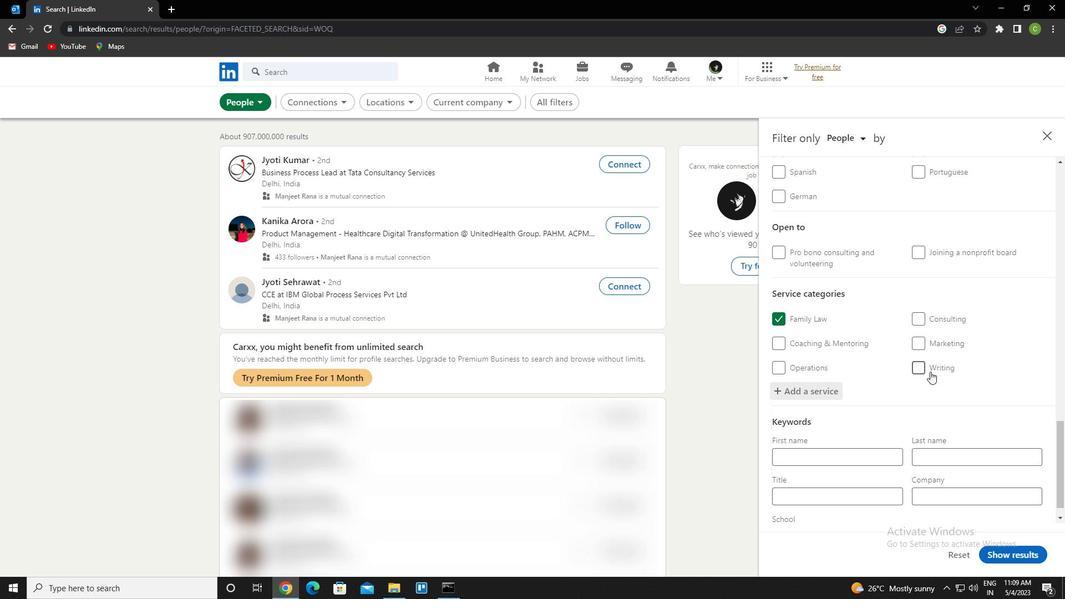 
Action: Mouse moved to (928, 373)
Screenshot: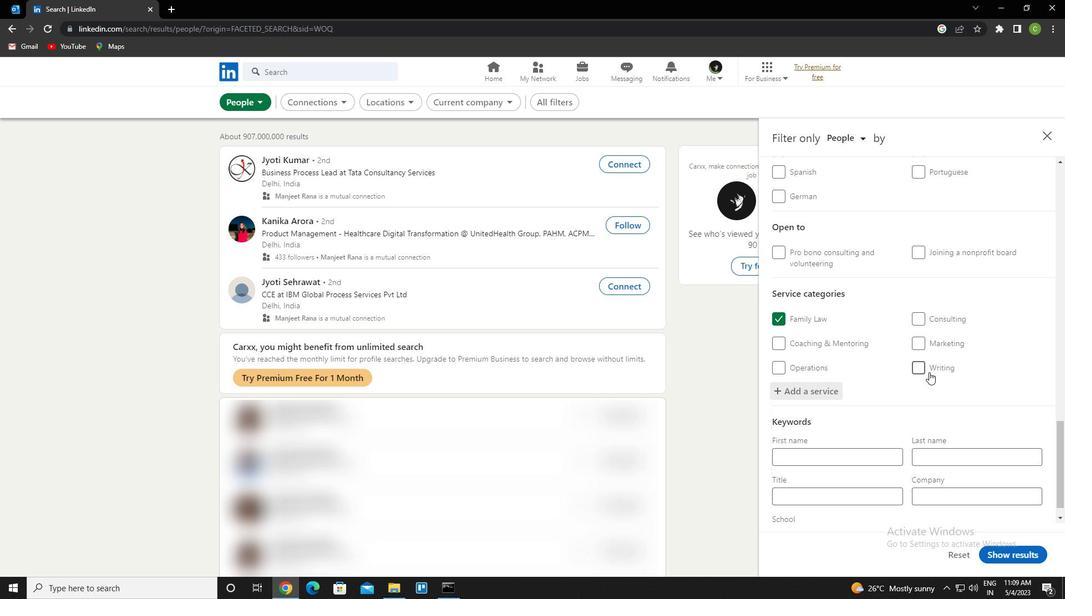 
Action: Mouse scrolled (928, 372) with delta (0, 0)
Screenshot: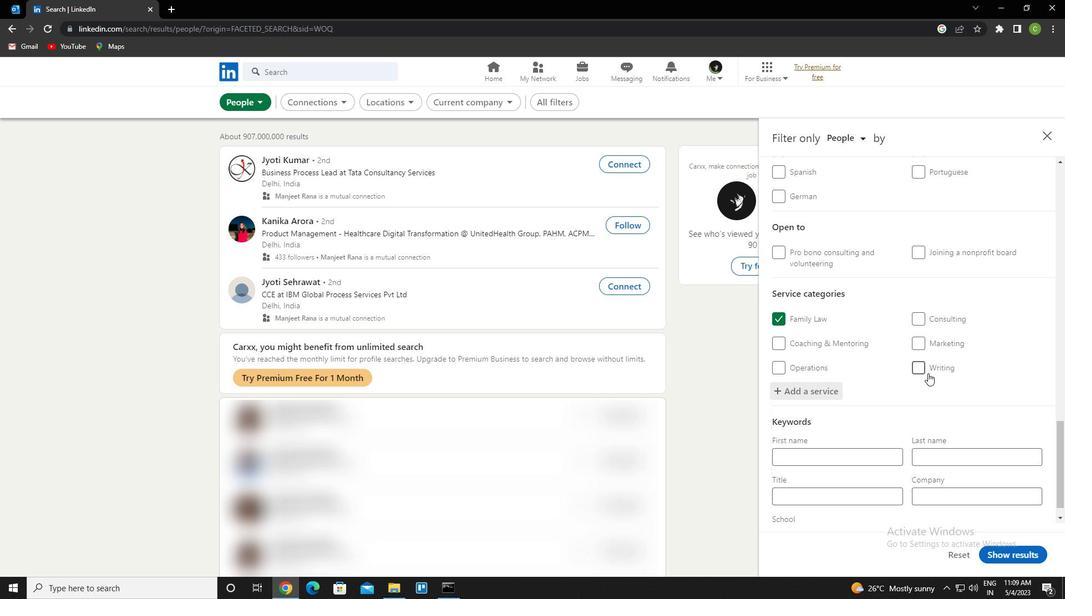 
Action: Mouse moved to (928, 375)
Screenshot: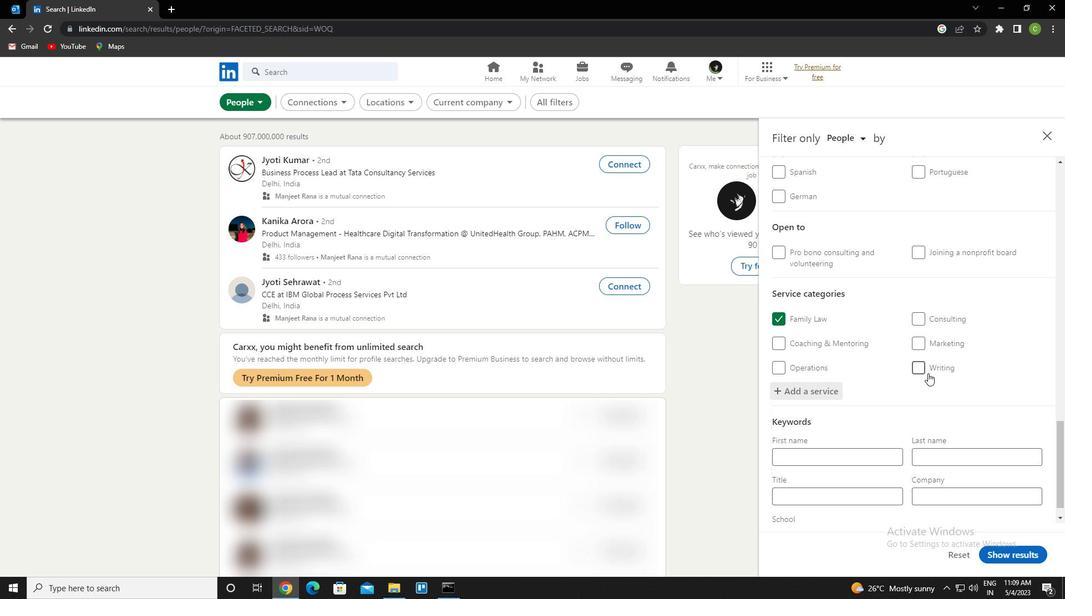 
Action: Mouse scrolled (928, 374) with delta (0, 0)
Screenshot: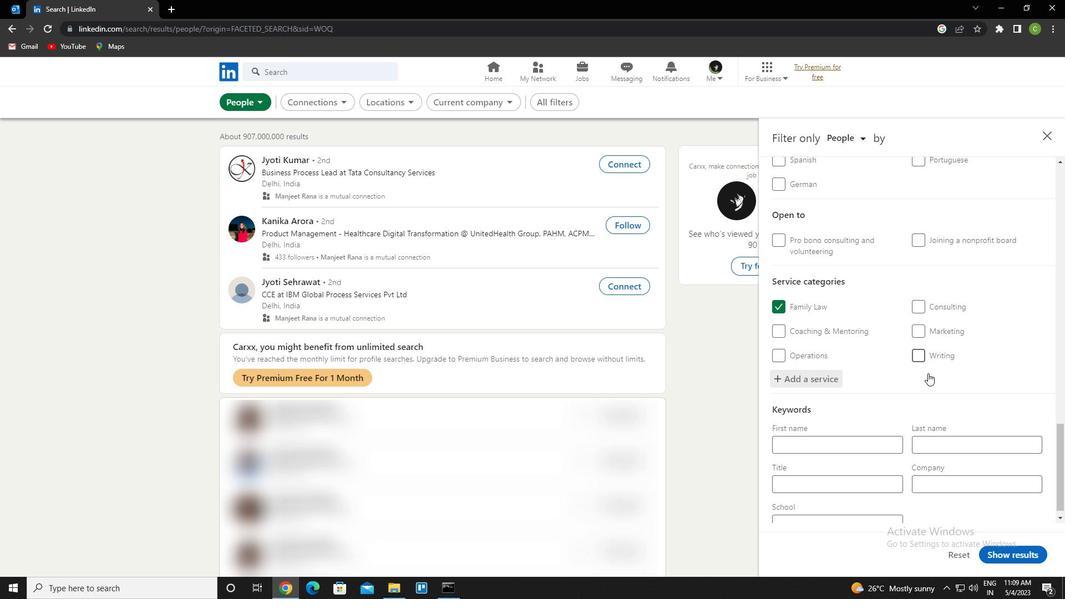 
Action: Mouse scrolled (928, 374) with delta (0, 0)
Screenshot: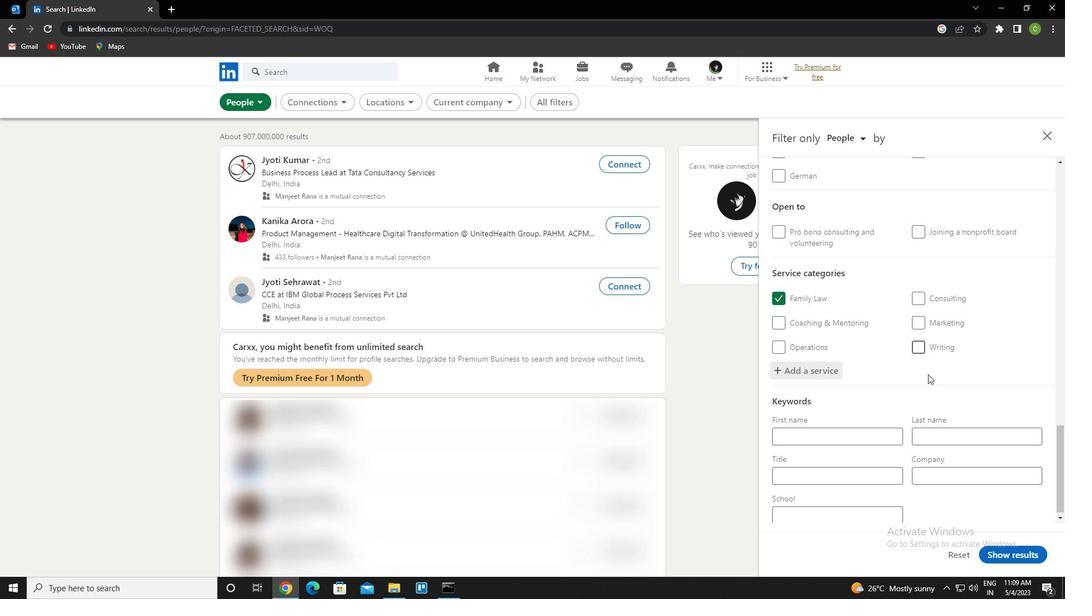 
Action: Mouse moved to (841, 475)
Screenshot: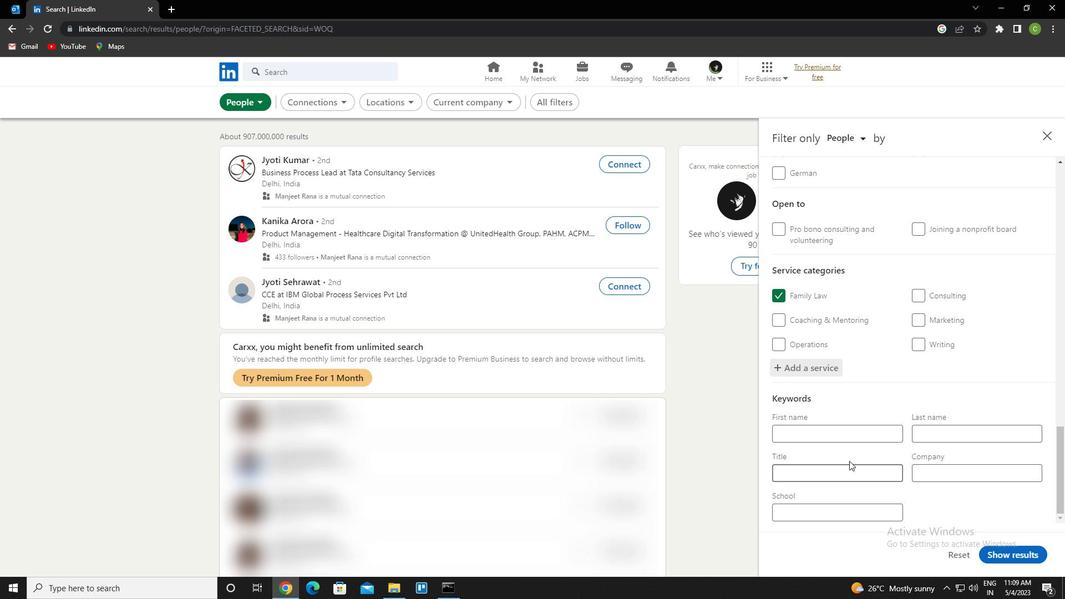 
Action: Mouse pressed left at (841, 475)
Screenshot: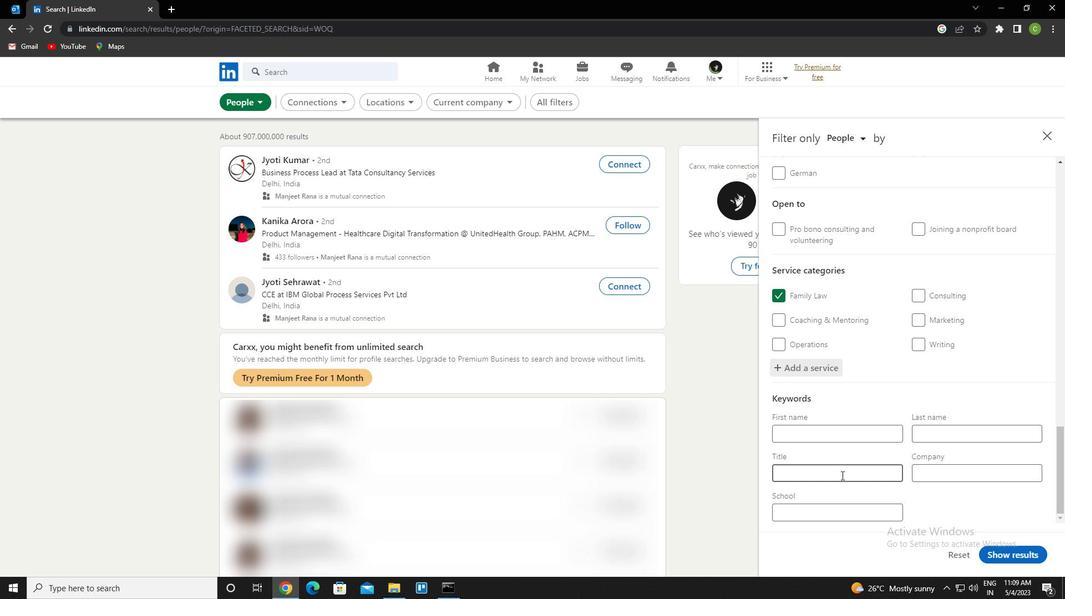 
Action: Mouse moved to (843, 475)
Screenshot: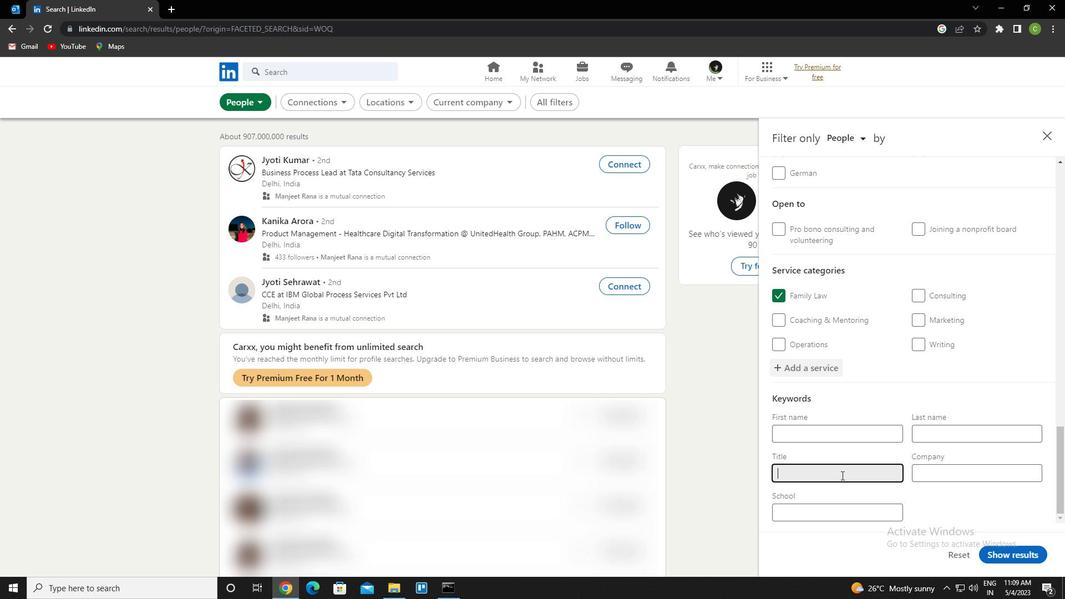 
Action: Key pressed <Key.caps_lock>c<Key.caps_lock>hief<Key.space><Key.caps_lock>r<Key.caps_lock>obot<Key.space><Key.caps_lock>w<Key.caps_lock>hisperer
Screenshot: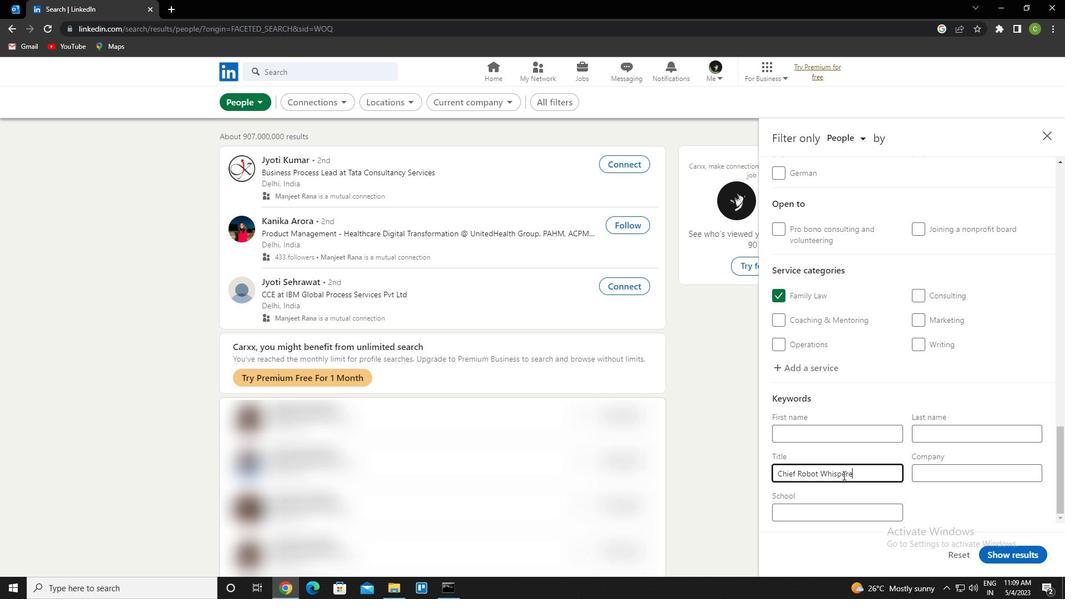 
Action: Mouse moved to (1010, 553)
Screenshot: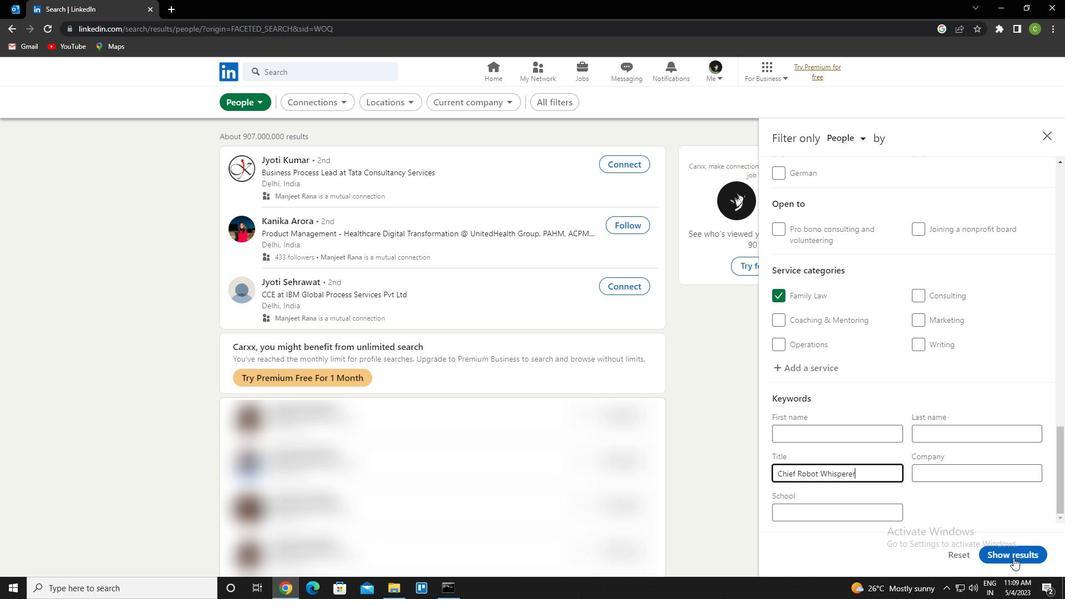 
Action: Mouse pressed left at (1010, 553)
Screenshot: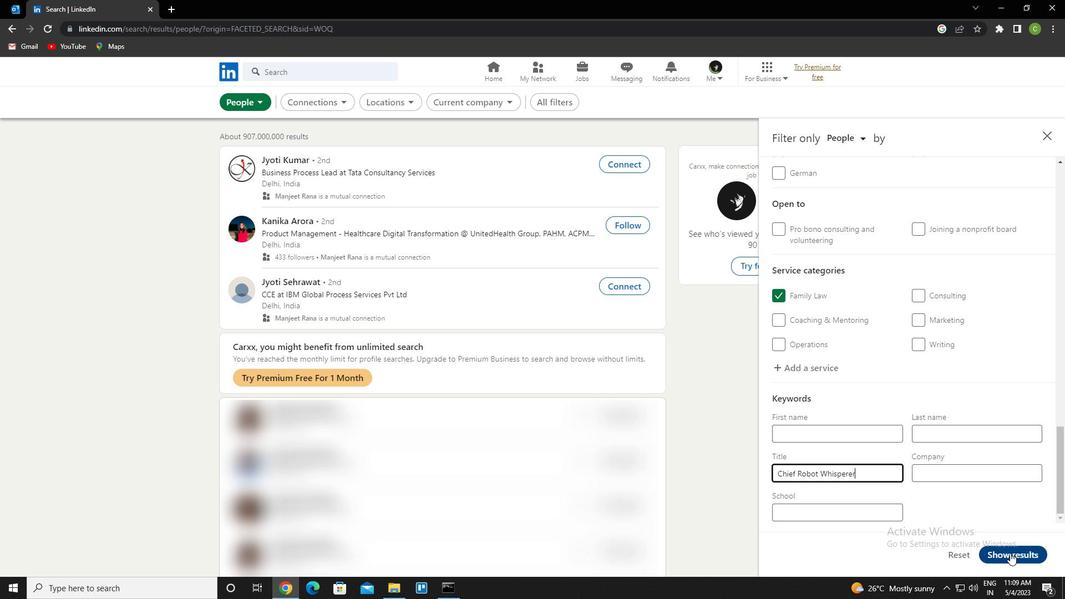 
Action: Mouse moved to (587, 527)
Screenshot: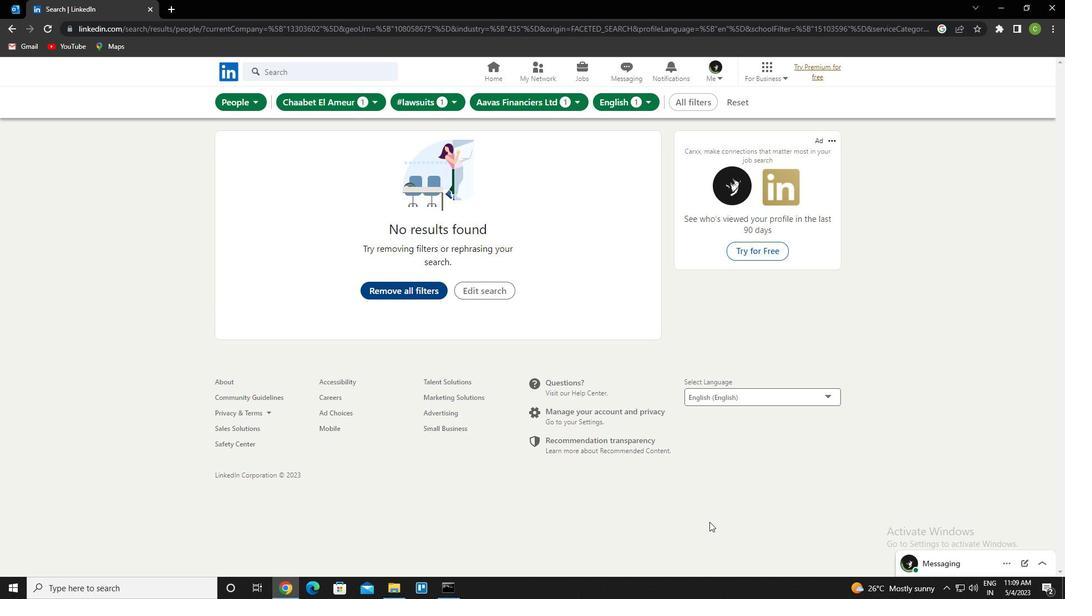 
